 Task: Find connections with filter location Santo Antônio do Monte with filter topic #workwith filter profile language German with filter current company CarDekho Group with filter school R. C. Patel Institute of Technology, Shirpur with filter industry Metal Ore Mining with filter service category Personal Injury Law with filter keywords title Chemical Engineer
Action: Mouse moved to (652, 123)
Screenshot: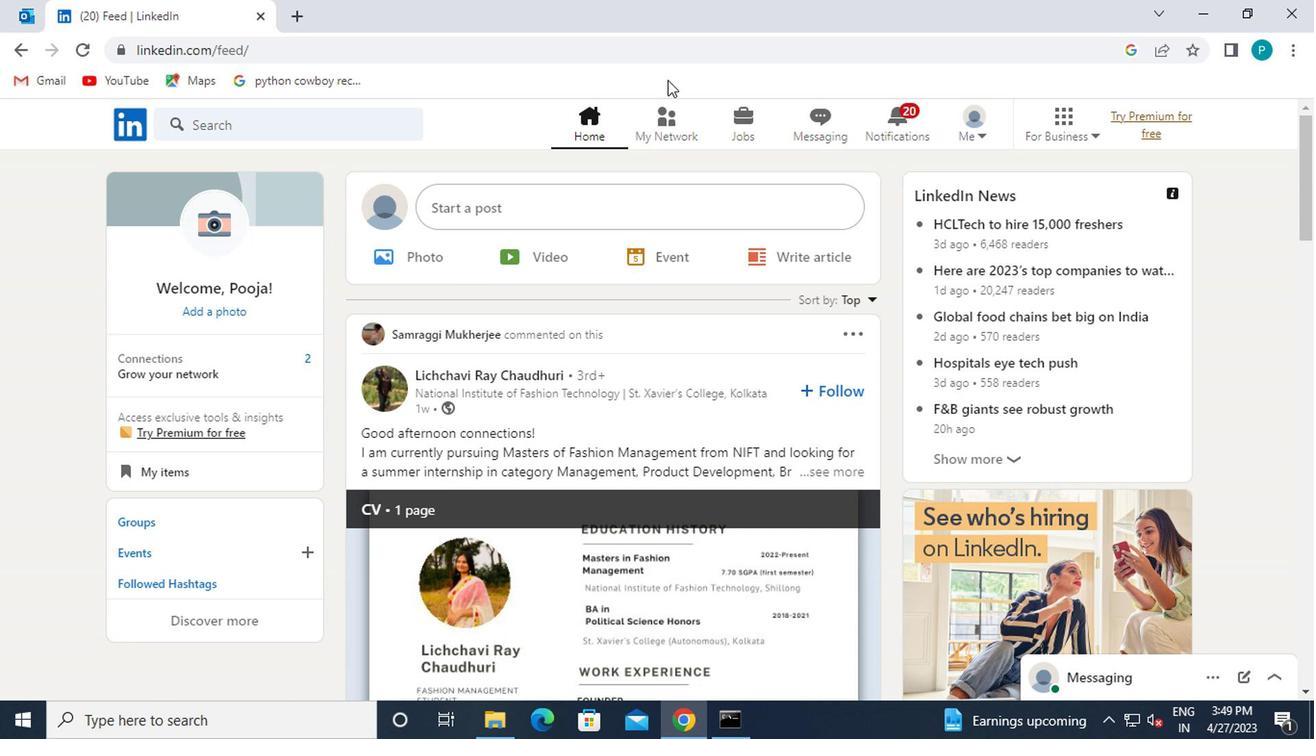 
Action: Mouse pressed left at (652, 123)
Screenshot: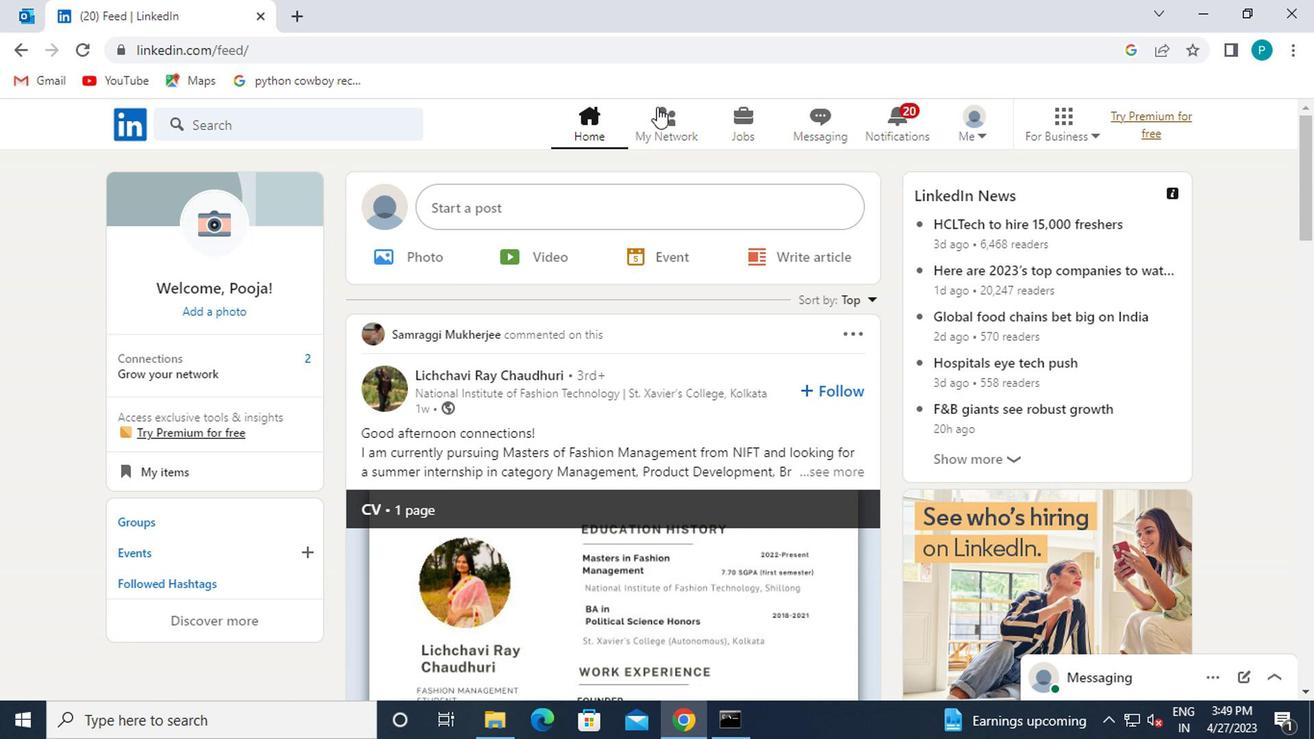 
Action: Mouse moved to (312, 222)
Screenshot: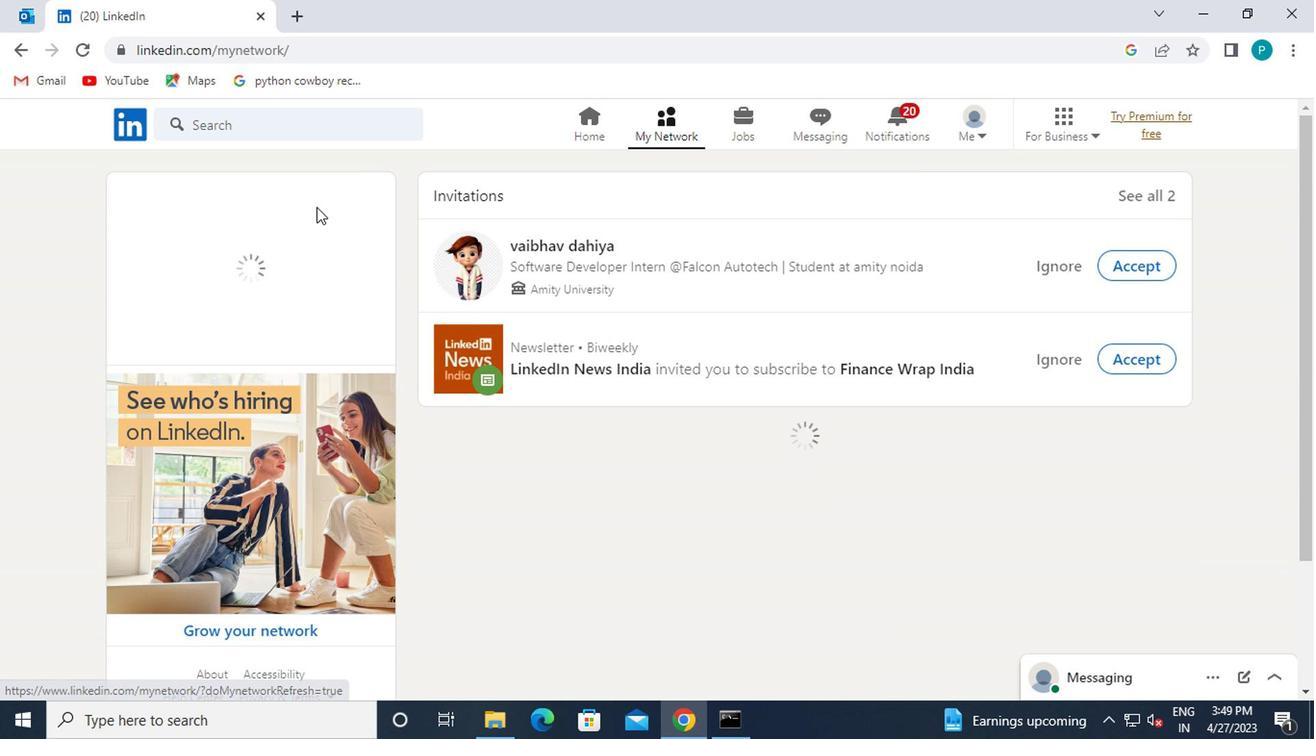 
Action: Mouse pressed left at (312, 222)
Screenshot: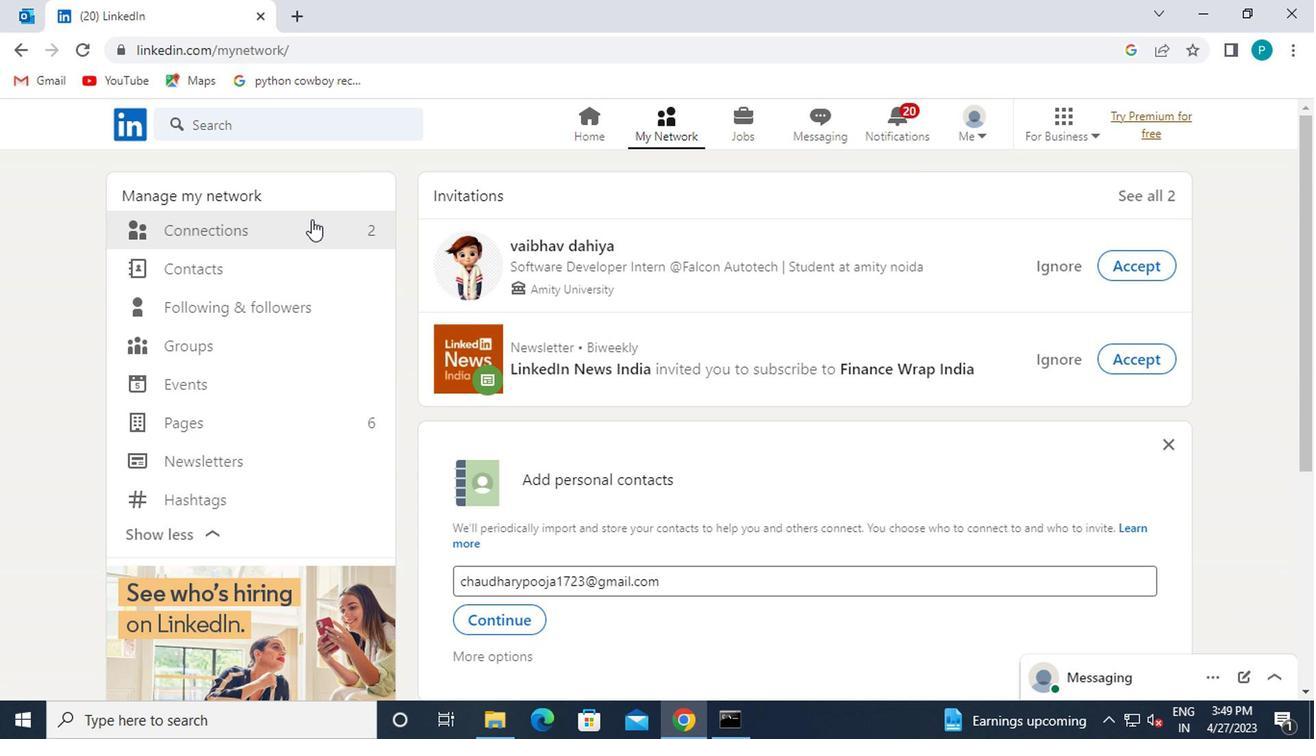 
Action: Mouse moved to (800, 232)
Screenshot: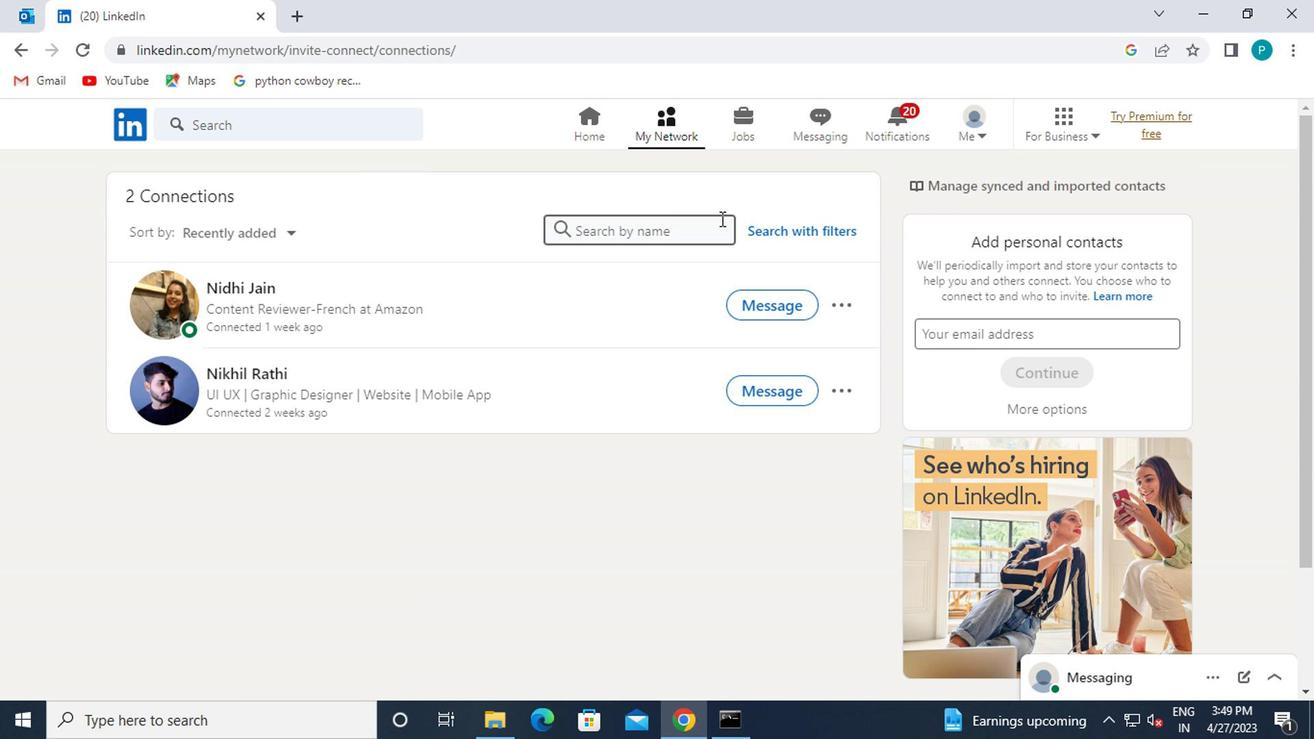 
Action: Mouse pressed left at (800, 232)
Screenshot: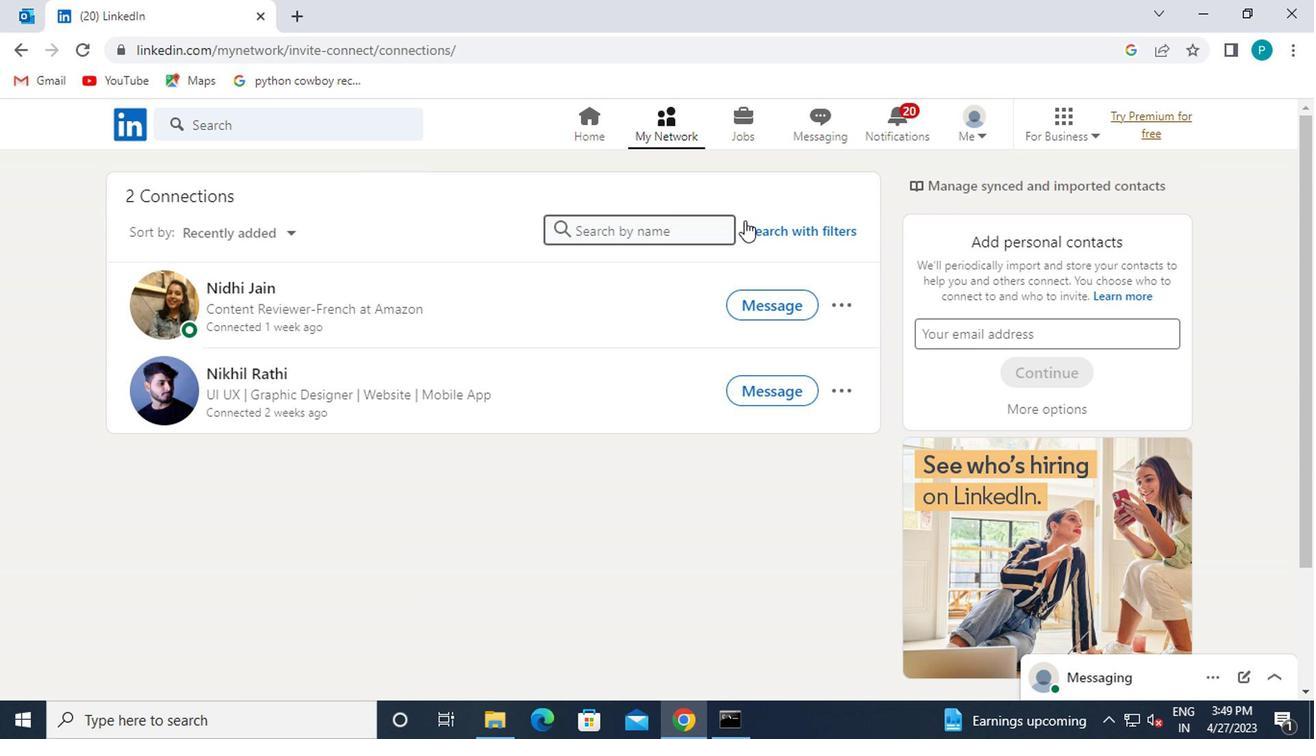 
Action: Mouse moved to (720, 167)
Screenshot: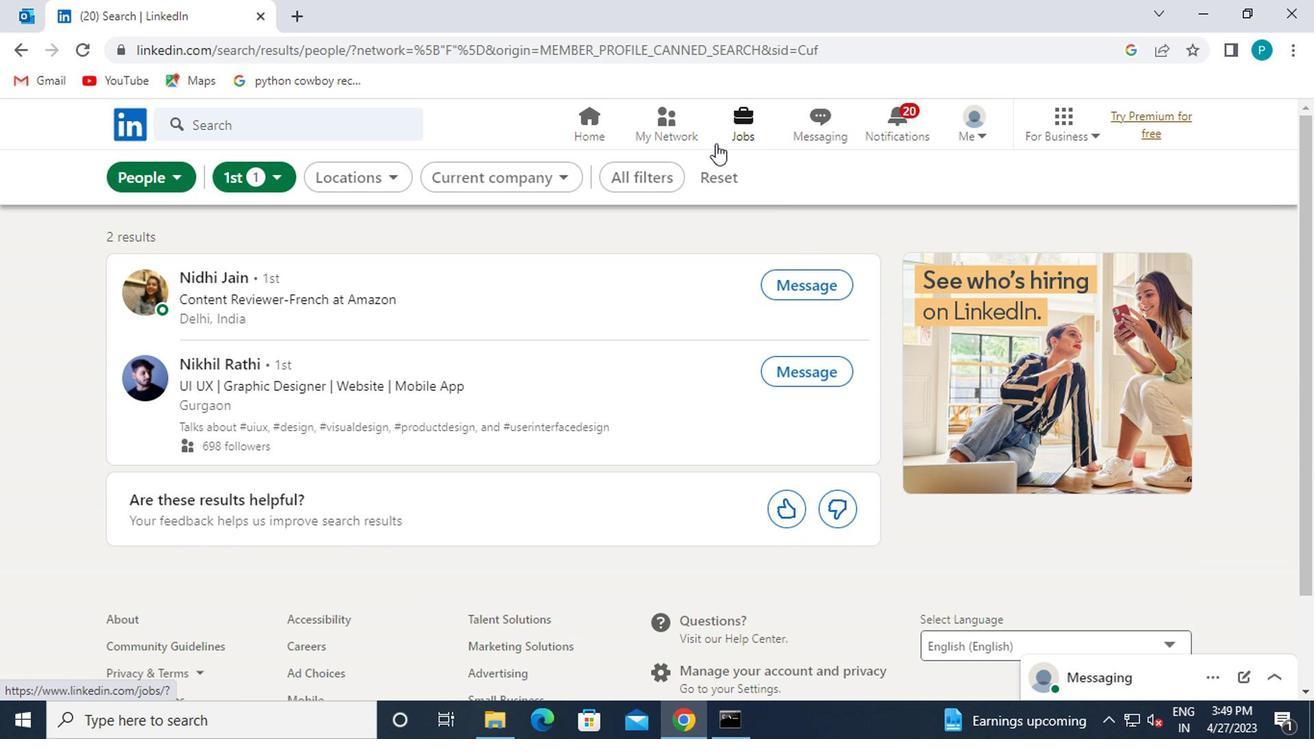 
Action: Mouse pressed left at (720, 167)
Screenshot: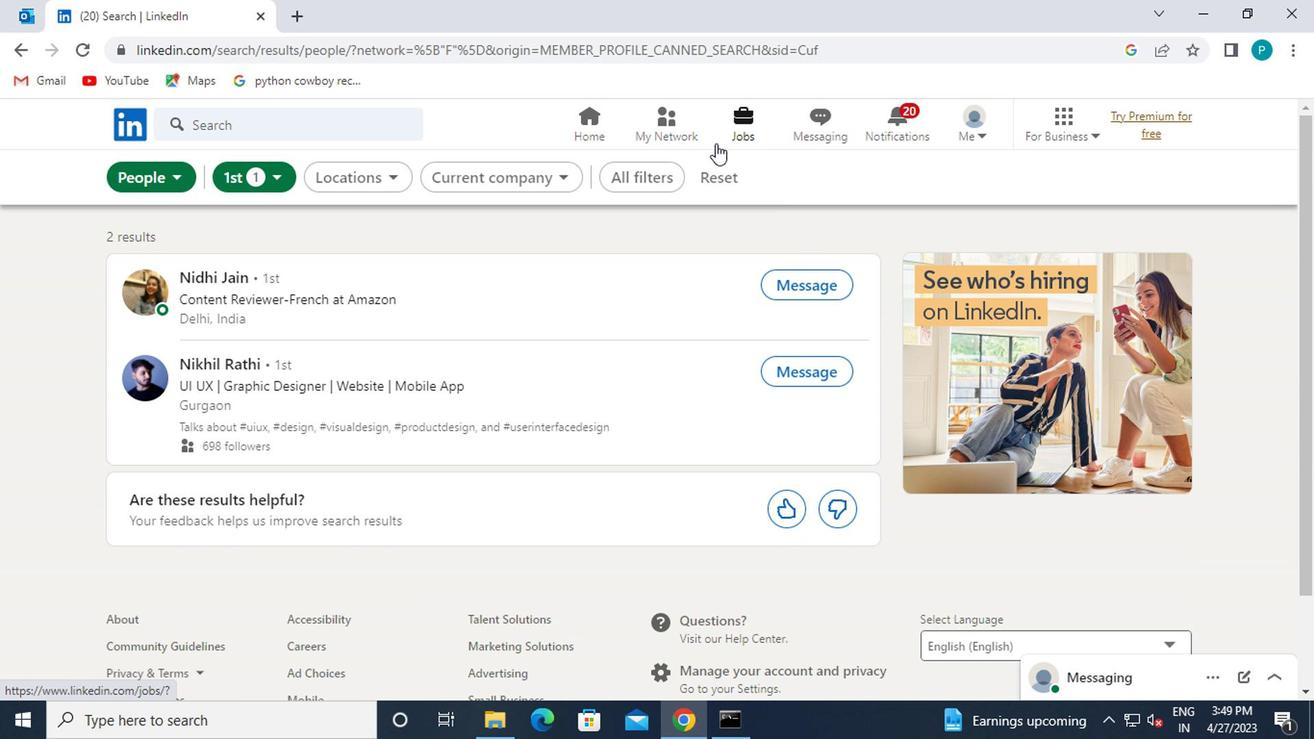 
Action: Mouse moved to (693, 184)
Screenshot: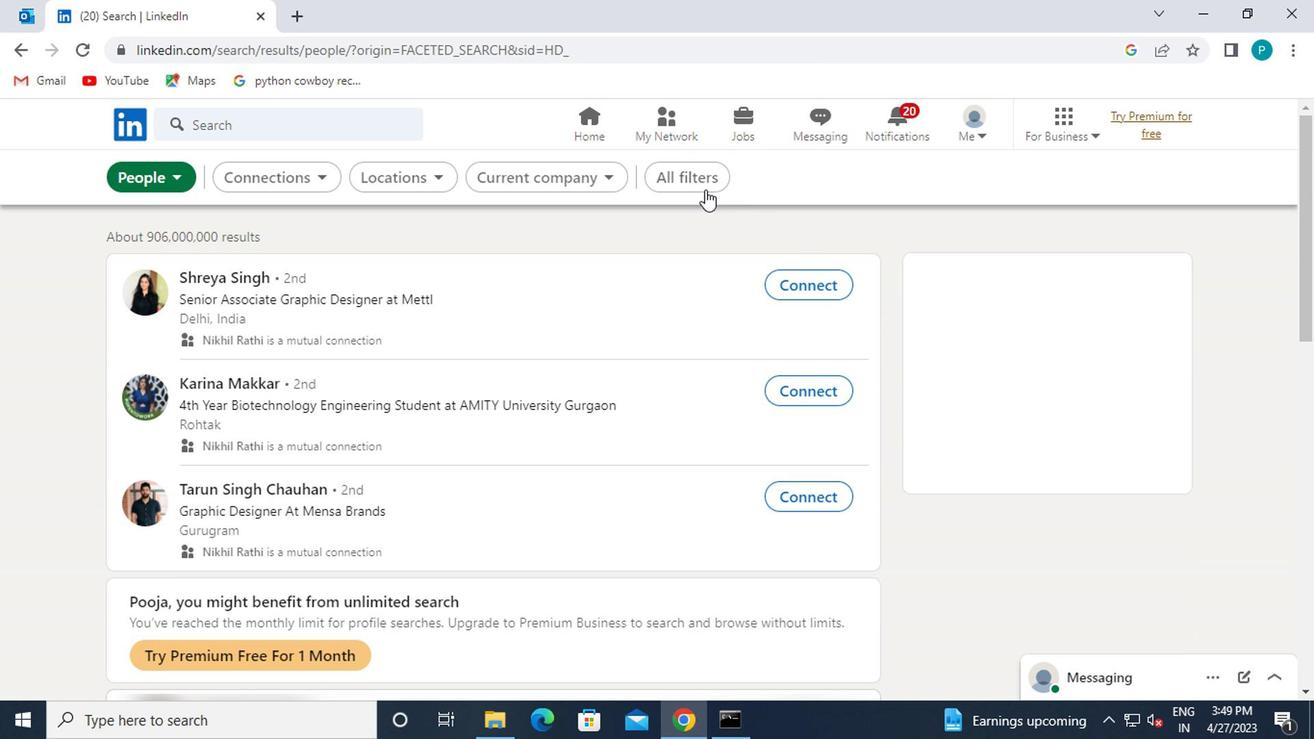 
Action: Mouse pressed left at (693, 184)
Screenshot: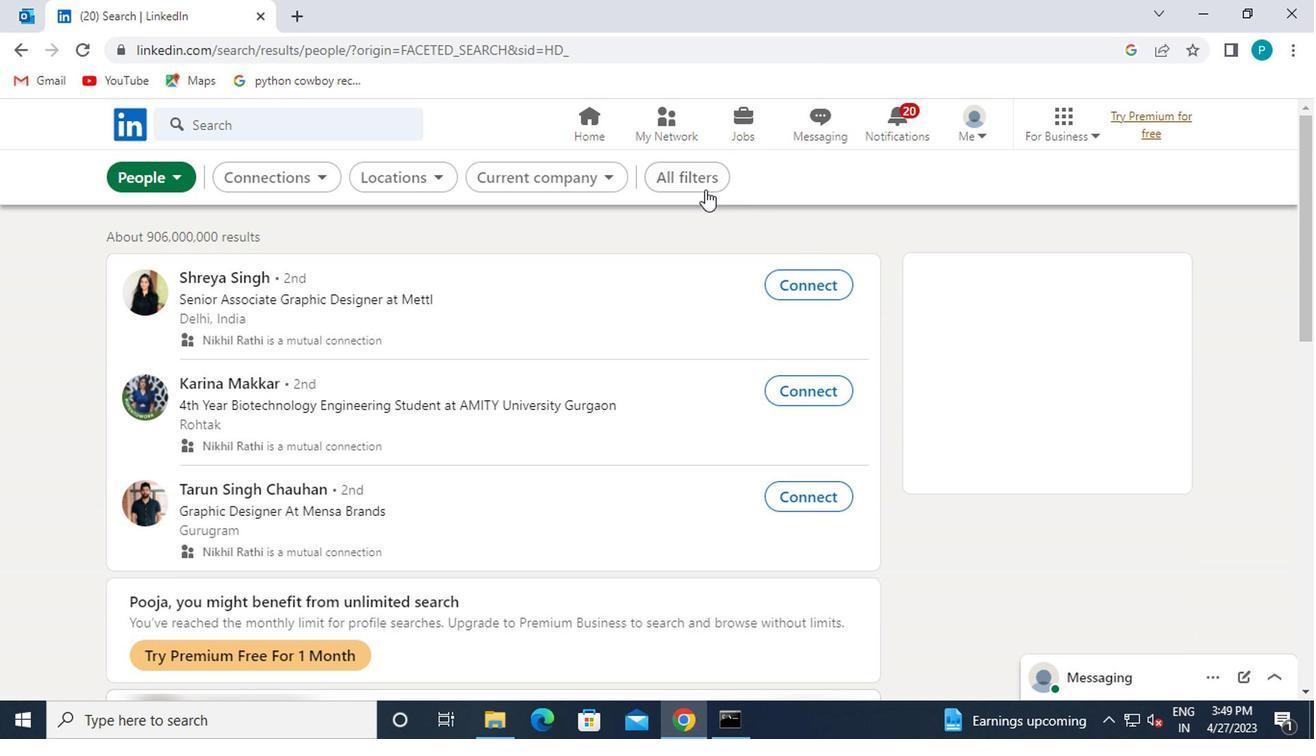 
Action: Mouse moved to (912, 384)
Screenshot: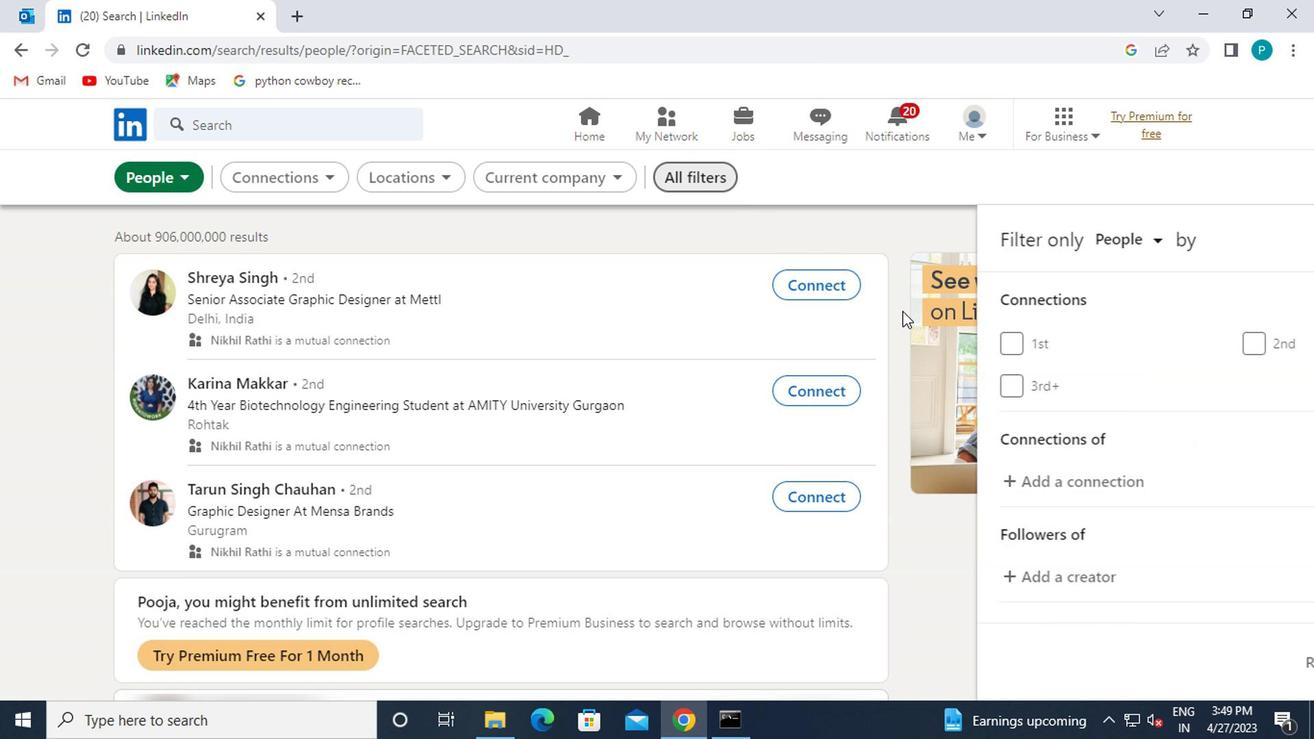 
Action: Mouse scrolled (912, 383) with delta (0, 0)
Screenshot: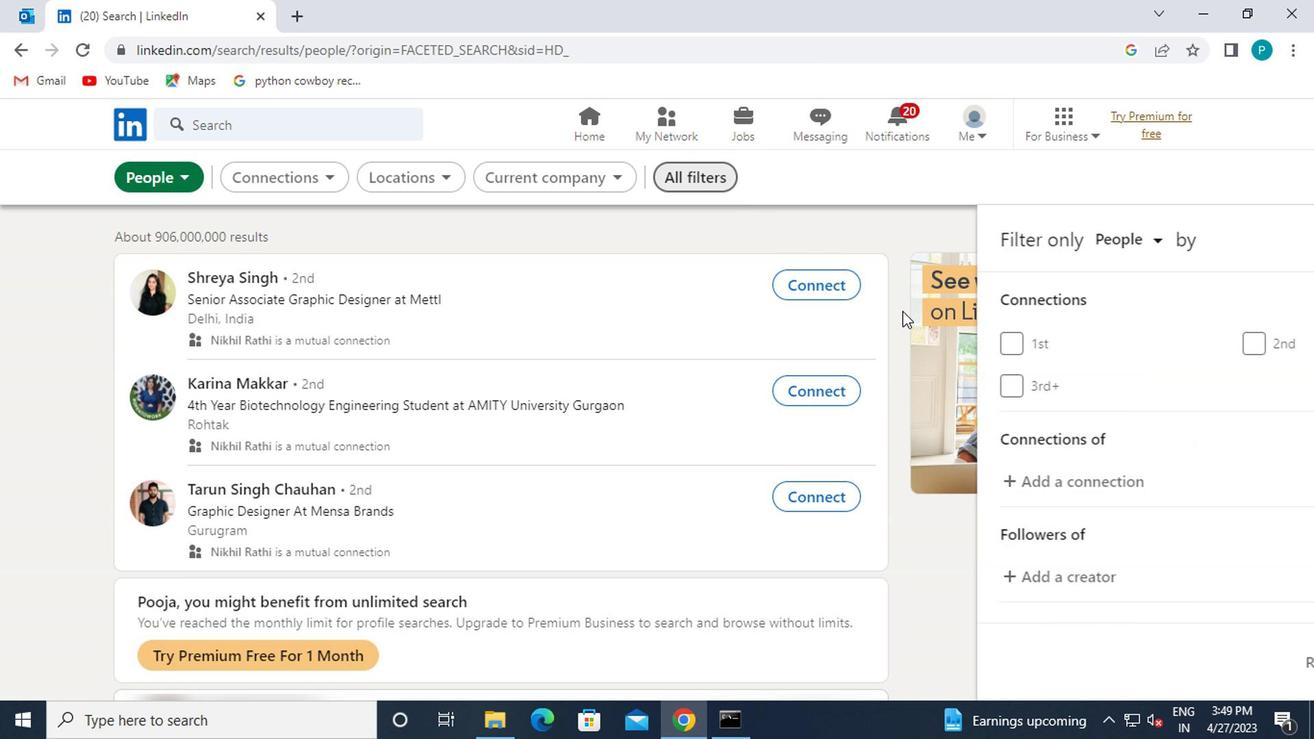 
Action: Mouse moved to (913, 391)
Screenshot: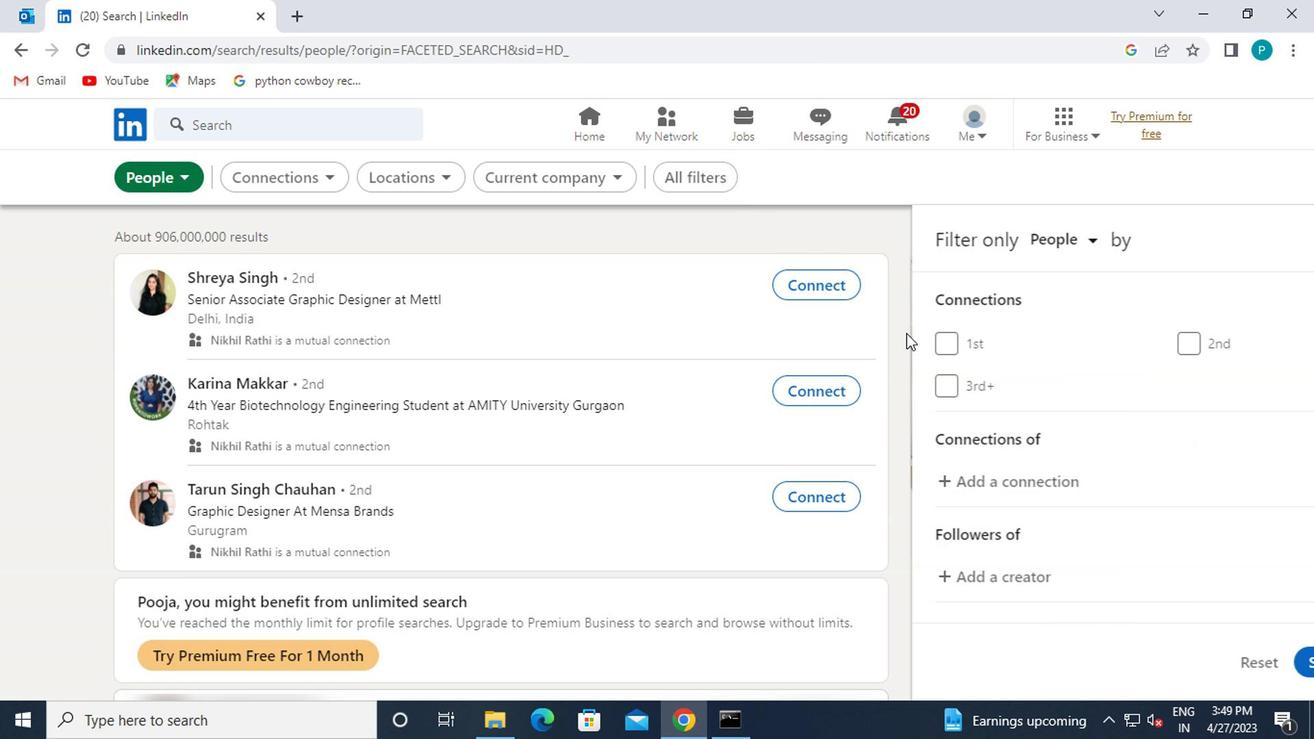 
Action: Mouse scrolled (913, 390) with delta (0, 0)
Screenshot: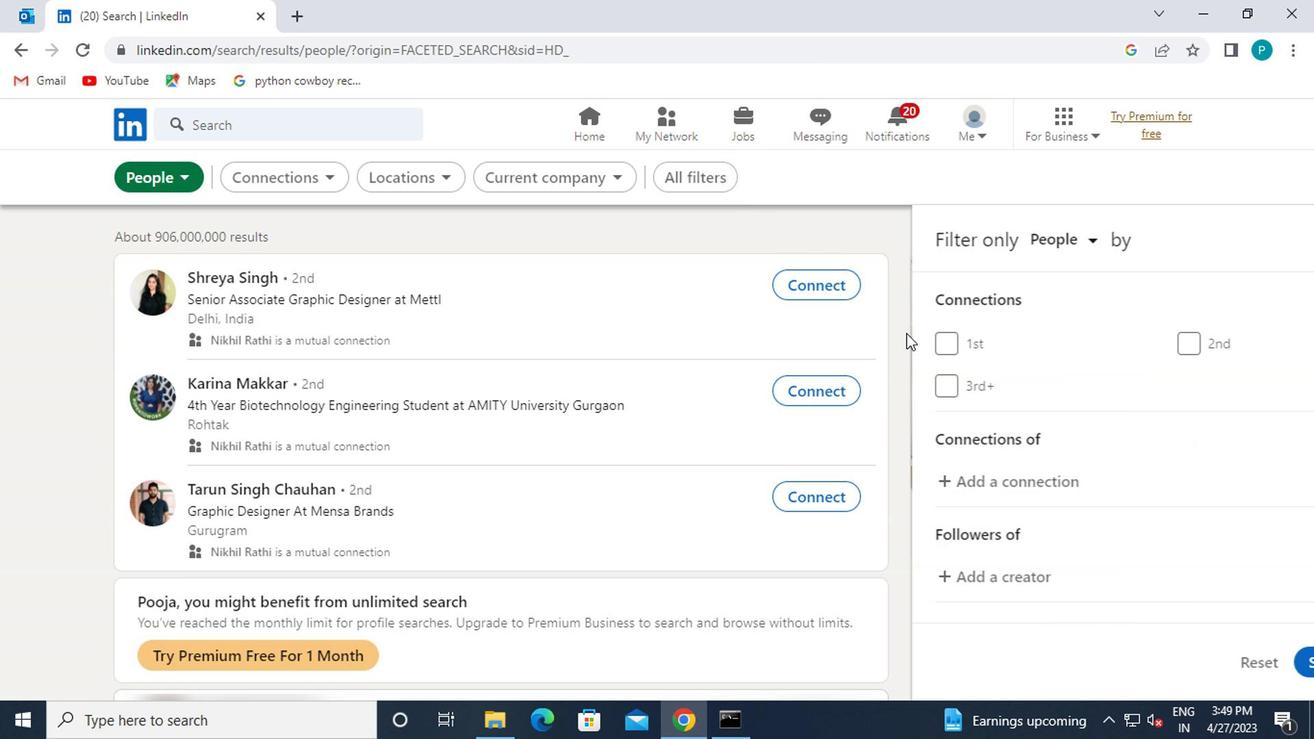 
Action: Mouse moved to (915, 398)
Screenshot: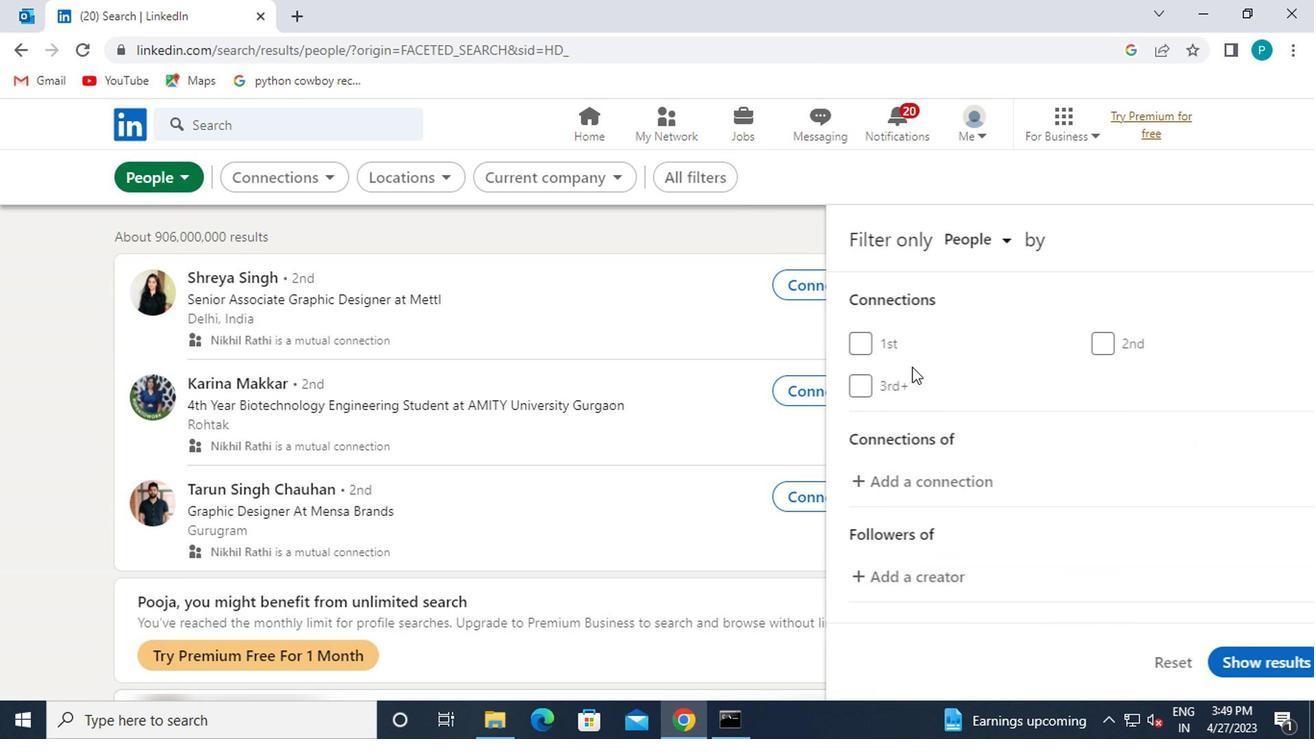 
Action: Mouse scrolled (915, 397) with delta (0, 0)
Screenshot: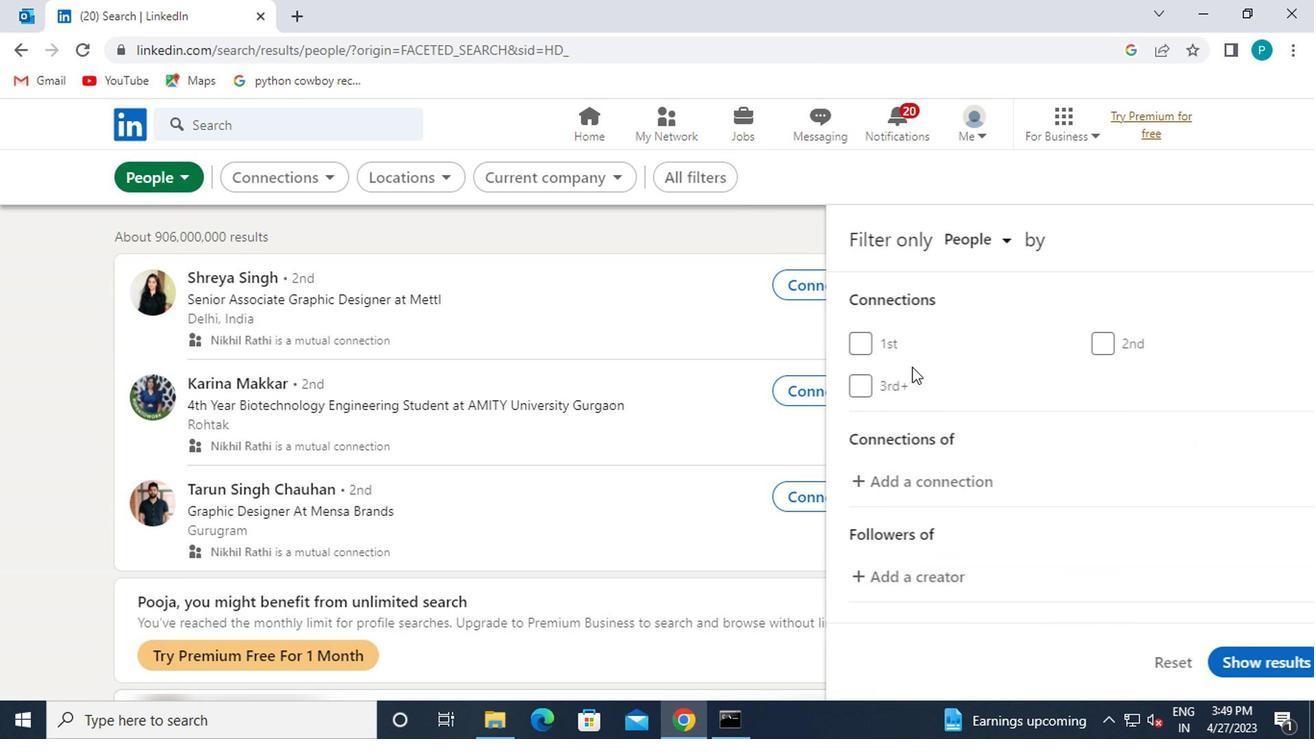
Action: Mouse moved to (1049, 470)
Screenshot: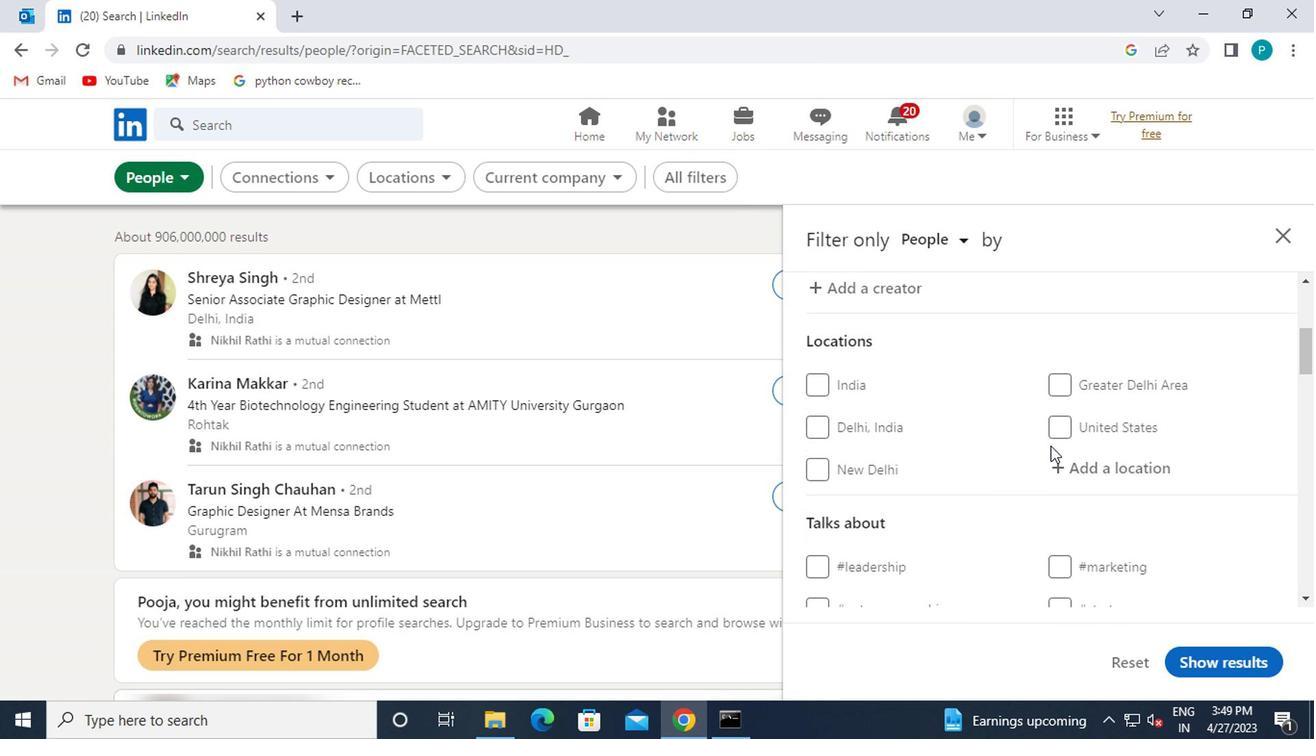 
Action: Mouse pressed left at (1049, 470)
Screenshot: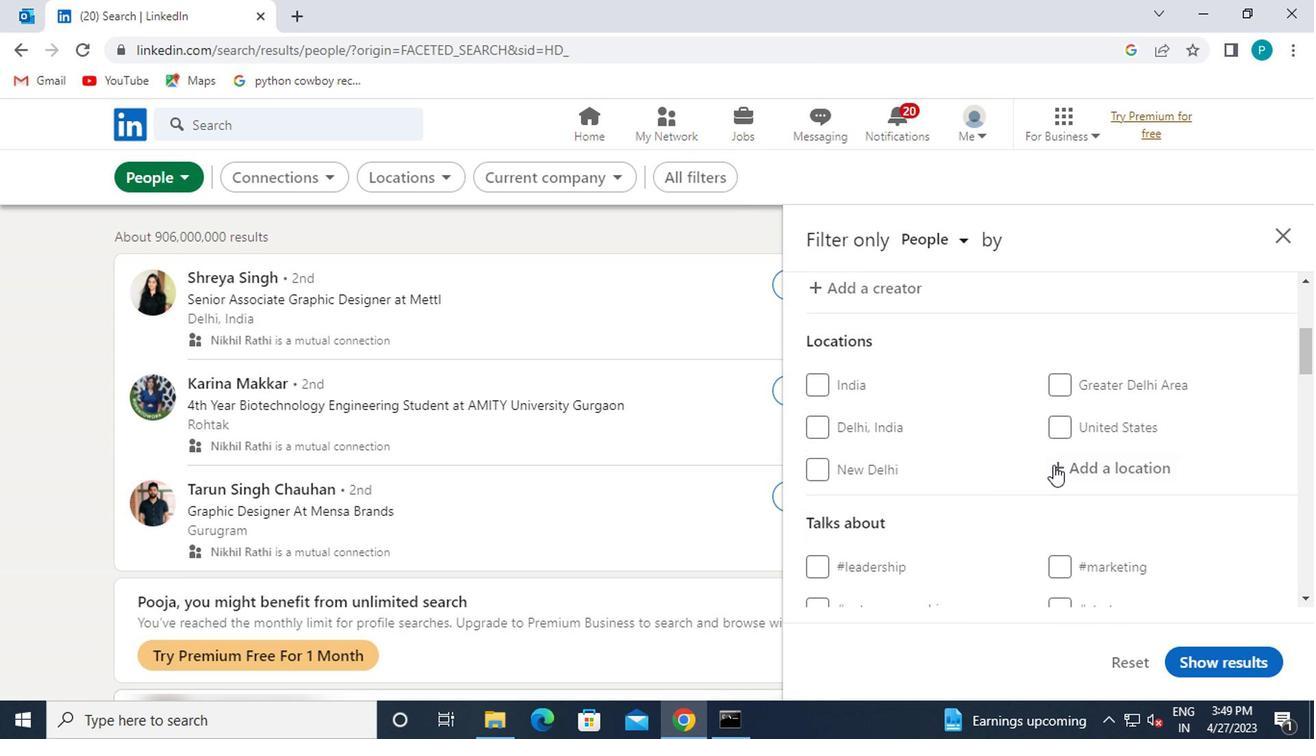
Action: Mouse moved to (1000, 456)
Screenshot: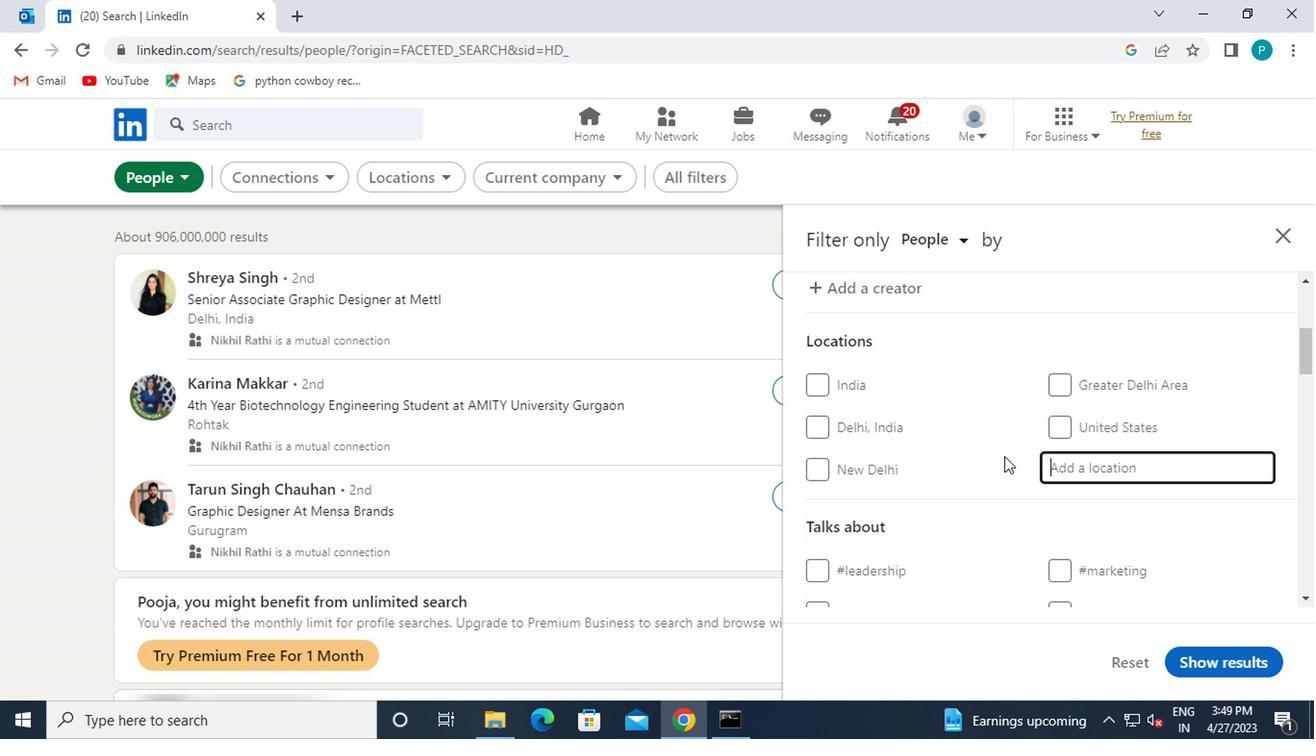 
Action: Key pressed <Key.caps_lock>s<Key.caps_lock>anto<Key.space>
Screenshot: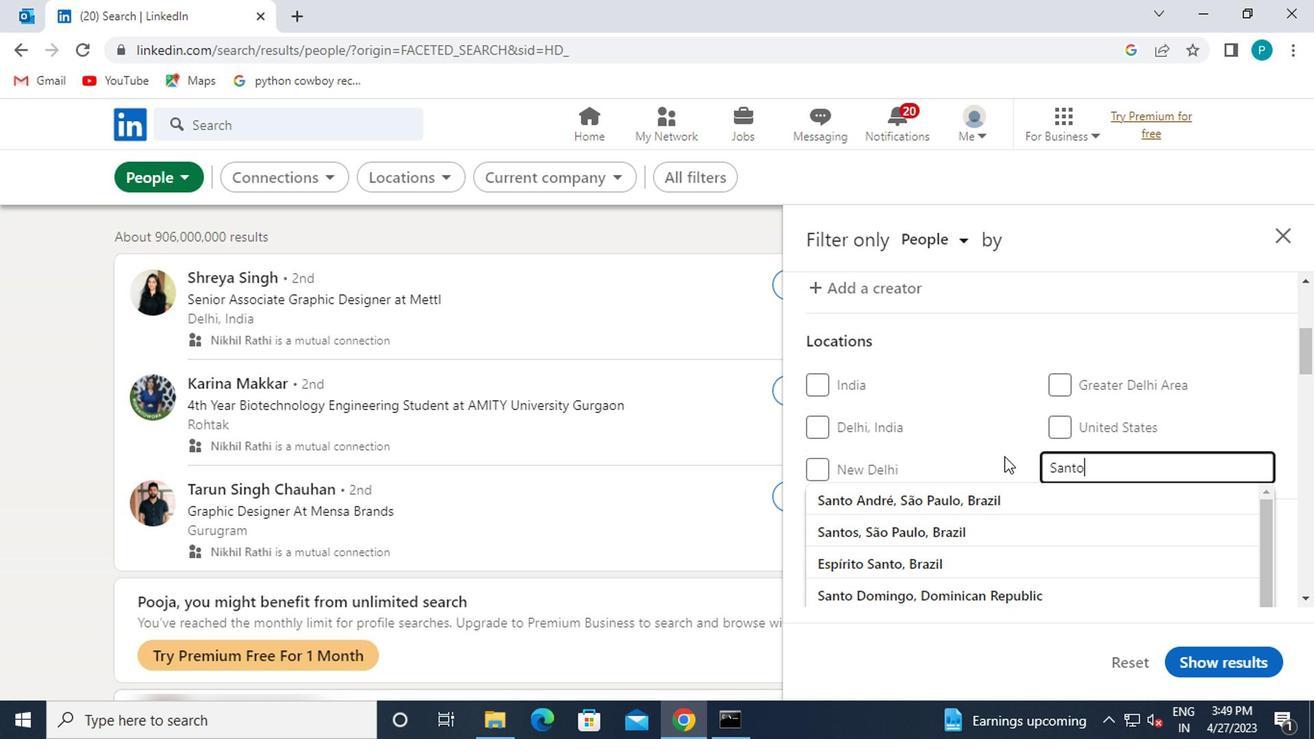 
Action: Mouse moved to (869, 488)
Screenshot: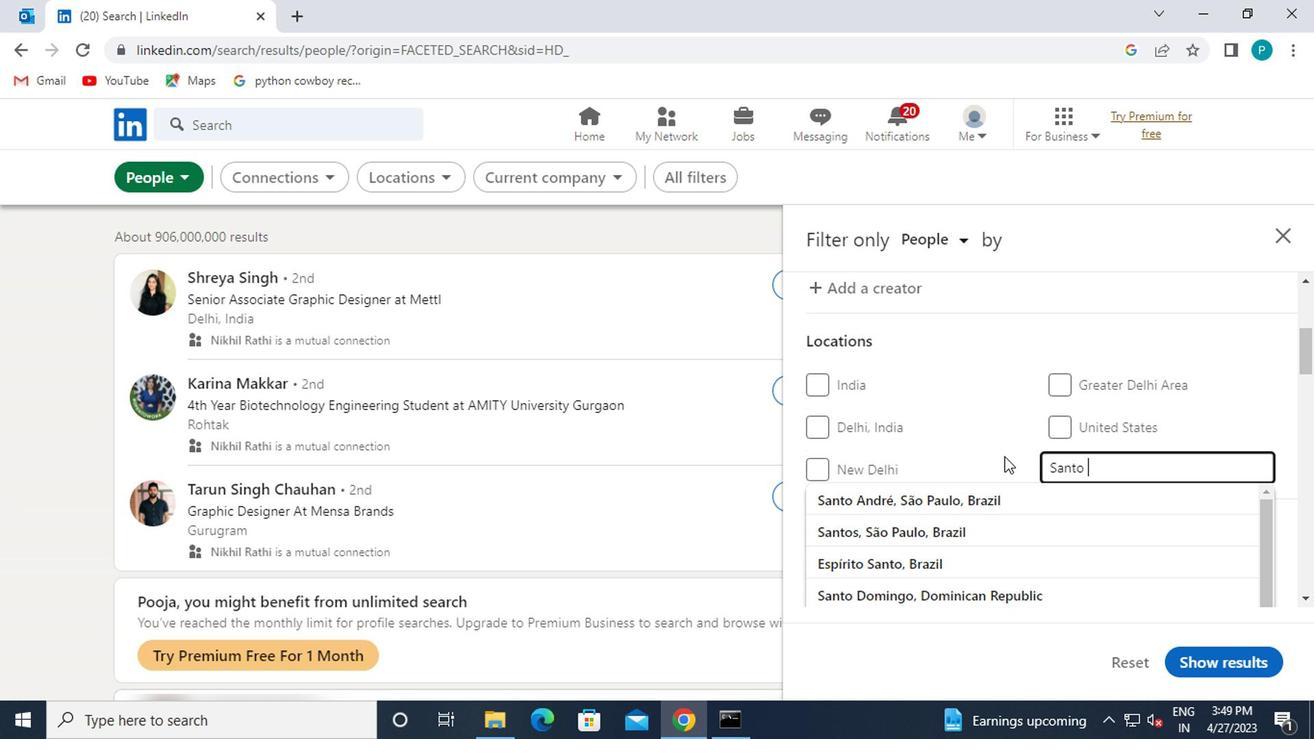 
Action: Key pressed <Key.caps_lock>a<Key.caps_lock>ntonio
Screenshot: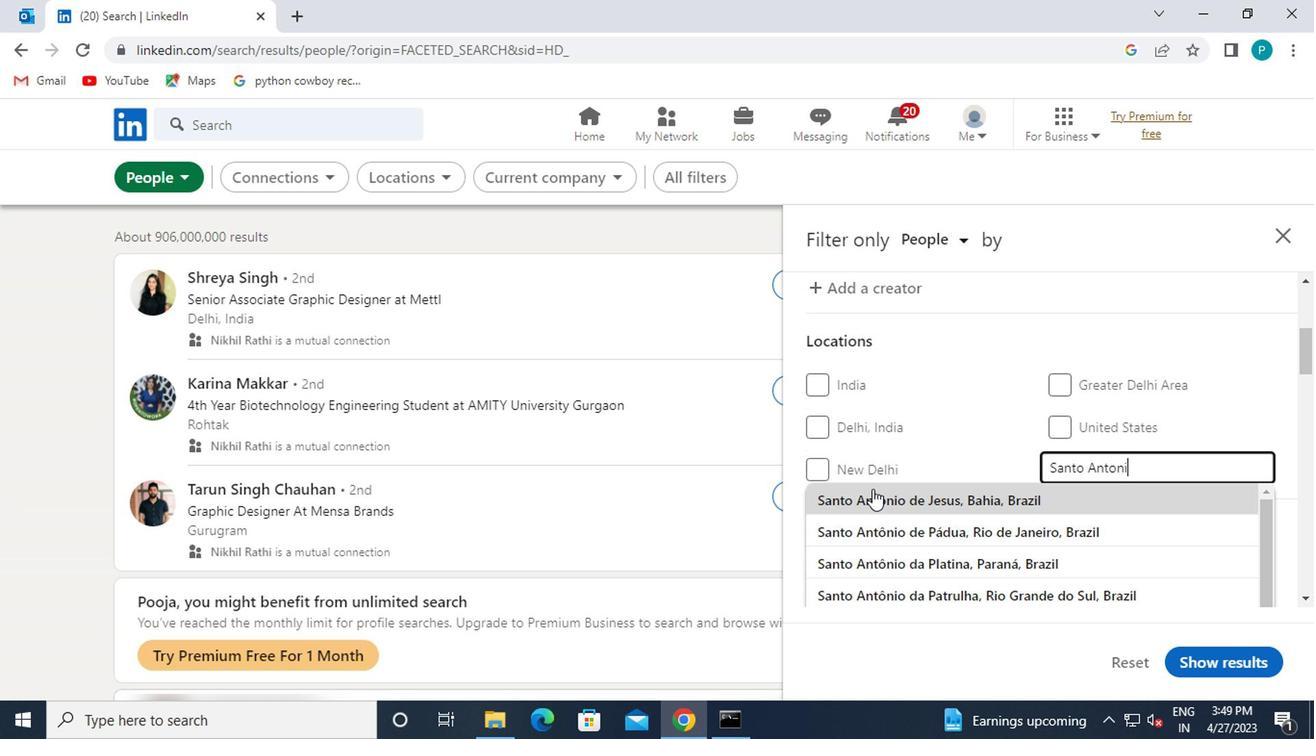 
Action: Mouse moved to (857, 502)
Screenshot: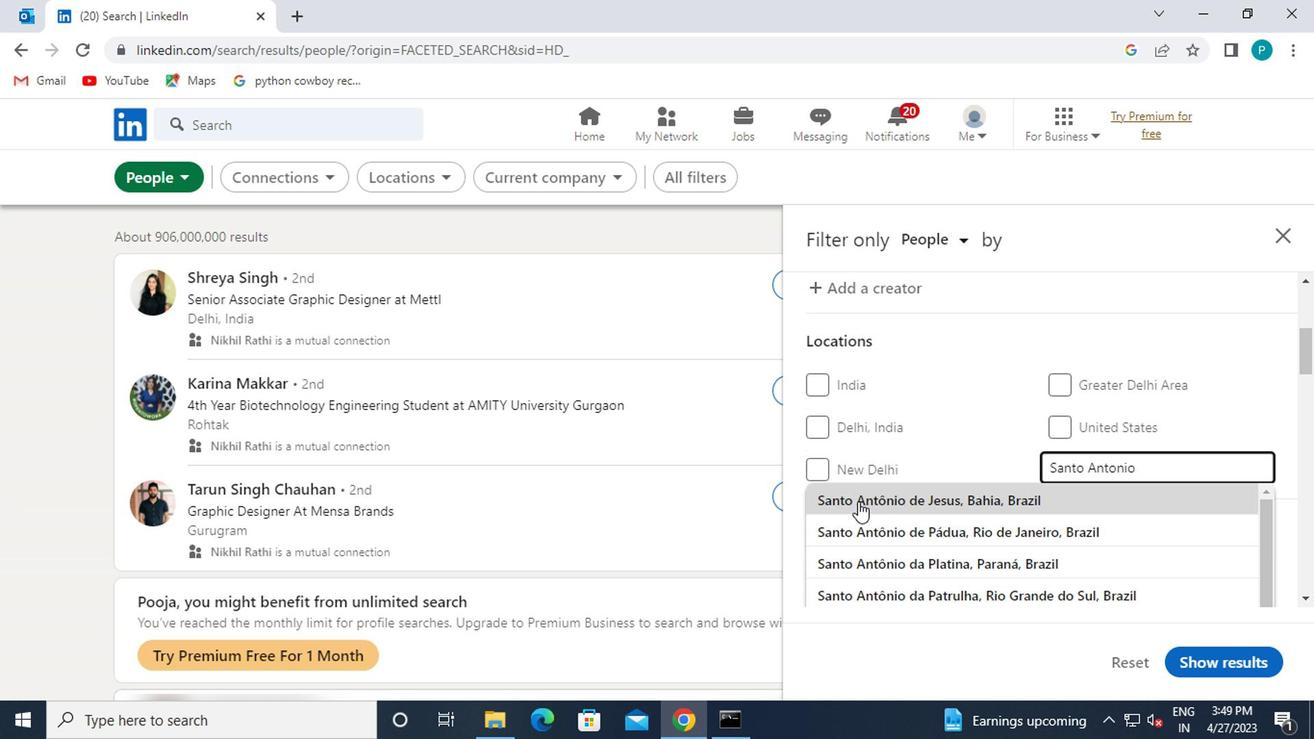 
Action: Mouse pressed left at (857, 502)
Screenshot: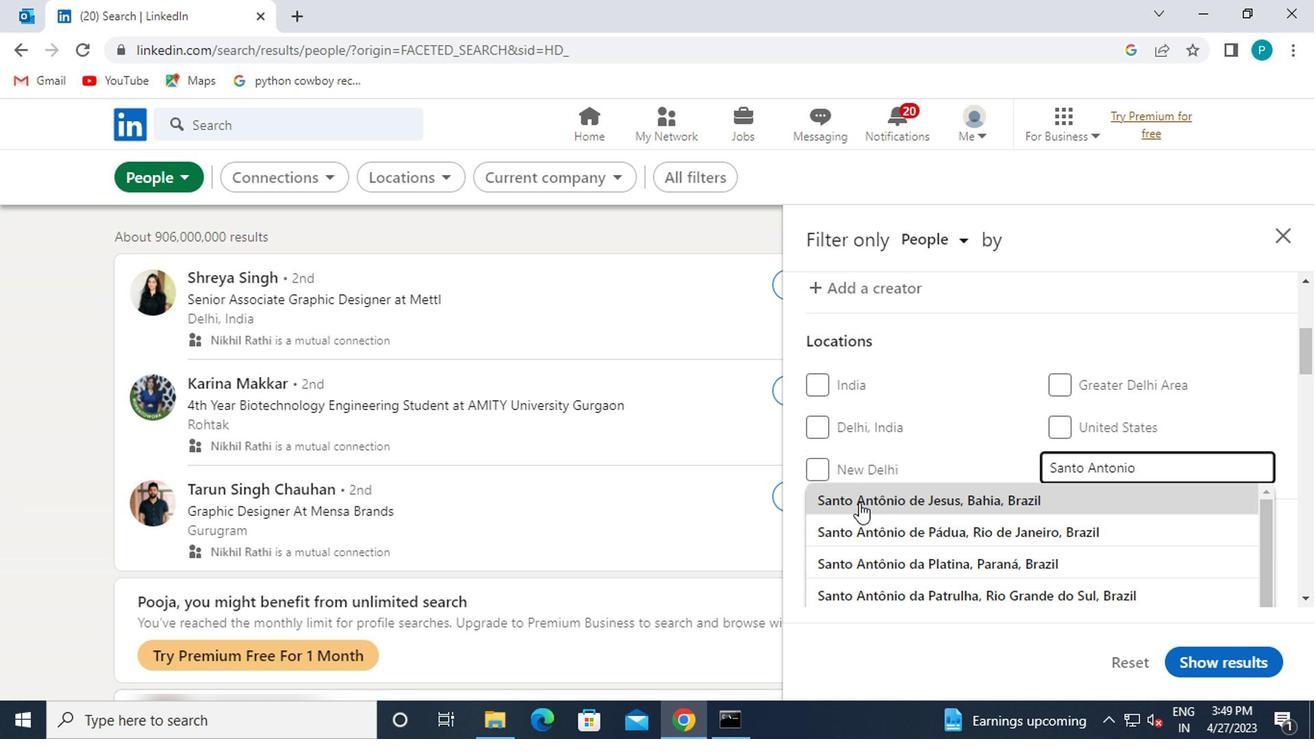 
Action: Mouse moved to (927, 525)
Screenshot: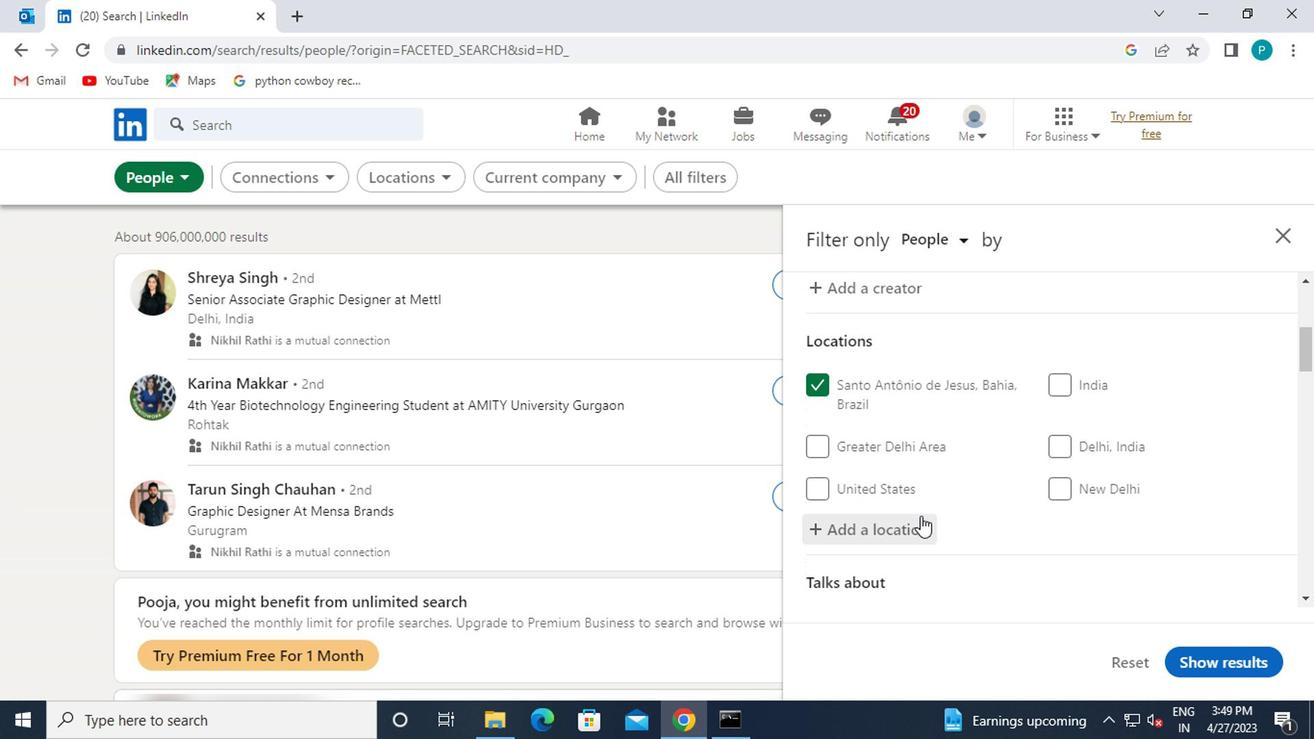 
Action: Mouse scrolled (927, 524) with delta (0, 0)
Screenshot: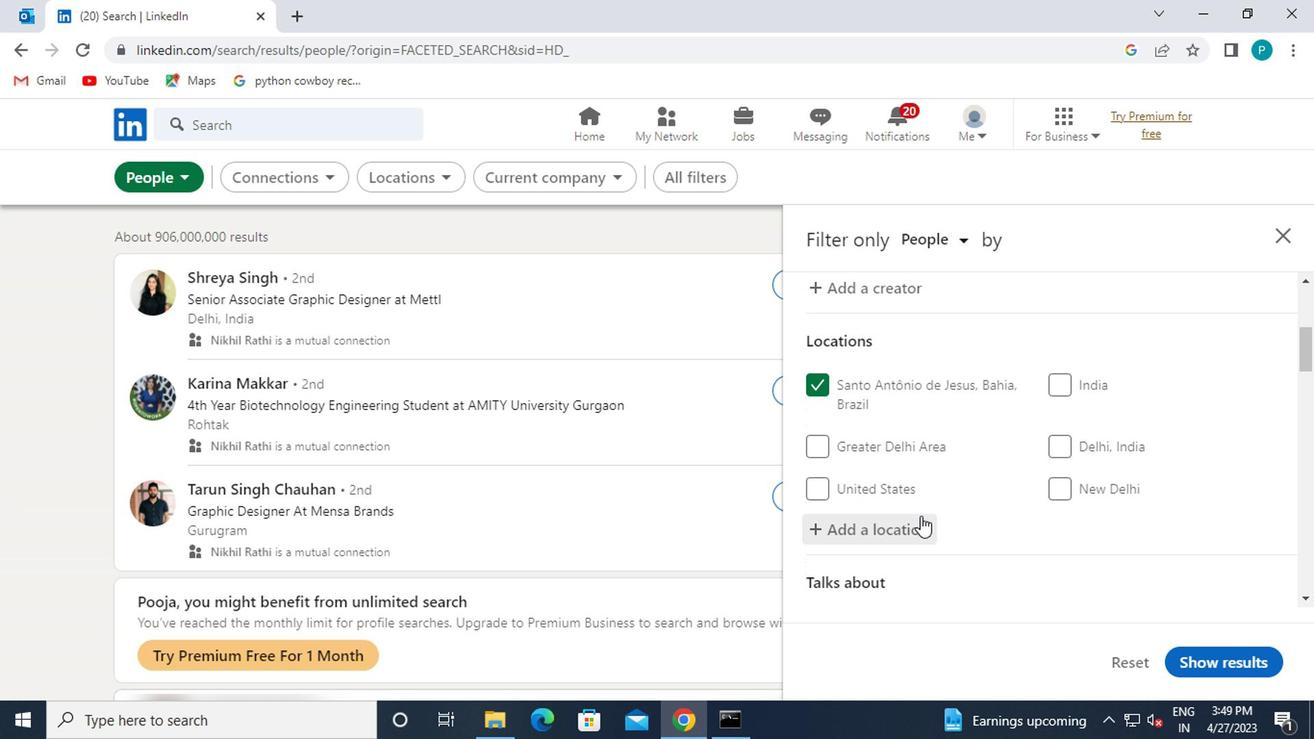 
Action: Mouse scrolled (927, 524) with delta (0, 0)
Screenshot: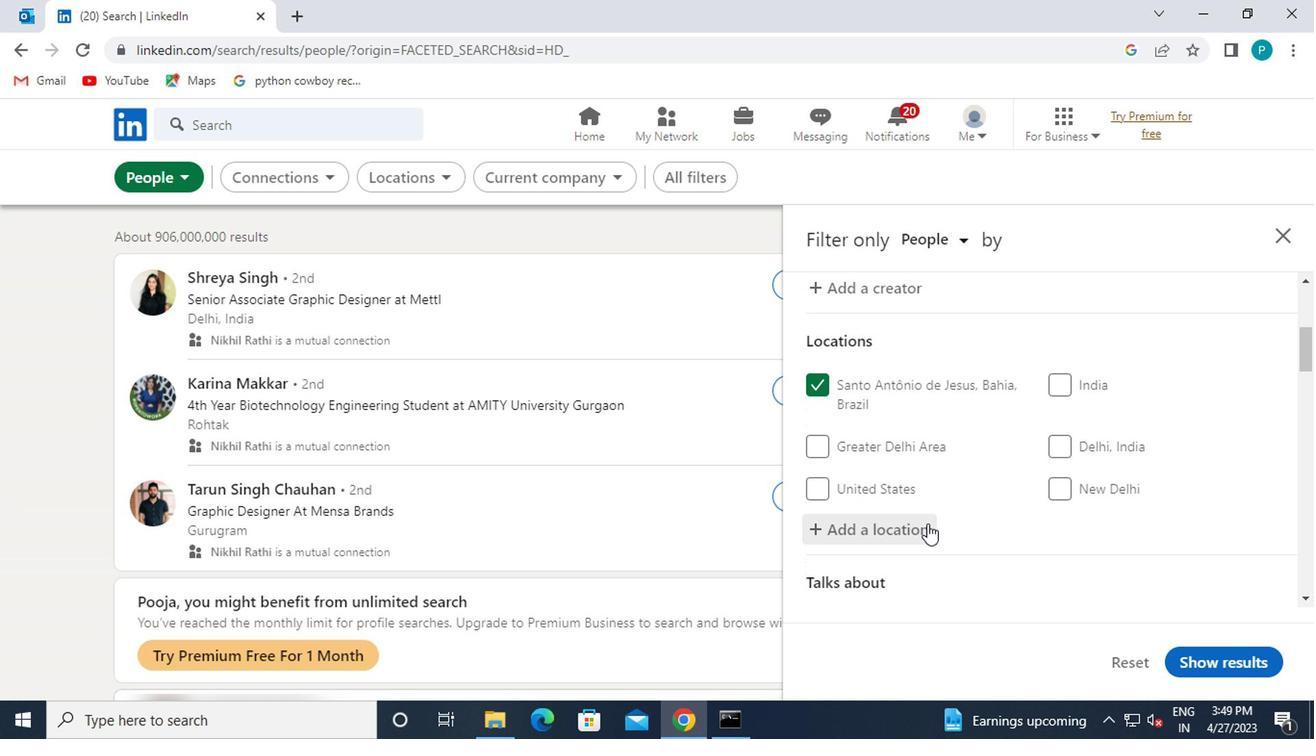 
Action: Mouse scrolled (927, 524) with delta (0, 0)
Screenshot: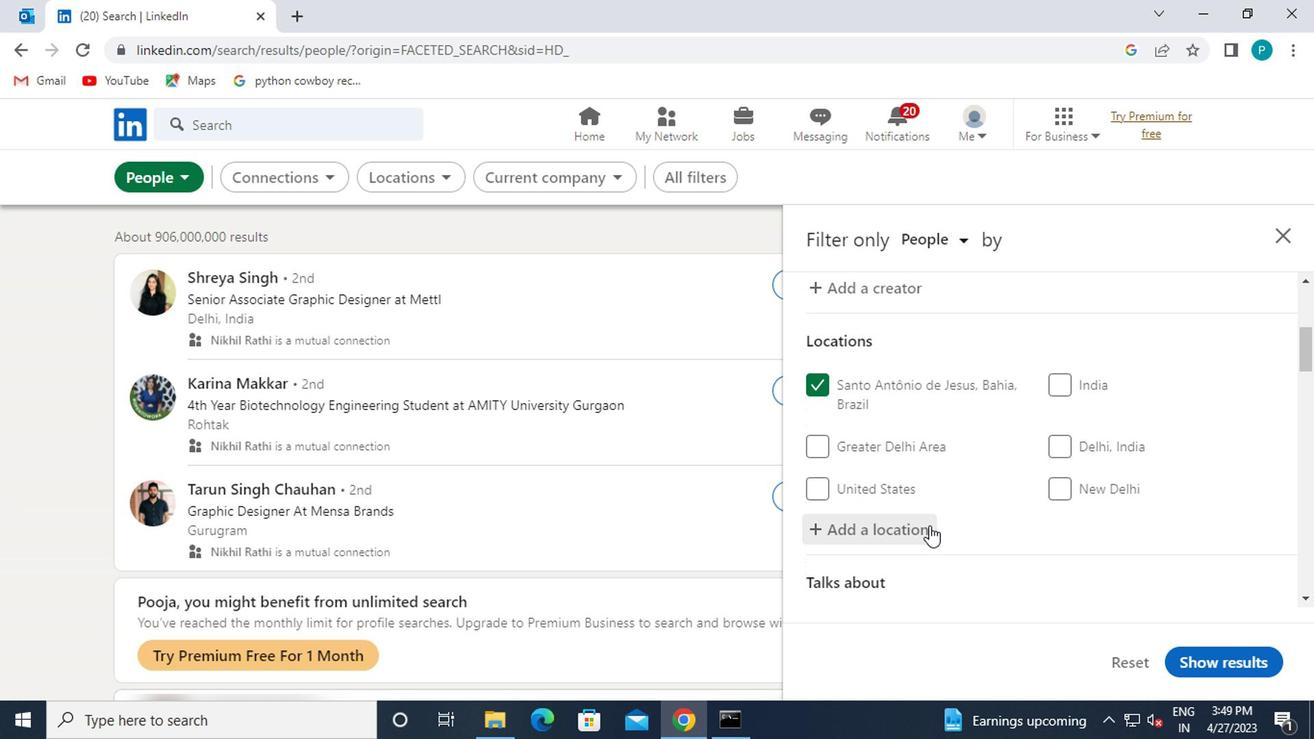 
Action: Mouse moved to (1135, 419)
Screenshot: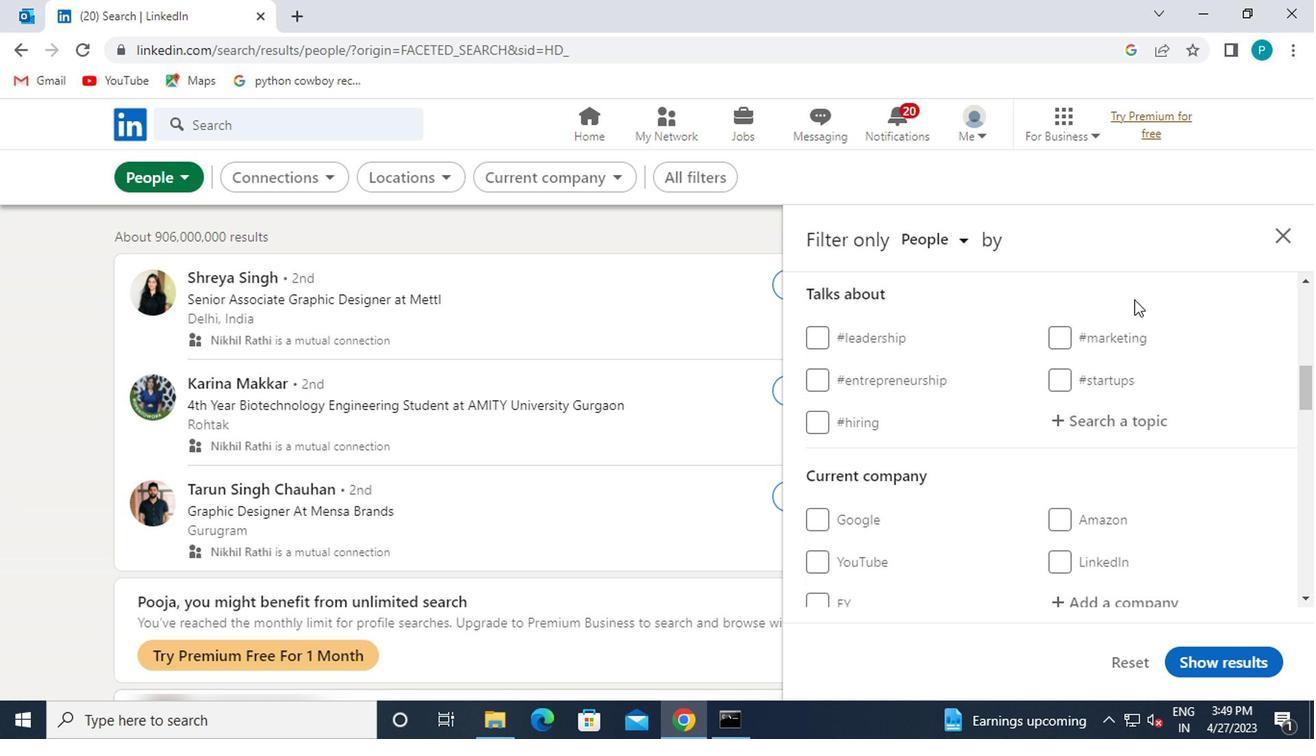 
Action: Mouse pressed left at (1135, 419)
Screenshot: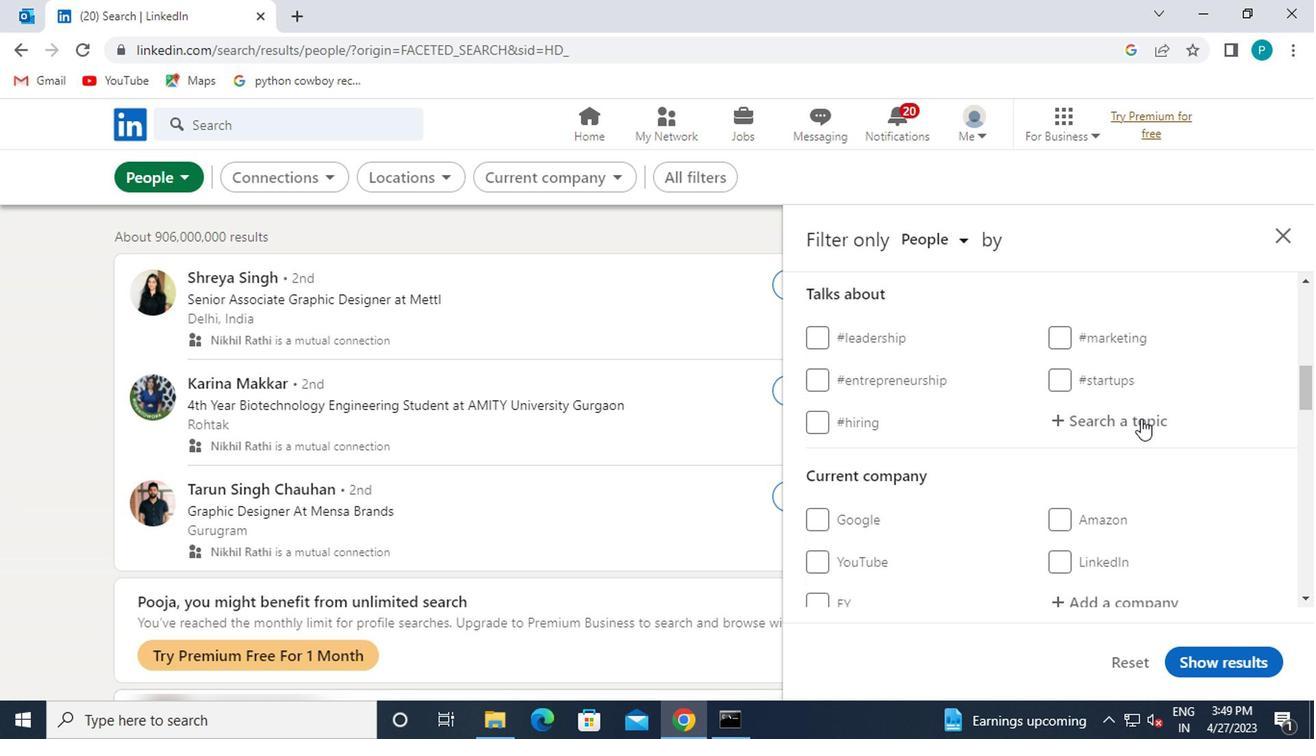 
Action: Mouse moved to (1155, 498)
Screenshot: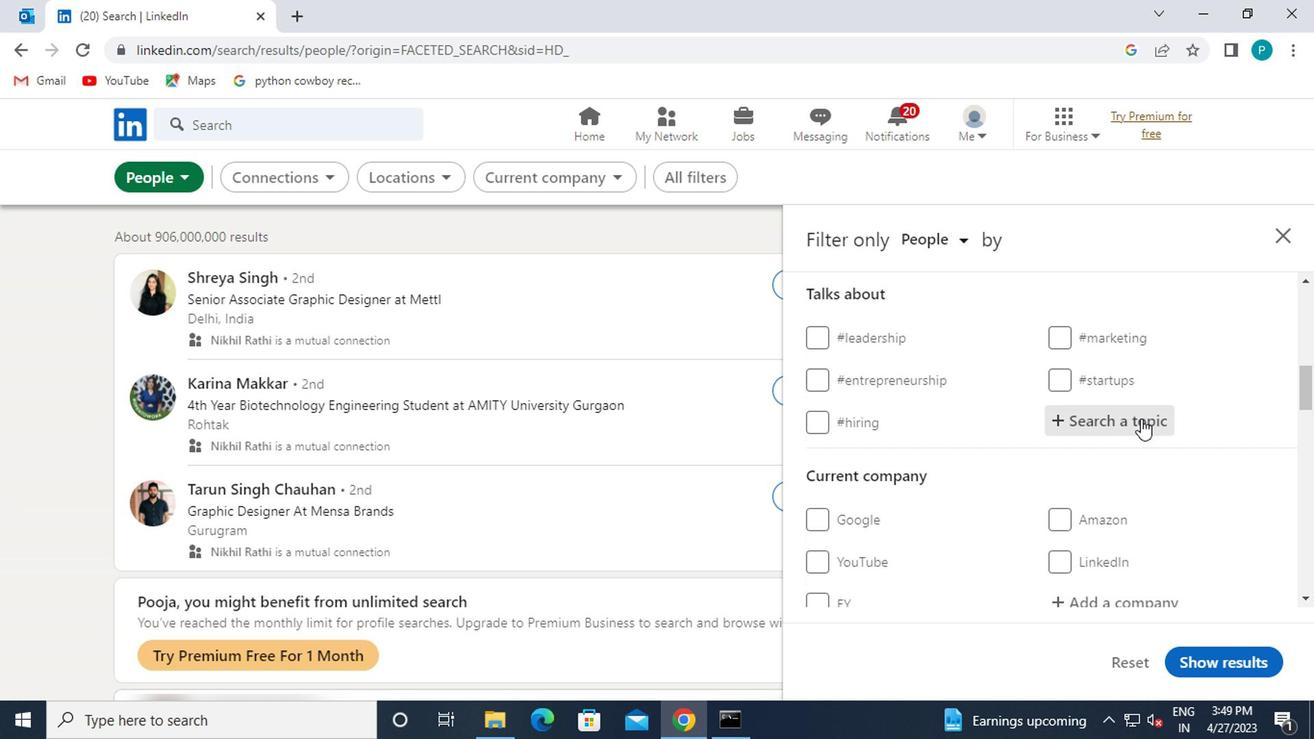 
Action: Key pressed <Key.shift>#WORK
Screenshot: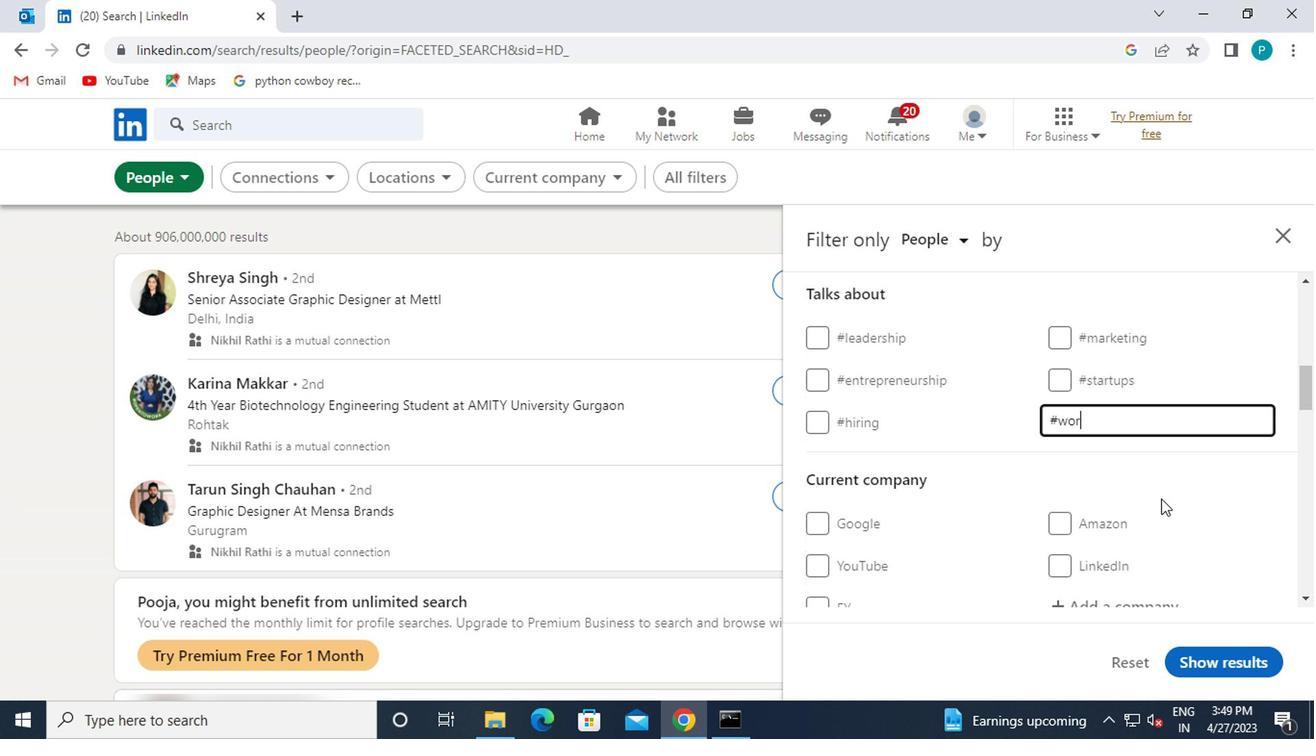 
Action: Mouse moved to (1145, 495)
Screenshot: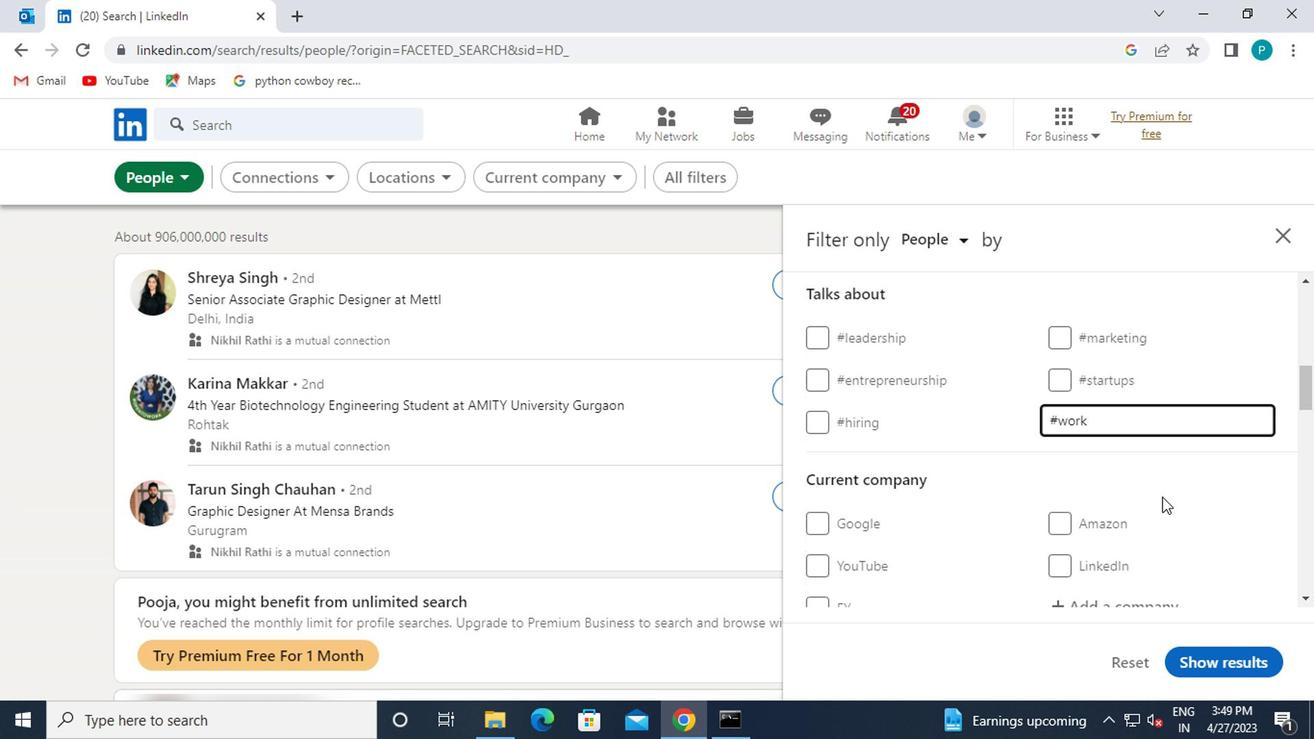 
Action: Mouse scrolled (1145, 494) with delta (0, -1)
Screenshot: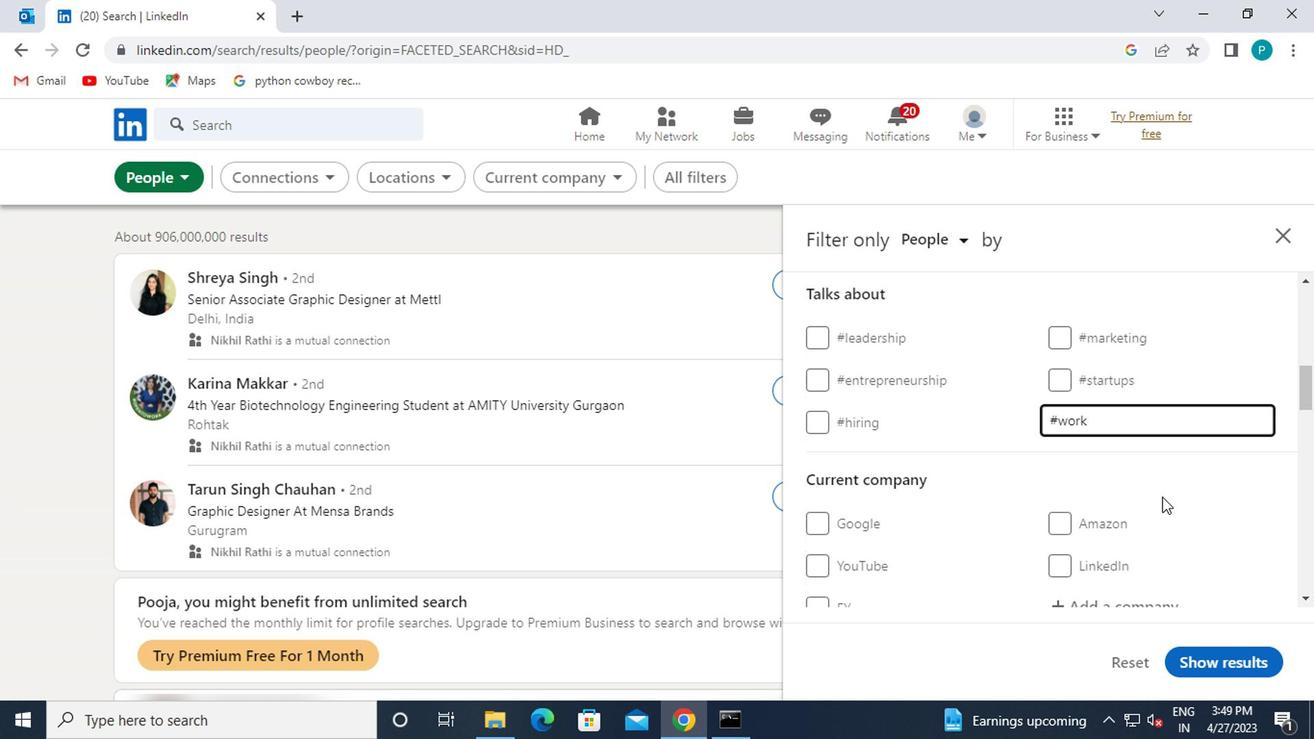 
Action: Mouse scrolled (1145, 494) with delta (0, -1)
Screenshot: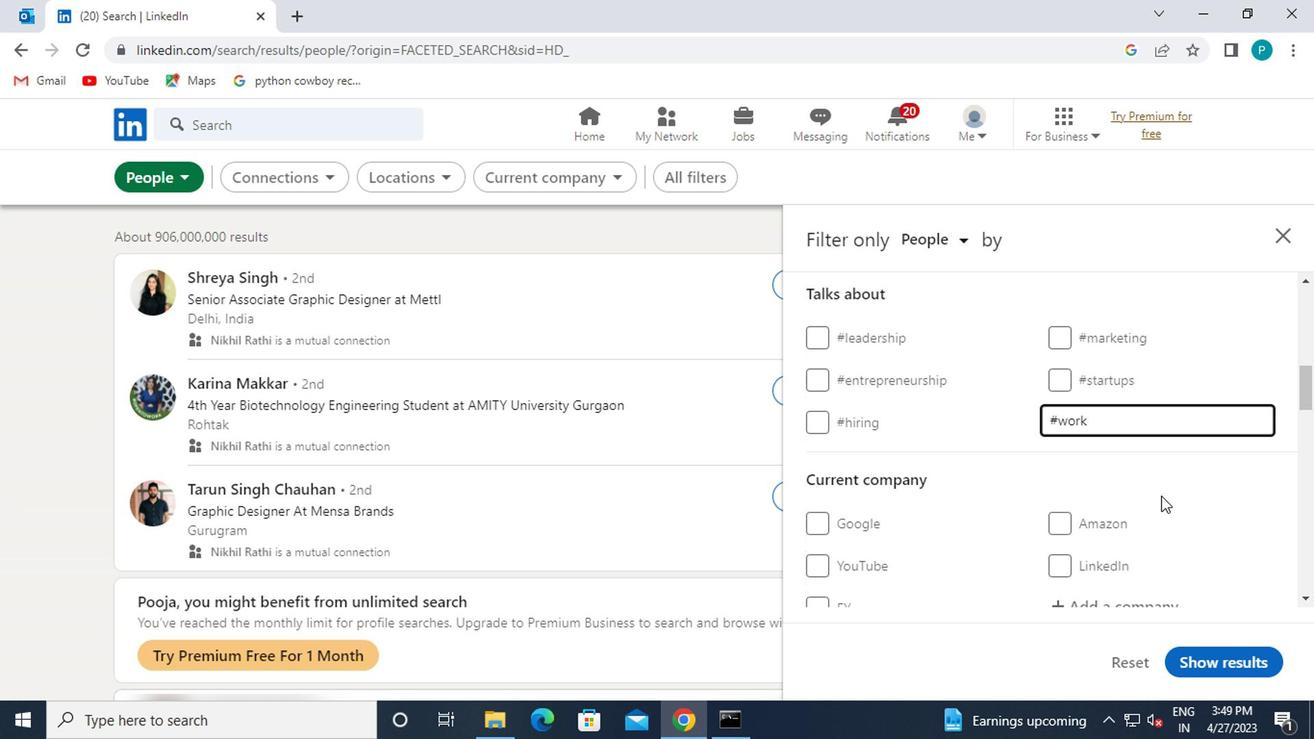 
Action: Mouse scrolled (1145, 494) with delta (0, -1)
Screenshot: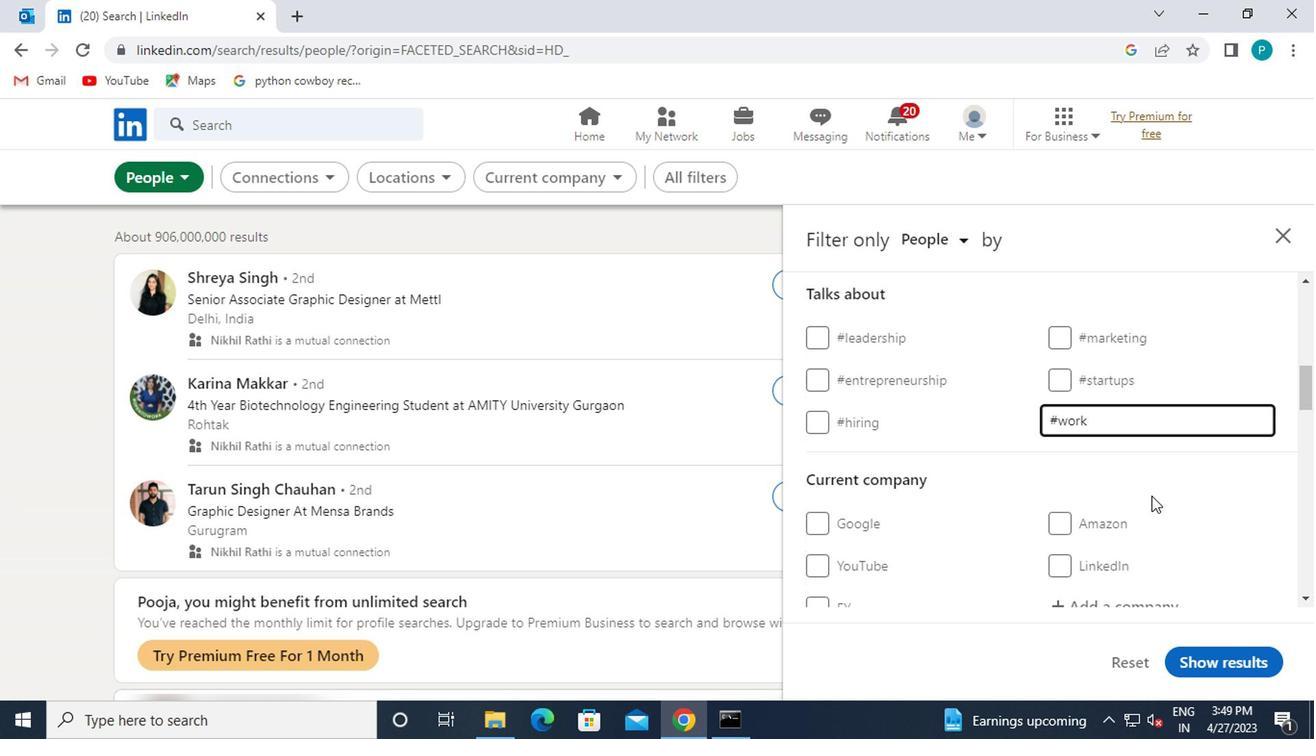 
Action: Mouse scrolled (1145, 494) with delta (0, -1)
Screenshot: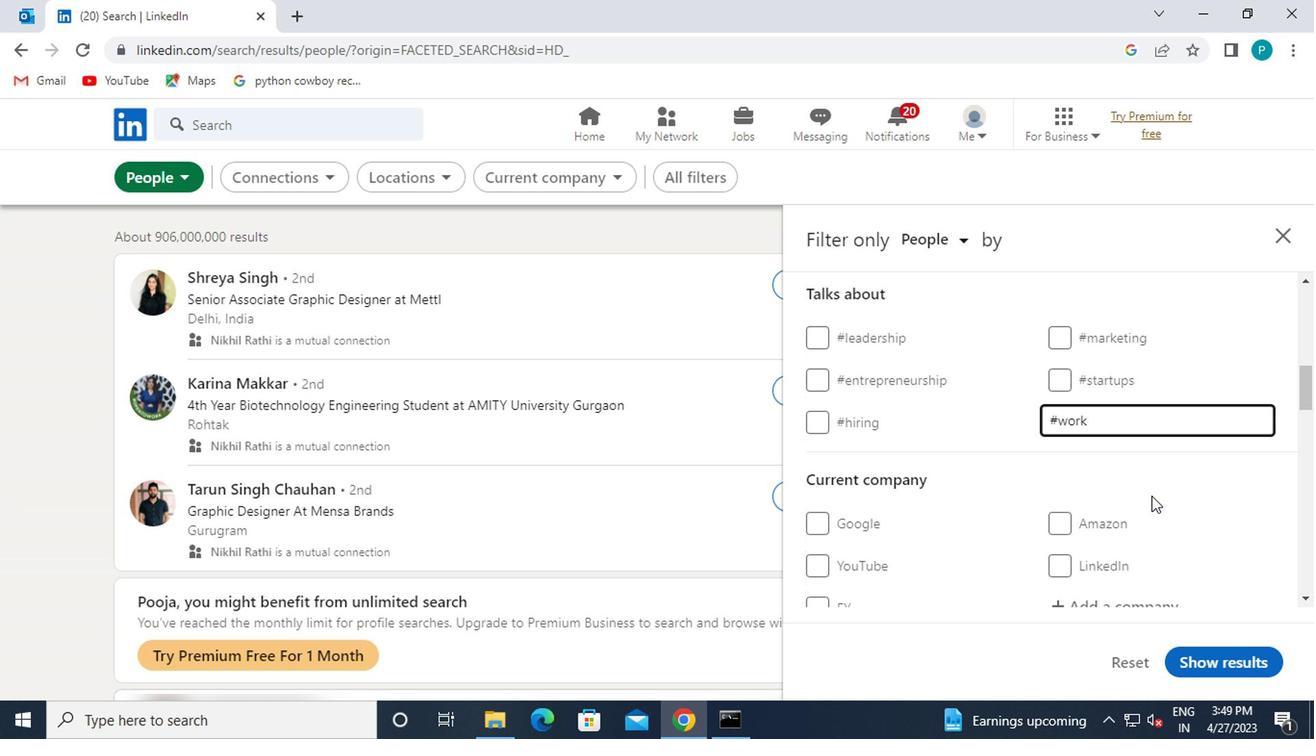 
Action: Mouse moved to (958, 502)
Screenshot: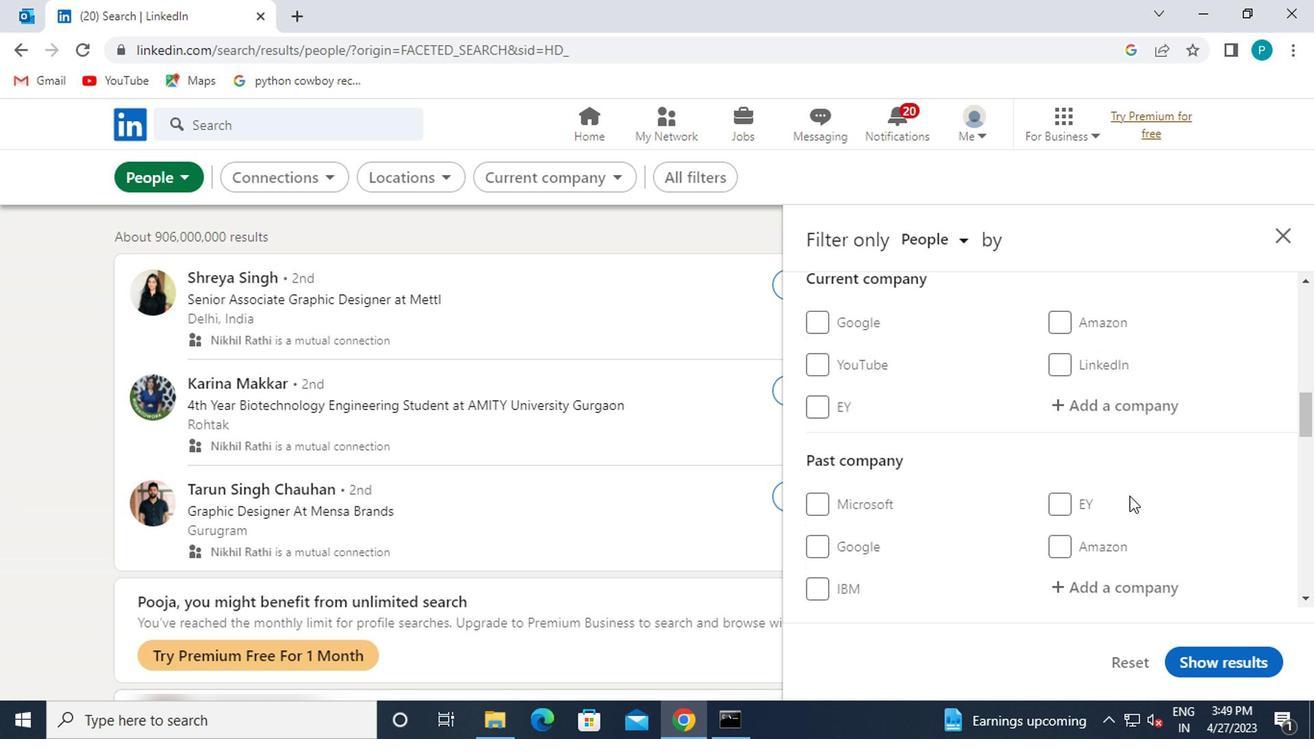 
Action: Mouse scrolled (958, 501) with delta (0, -1)
Screenshot: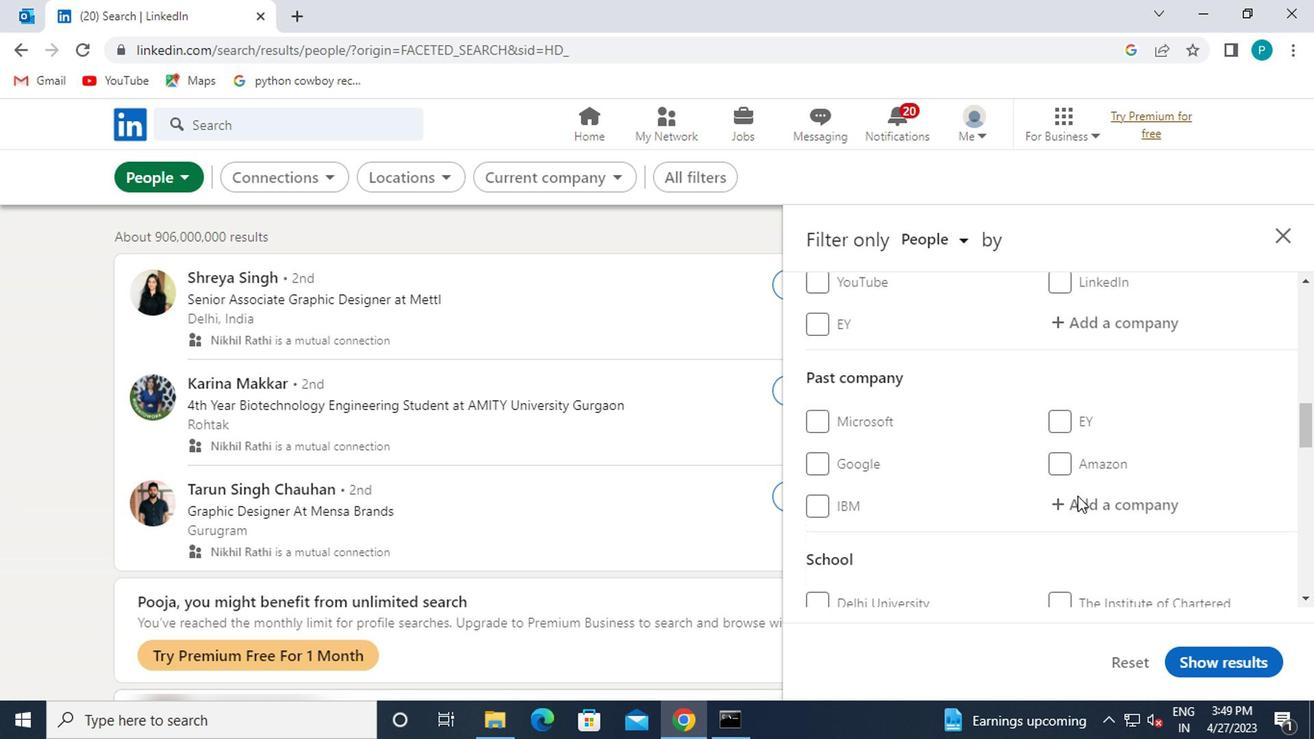
Action: Mouse scrolled (958, 501) with delta (0, -1)
Screenshot: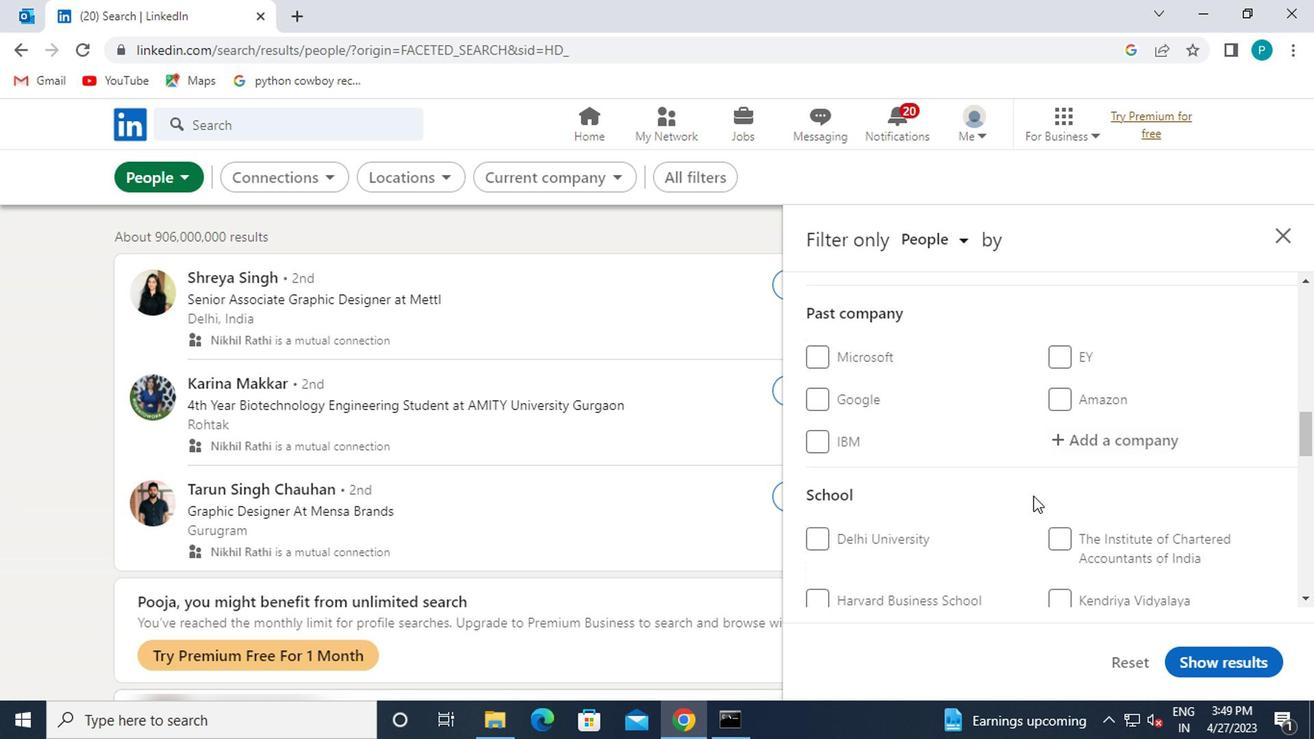 
Action: Mouse scrolled (958, 501) with delta (0, -1)
Screenshot: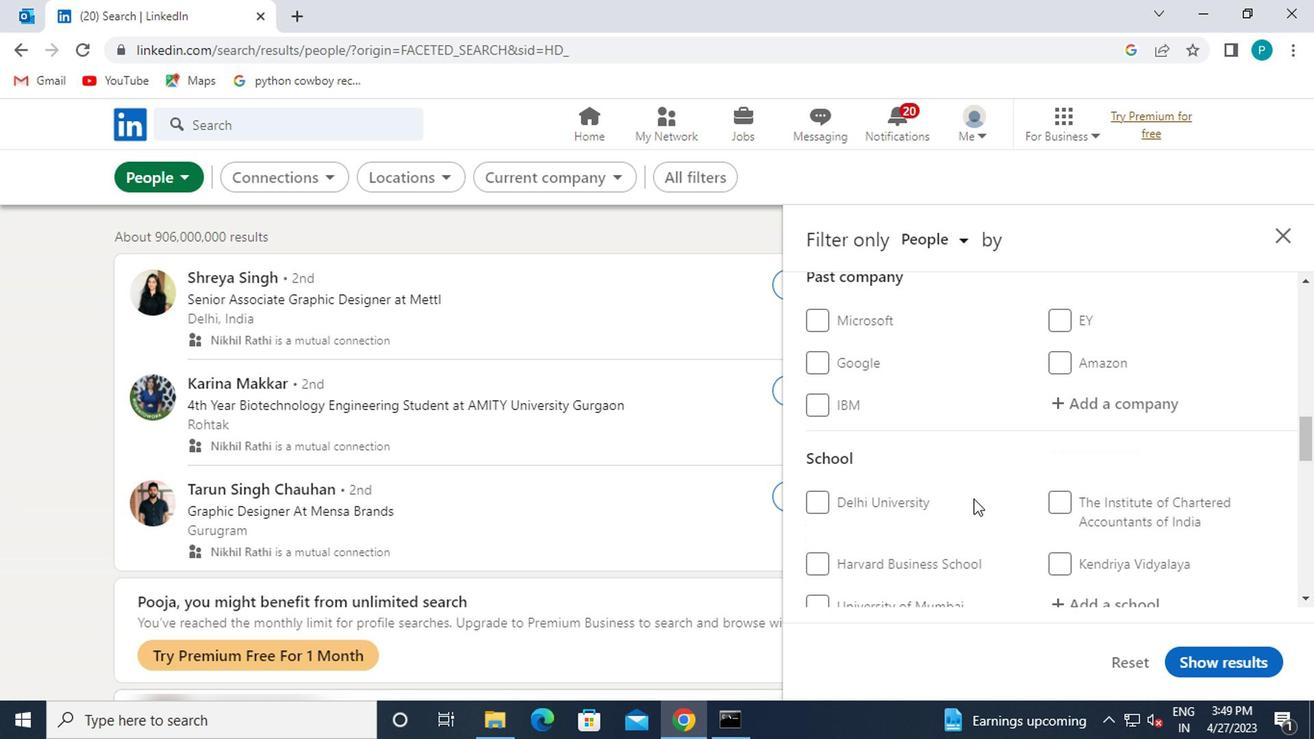 
Action: Mouse moved to (913, 522)
Screenshot: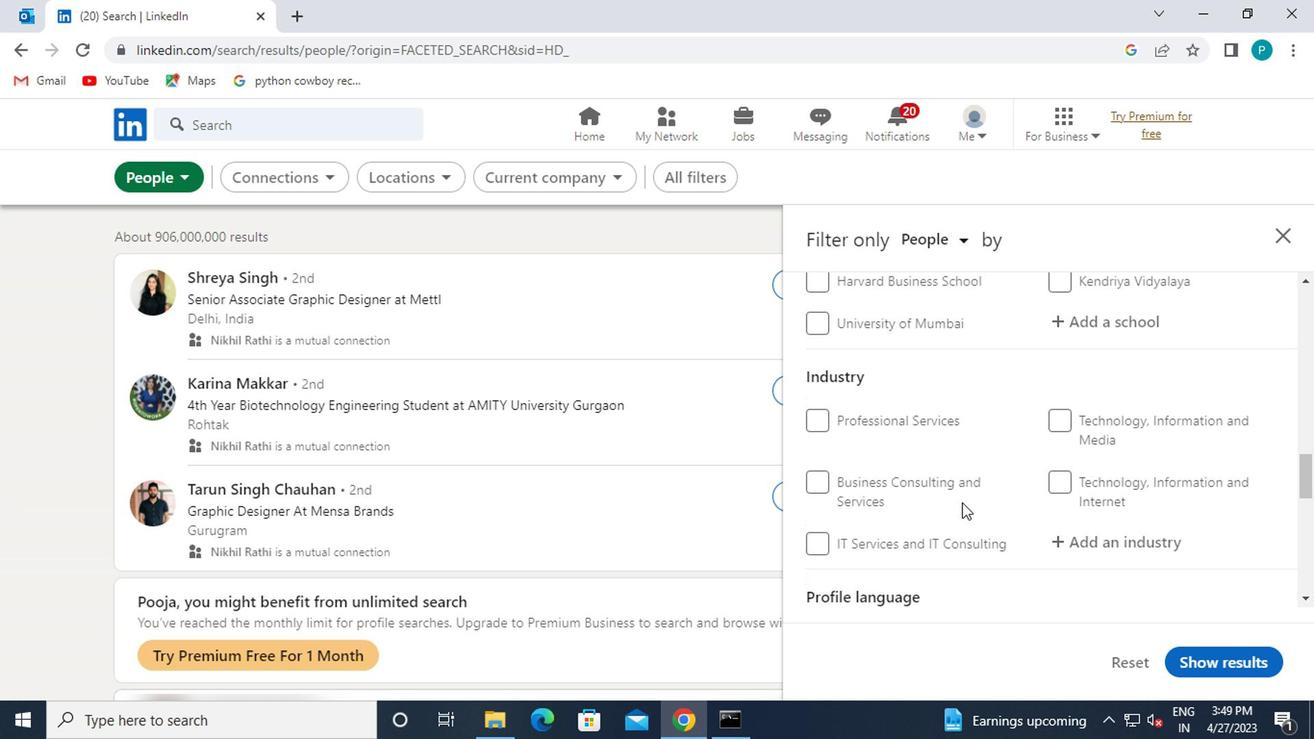 
Action: Mouse scrolled (913, 522) with delta (0, 0)
Screenshot: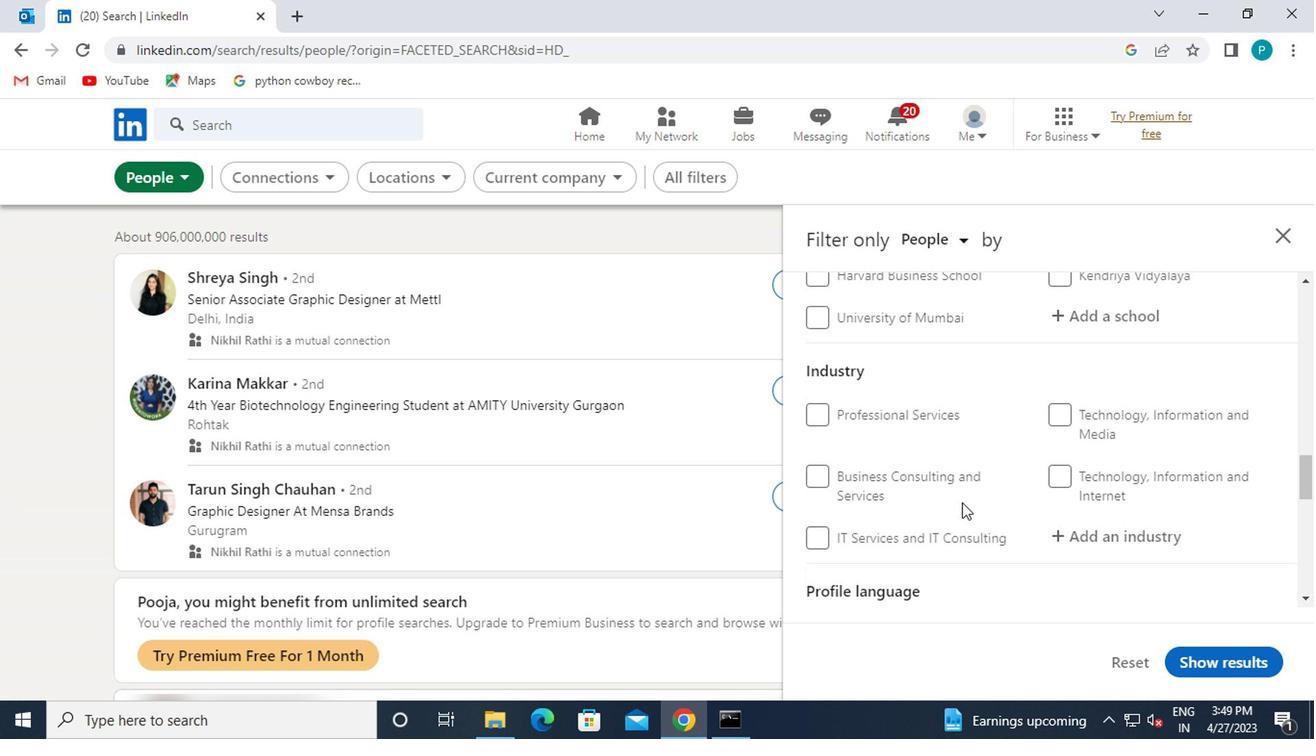 
Action: Mouse scrolled (913, 522) with delta (0, 0)
Screenshot: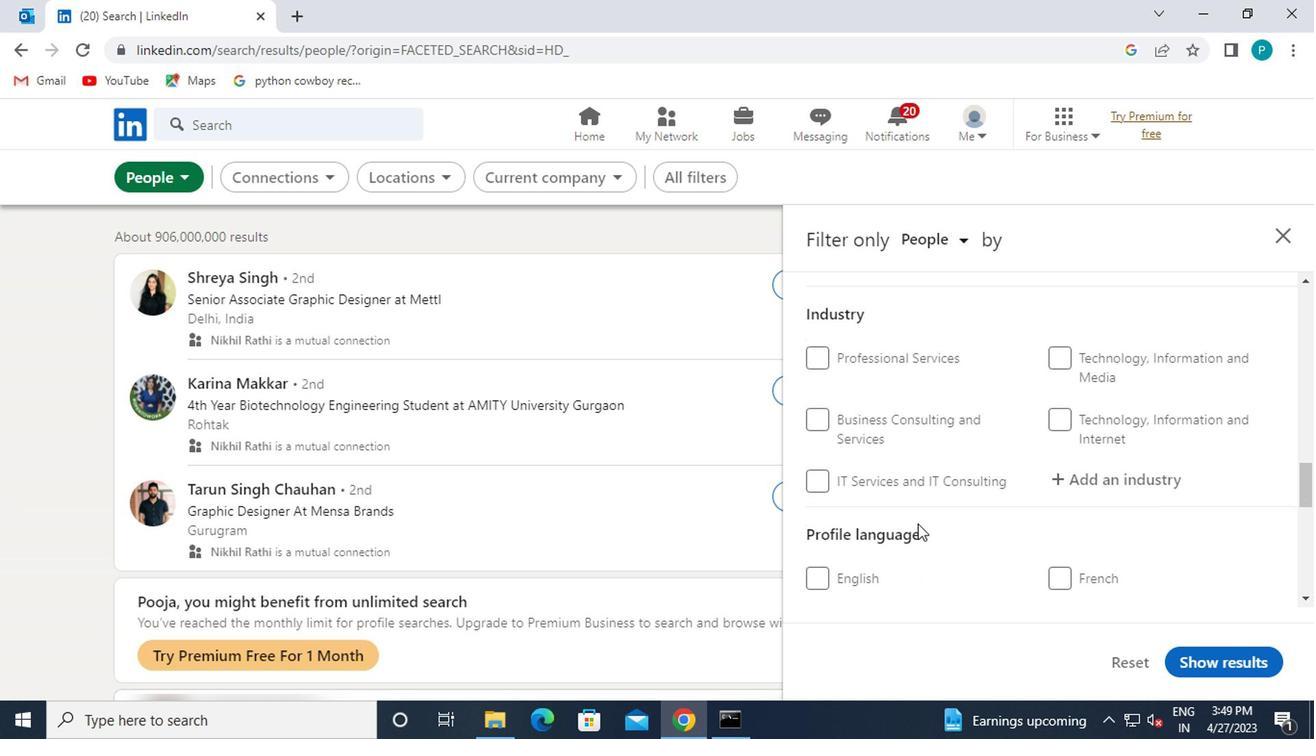 
Action: Mouse scrolled (913, 522) with delta (0, 0)
Screenshot: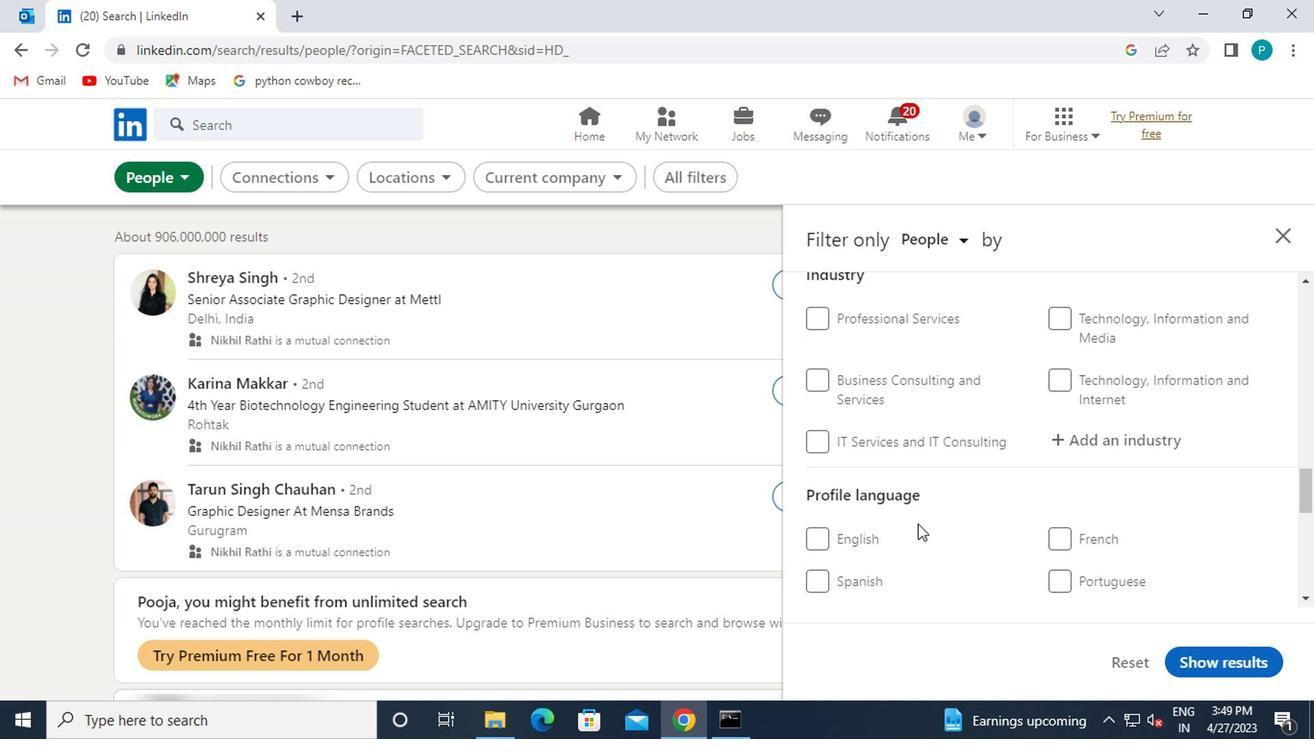 
Action: Mouse moved to (843, 423)
Screenshot: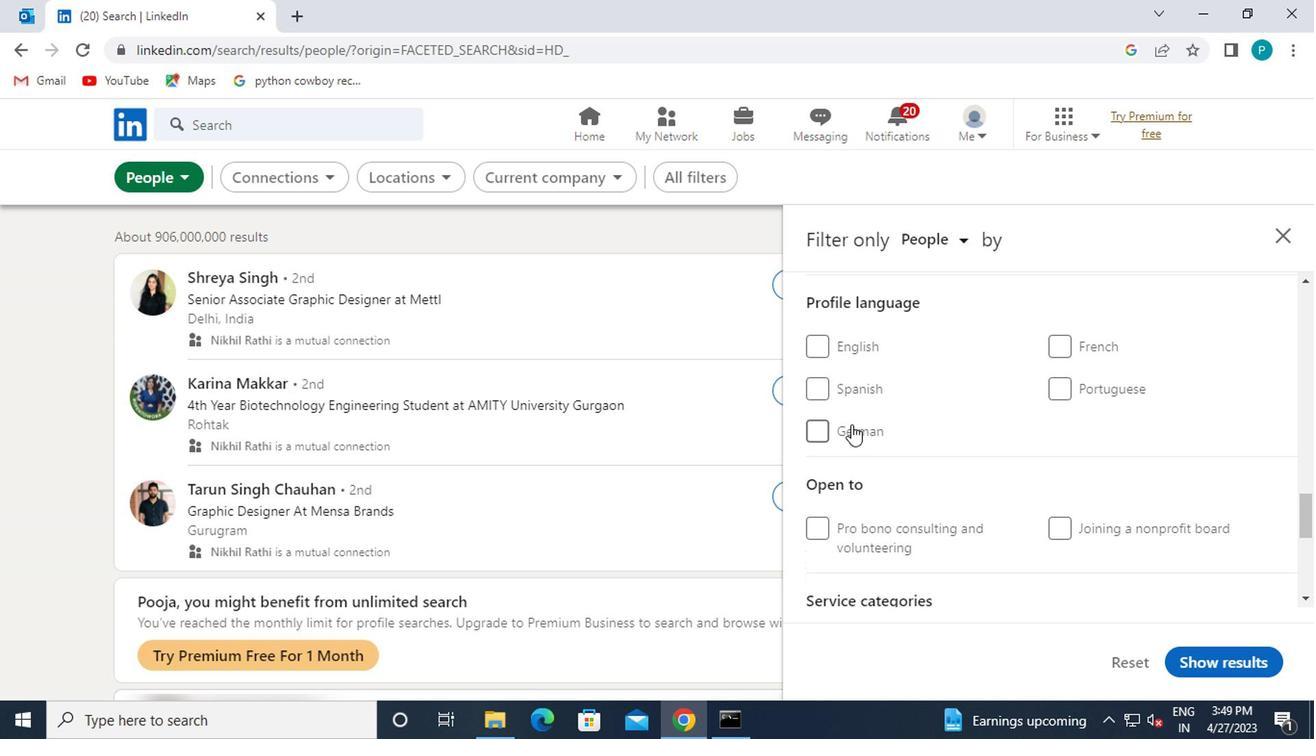 
Action: Mouse pressed left at (843, 423)
Screenshot: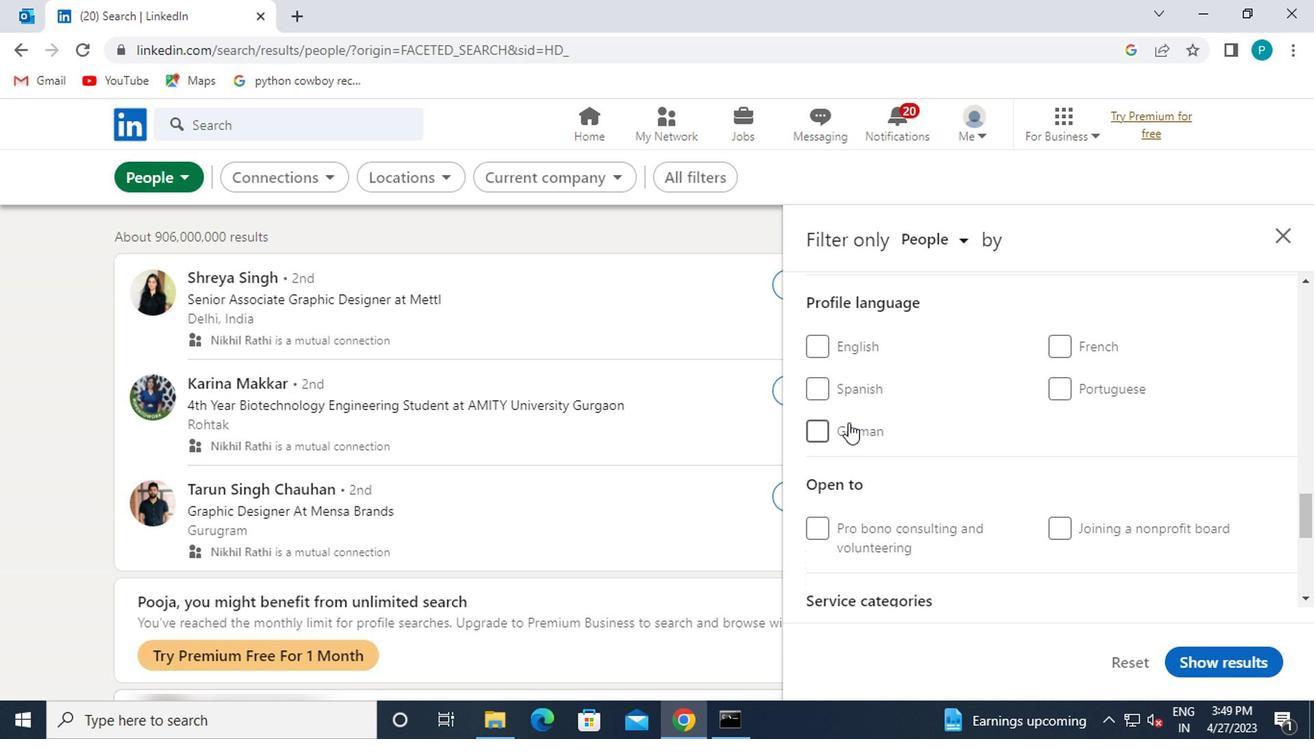 
Action: Mouse moved to (1030, 400)
Screenshot: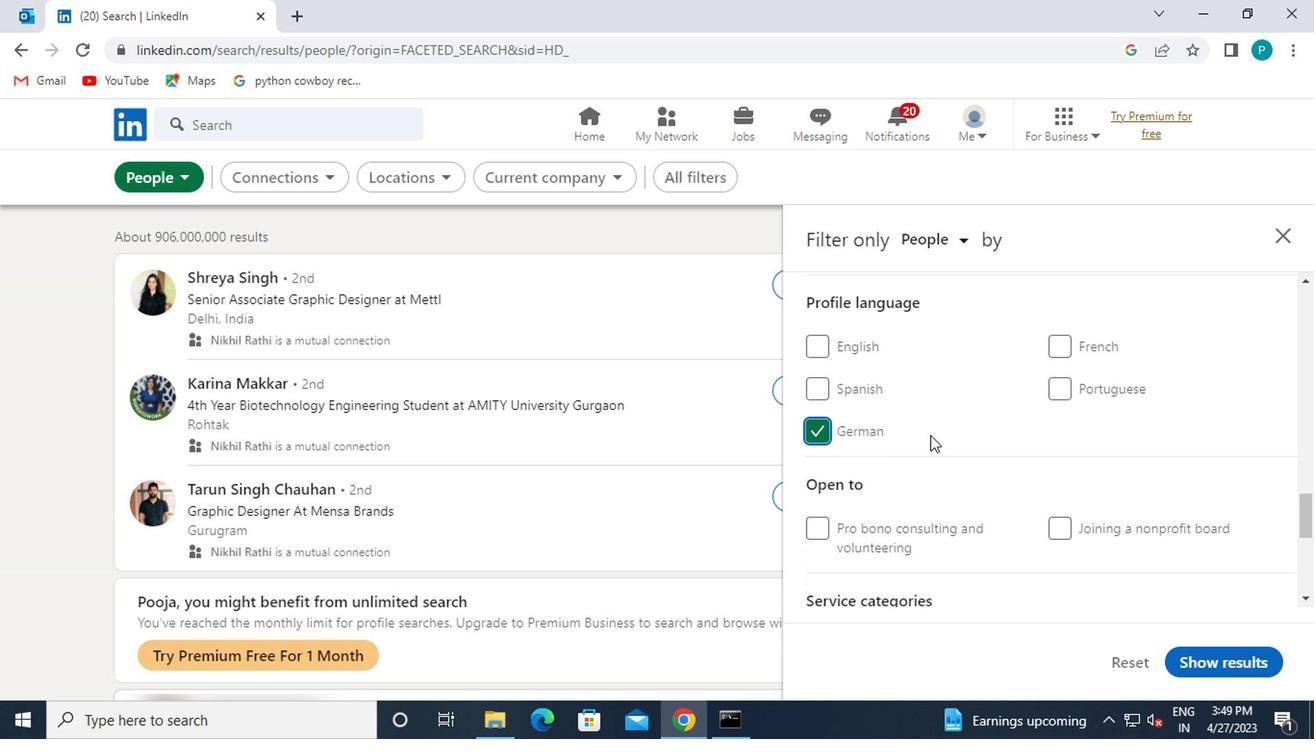 
Action: Mouse scrolled (1030, 401) with delta (0, 0)
Screenshot: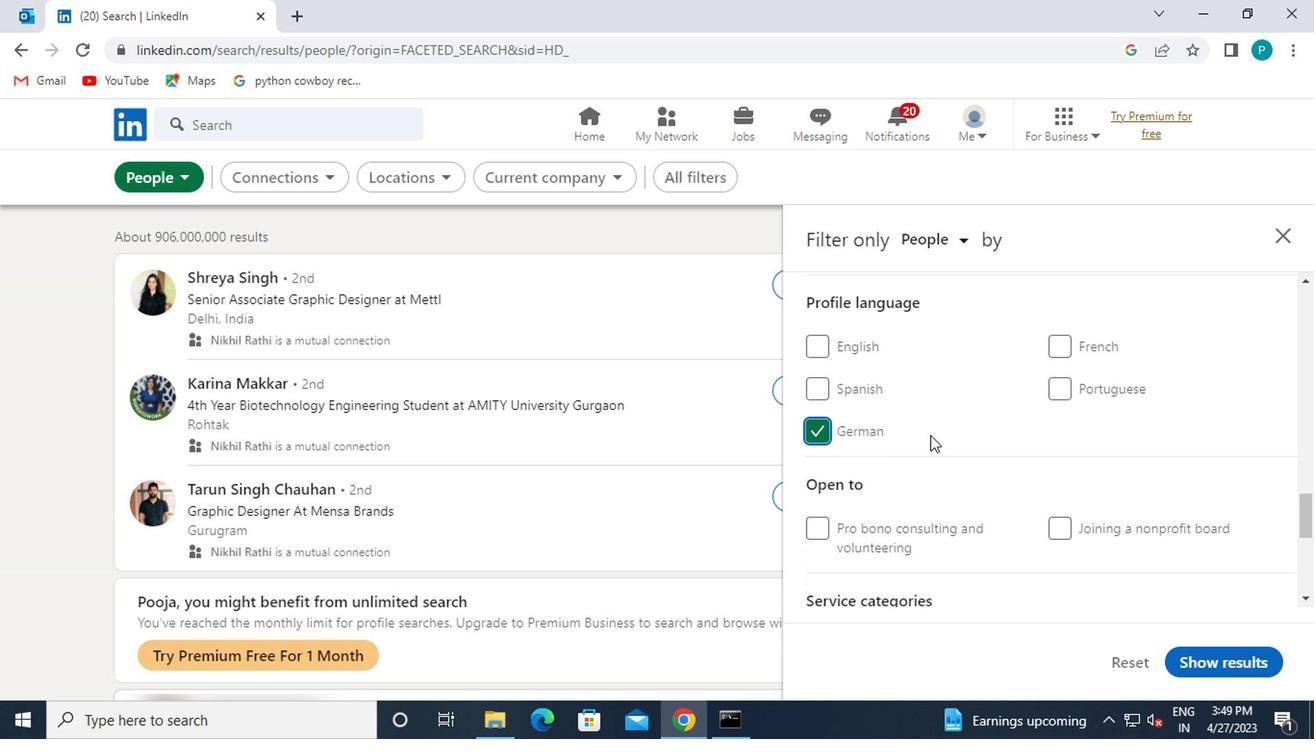 
Action: Mouse moved to (1031, 399)
Screenshot: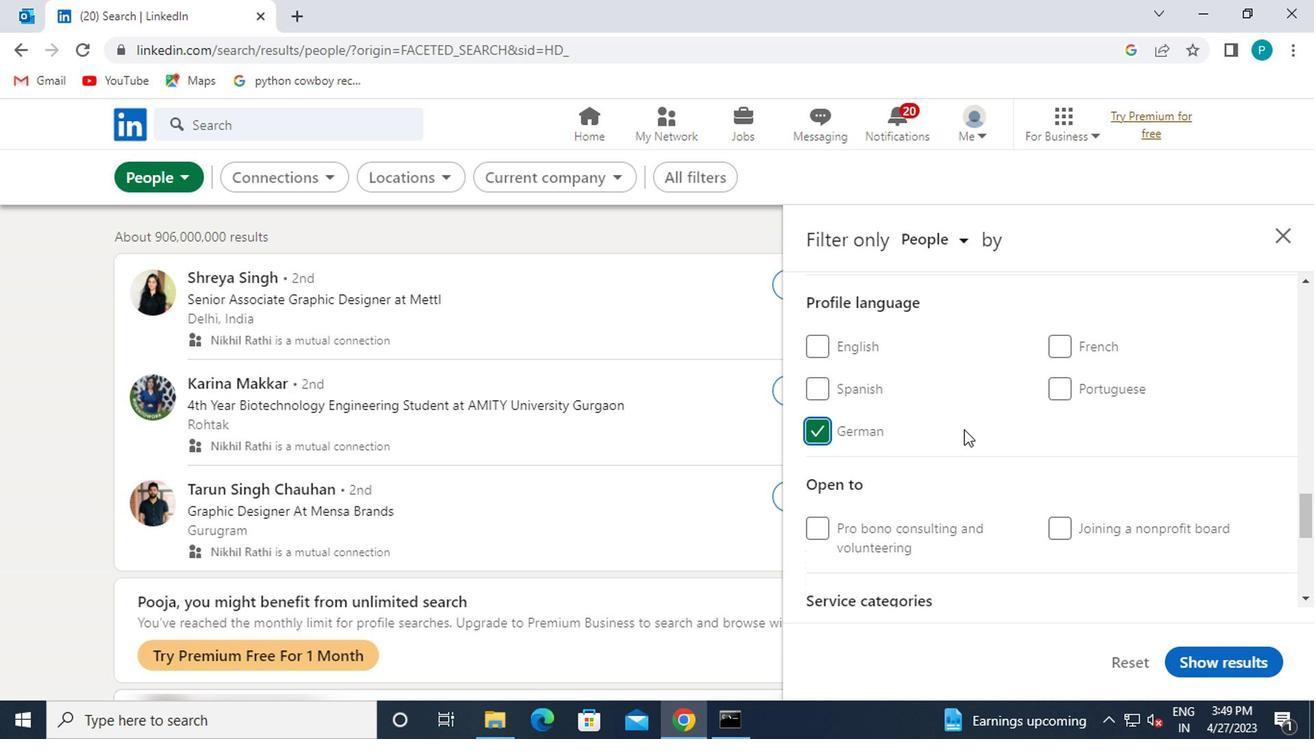 
Action: Mouse scrolled (1031, 400) with delta (0, 1)
Screenshot: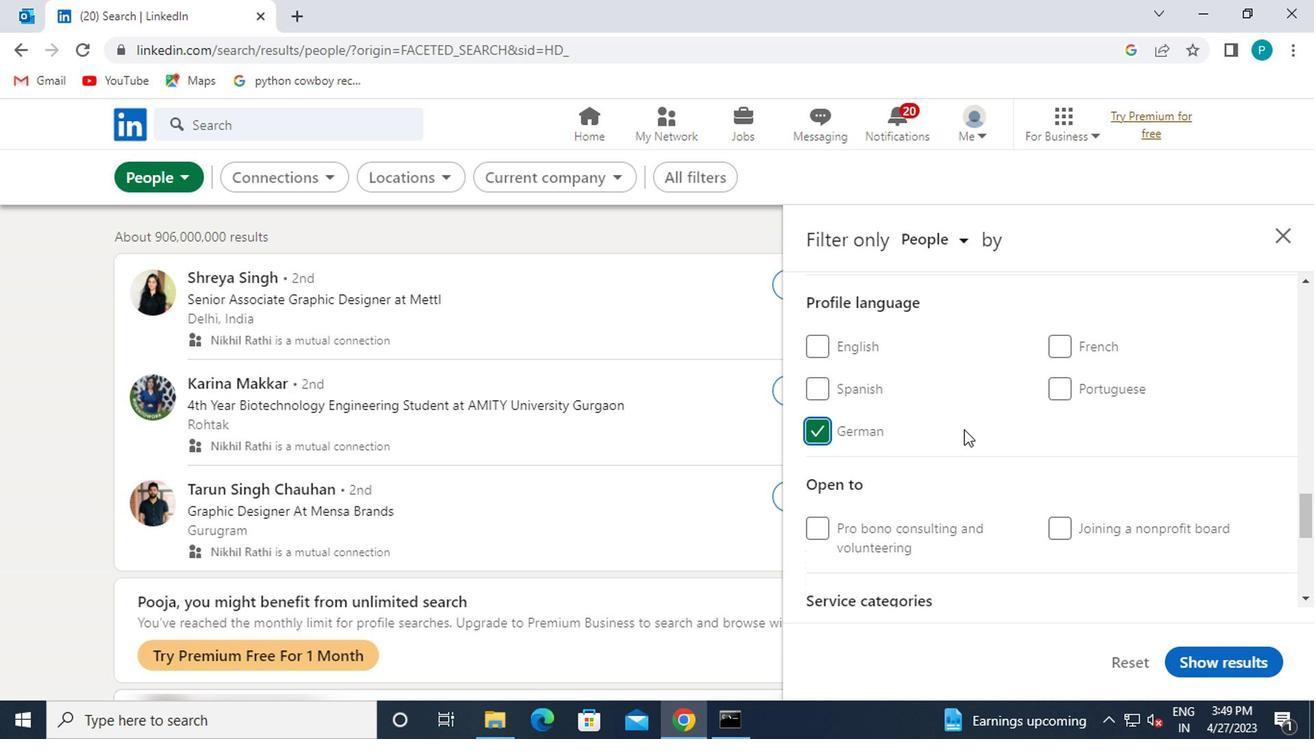 
Action: Mouse moved to (1033, 398)
Screenshot: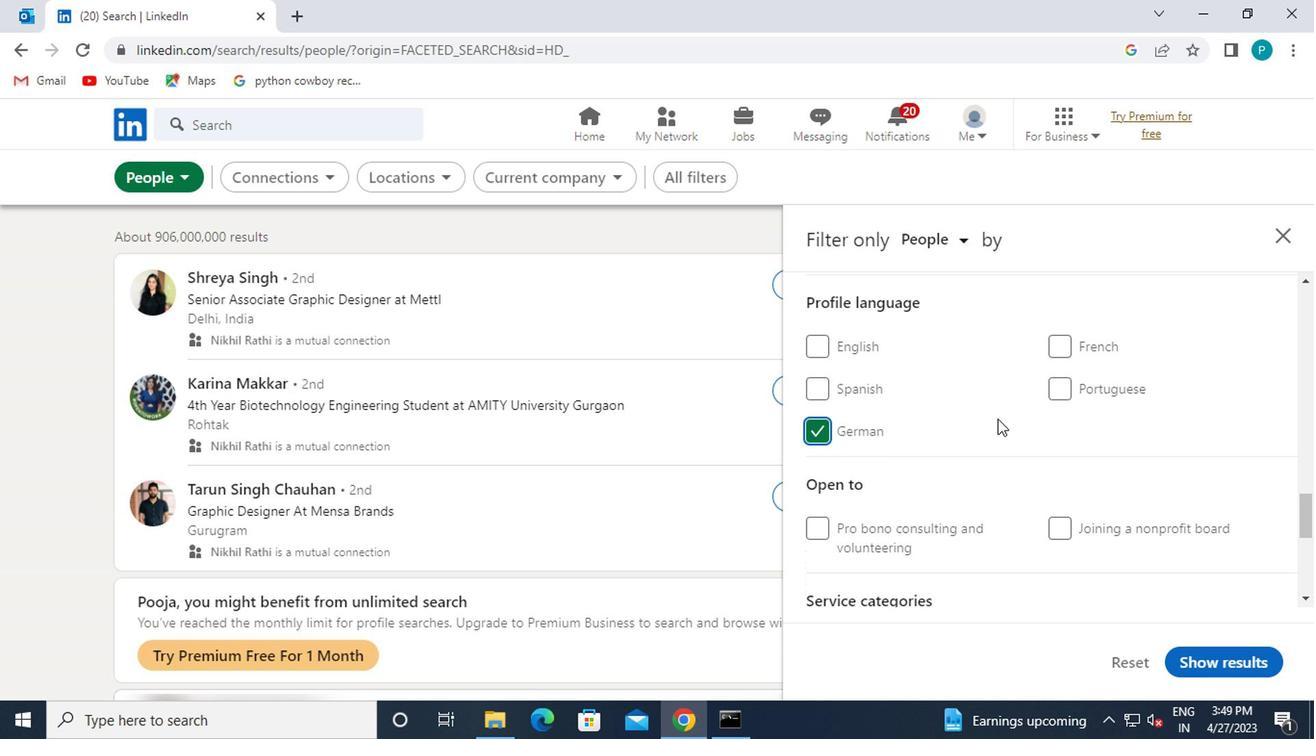
Action: Mouse scrolled (1033, 399) with delta (0, 0)
Screenshot: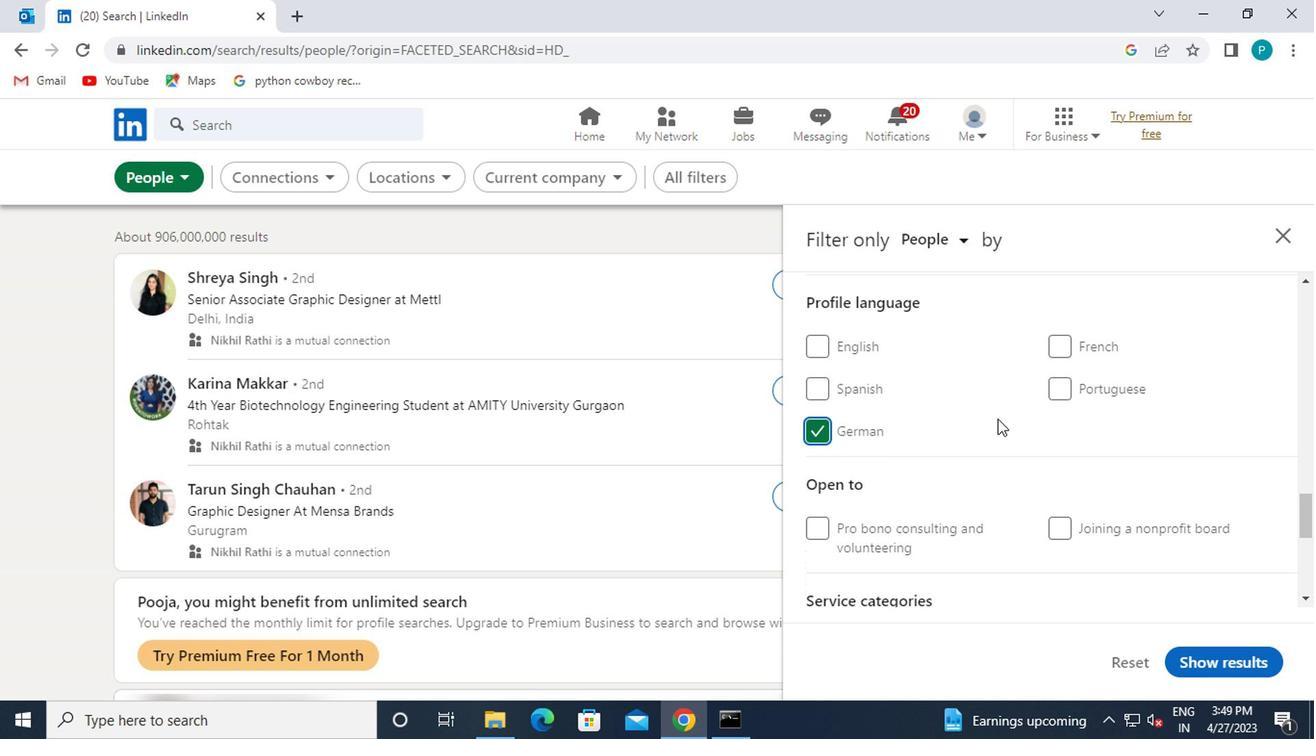 
Action: Mouse moved to (1036, 396)
Screenshot: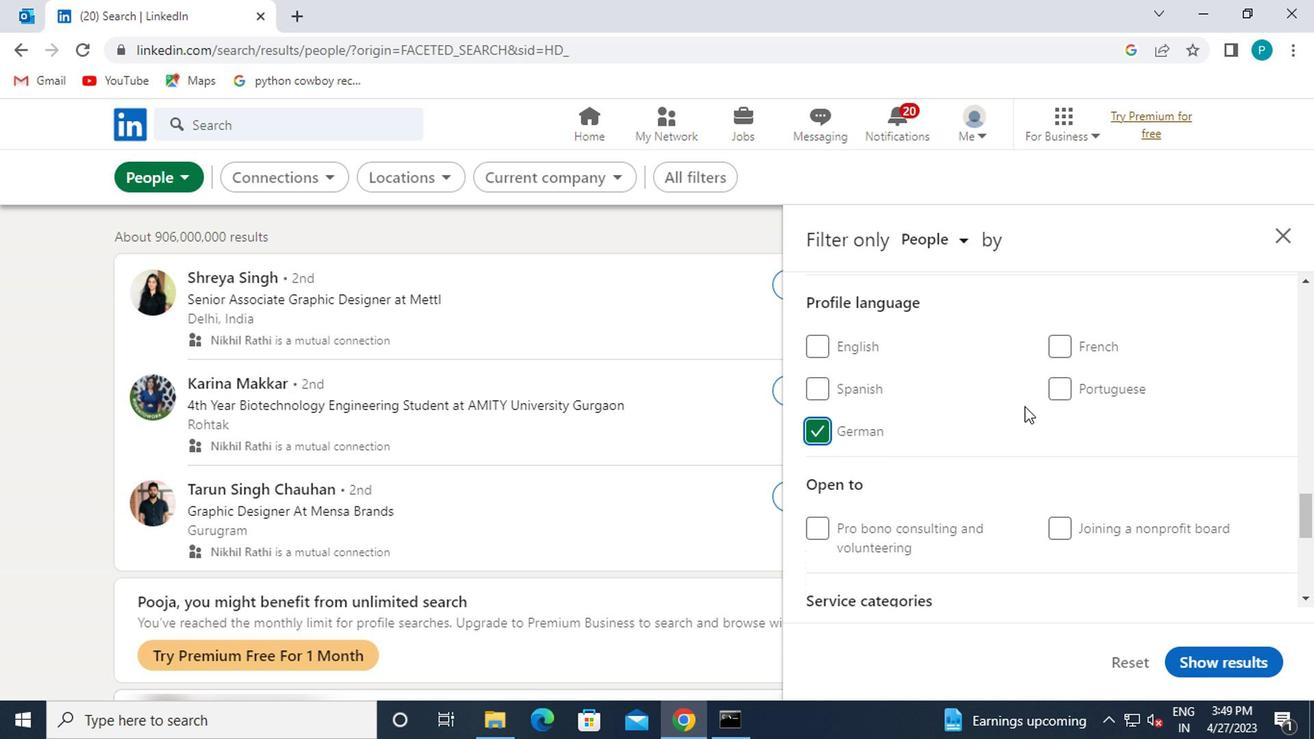 
Action: Mouse scrolled (1036, 397) with delta (0, 1)
Screenshot: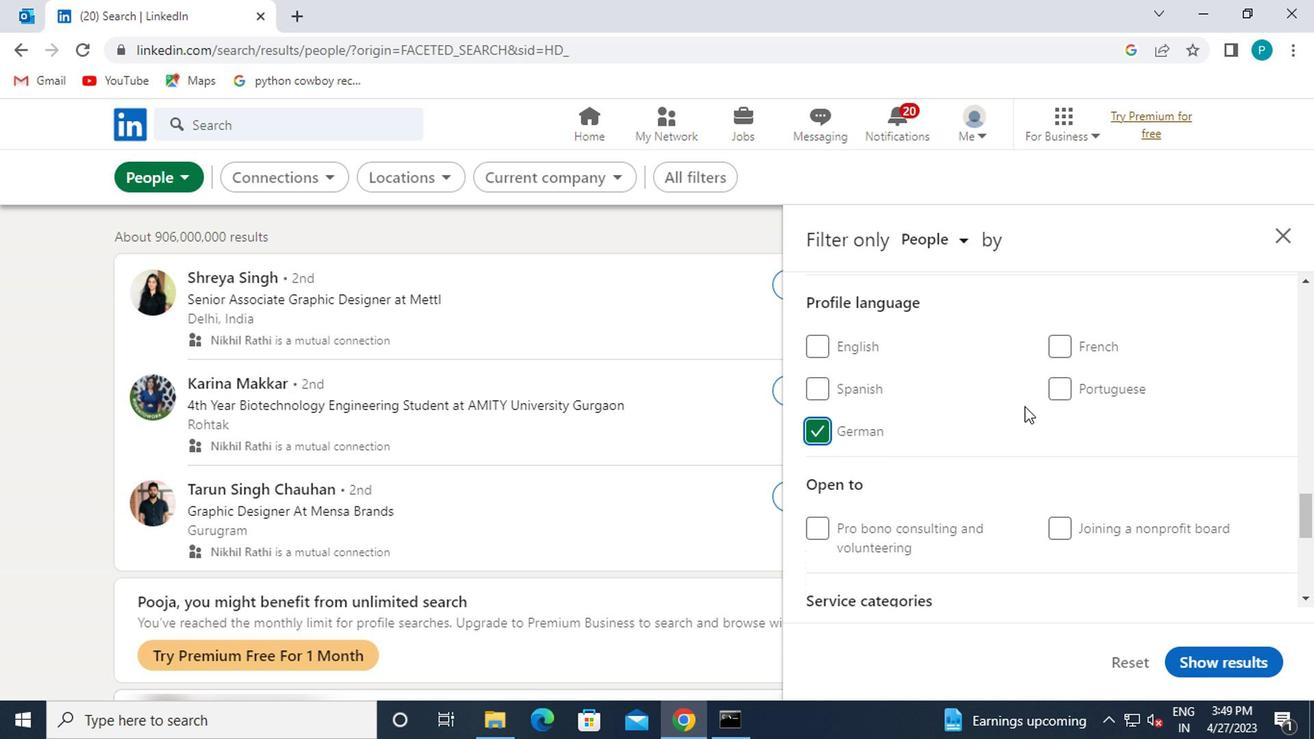 
Action: Mouse moved to (1038, 396)
Screenshot: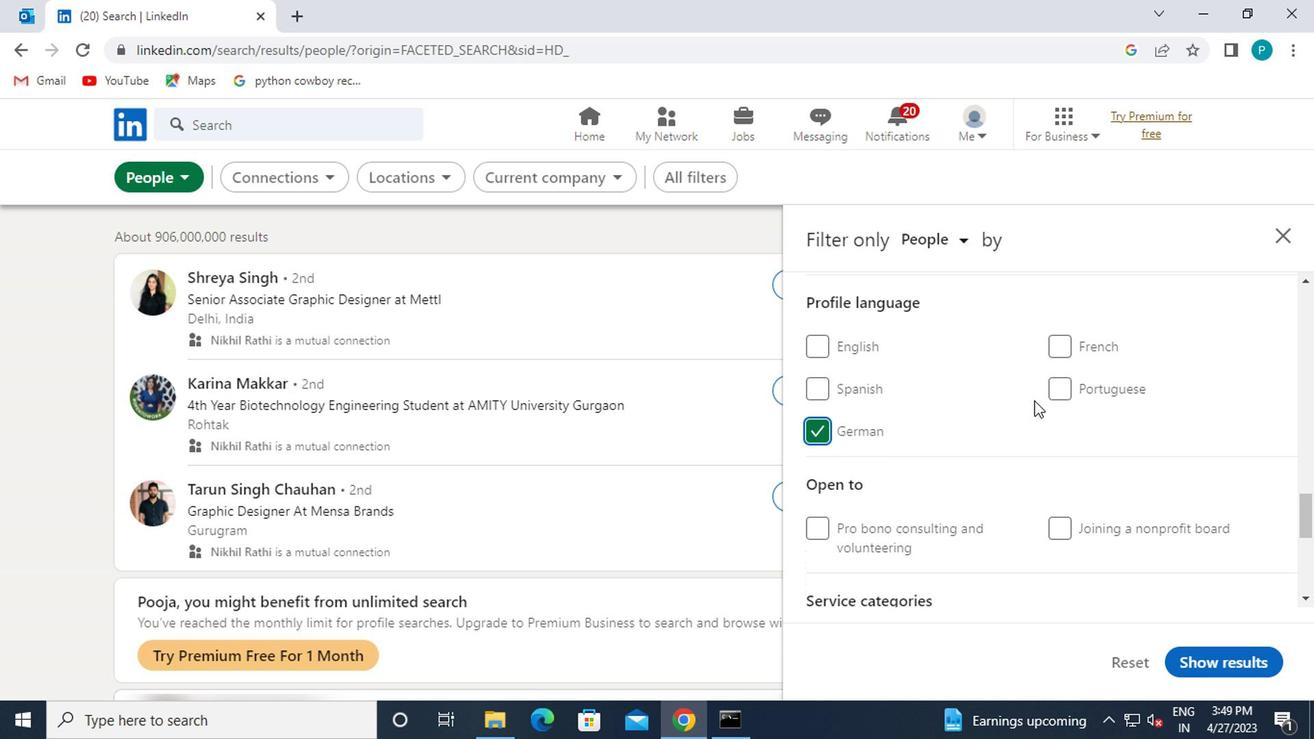 
Action: Mouse scrolled (1038, 397) with delta (0, 1)
Screenshot: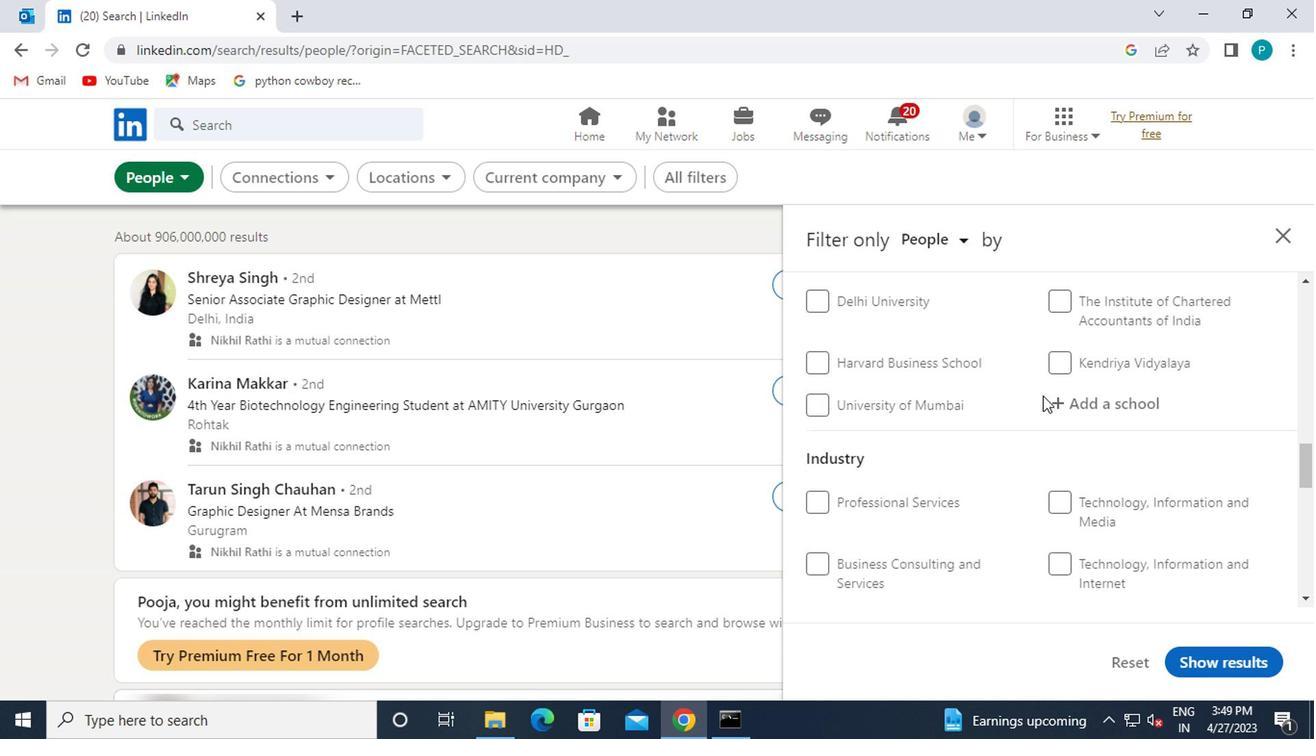 
Action: Mouse scrolled (1038, 397) with delta (0, 1)
Screenshot: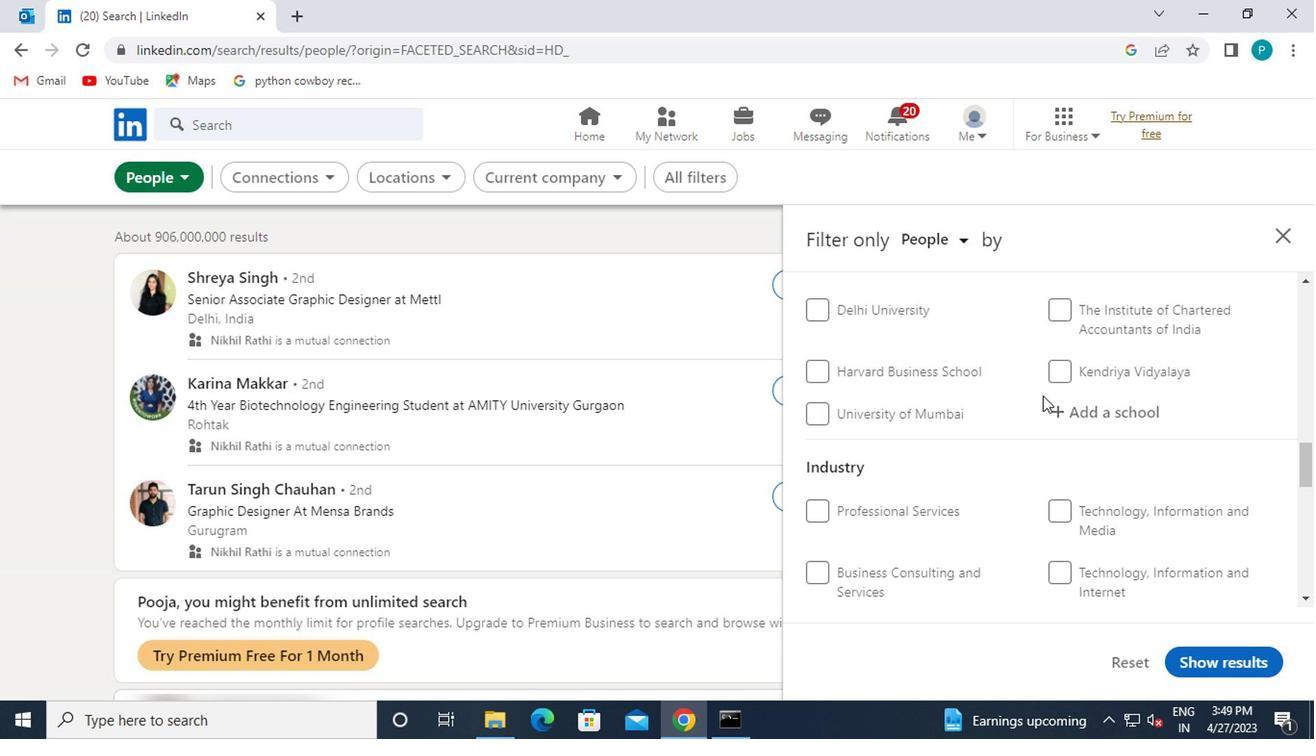 
Action: Mouse scrolled (1038, 397) with delta (0, 1)
Screenshot: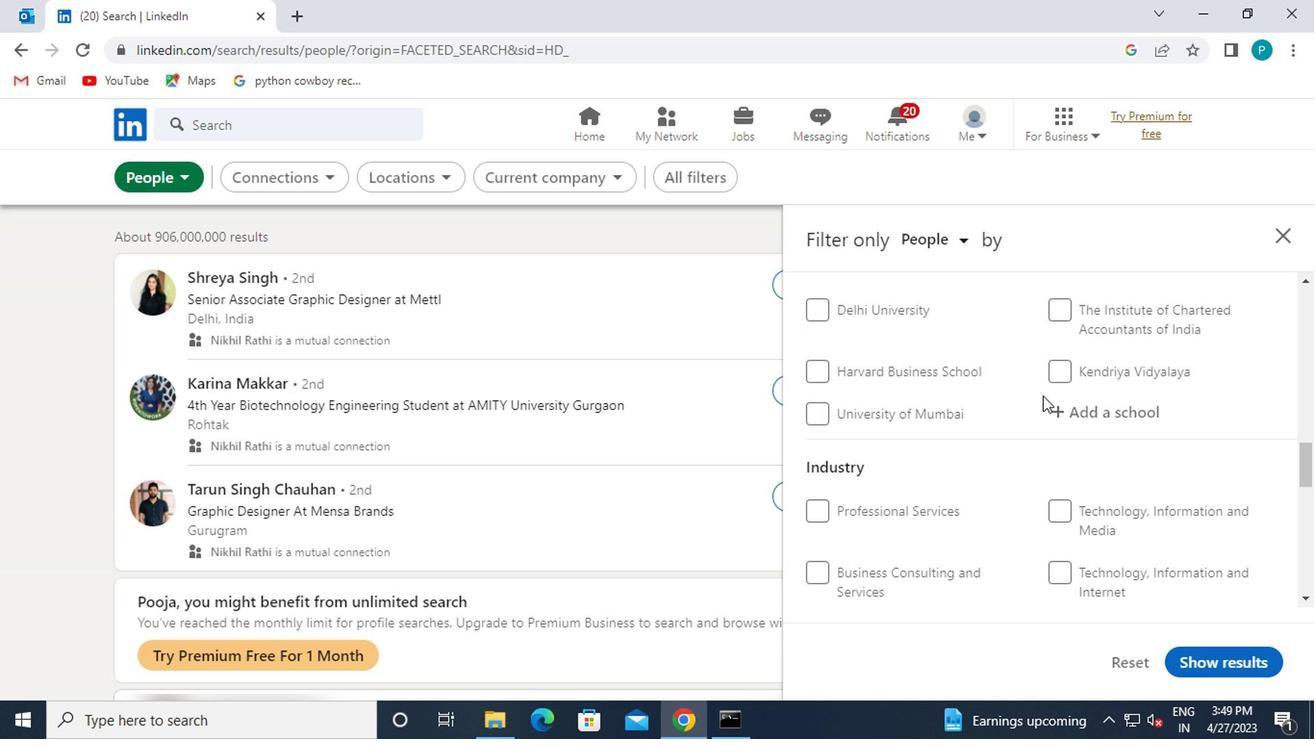 
Action: Mouse moved to (1039, 396)
Screenshot: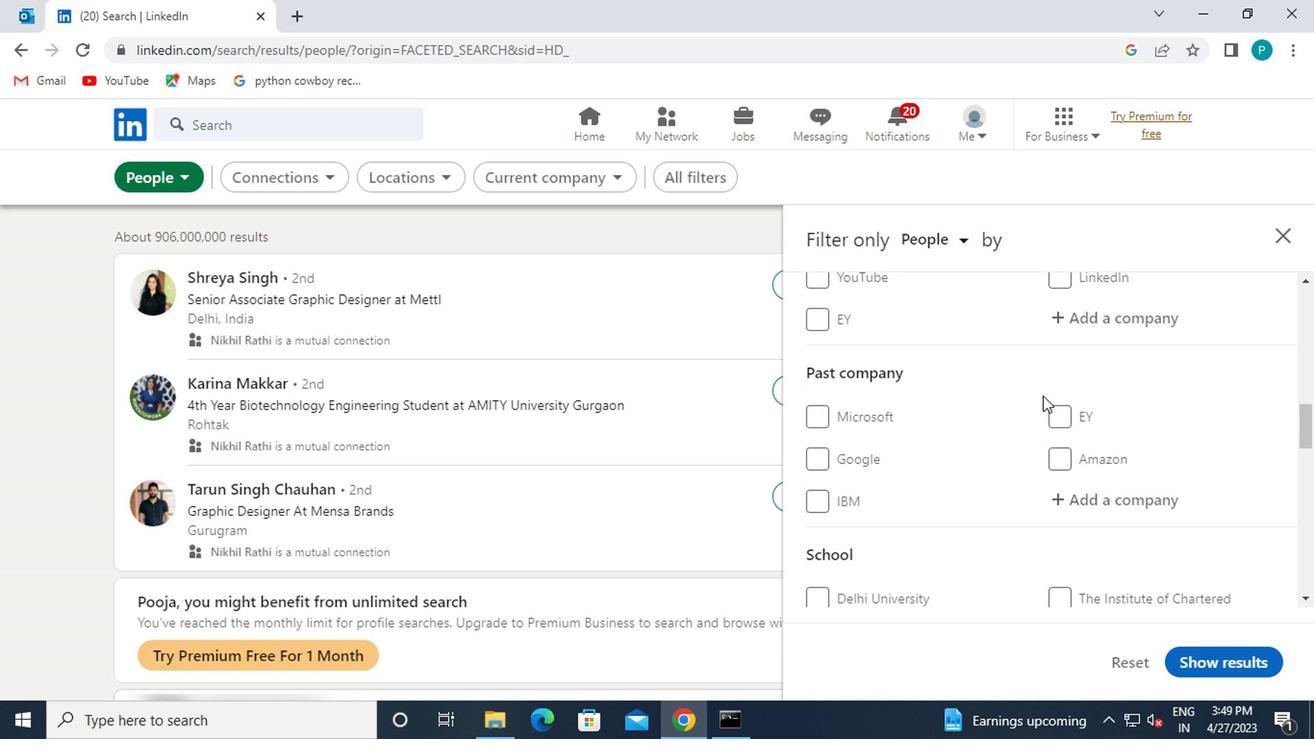 
Action: Mouse scrolled (1039, 397) with delta (0, 1)
Screenshot: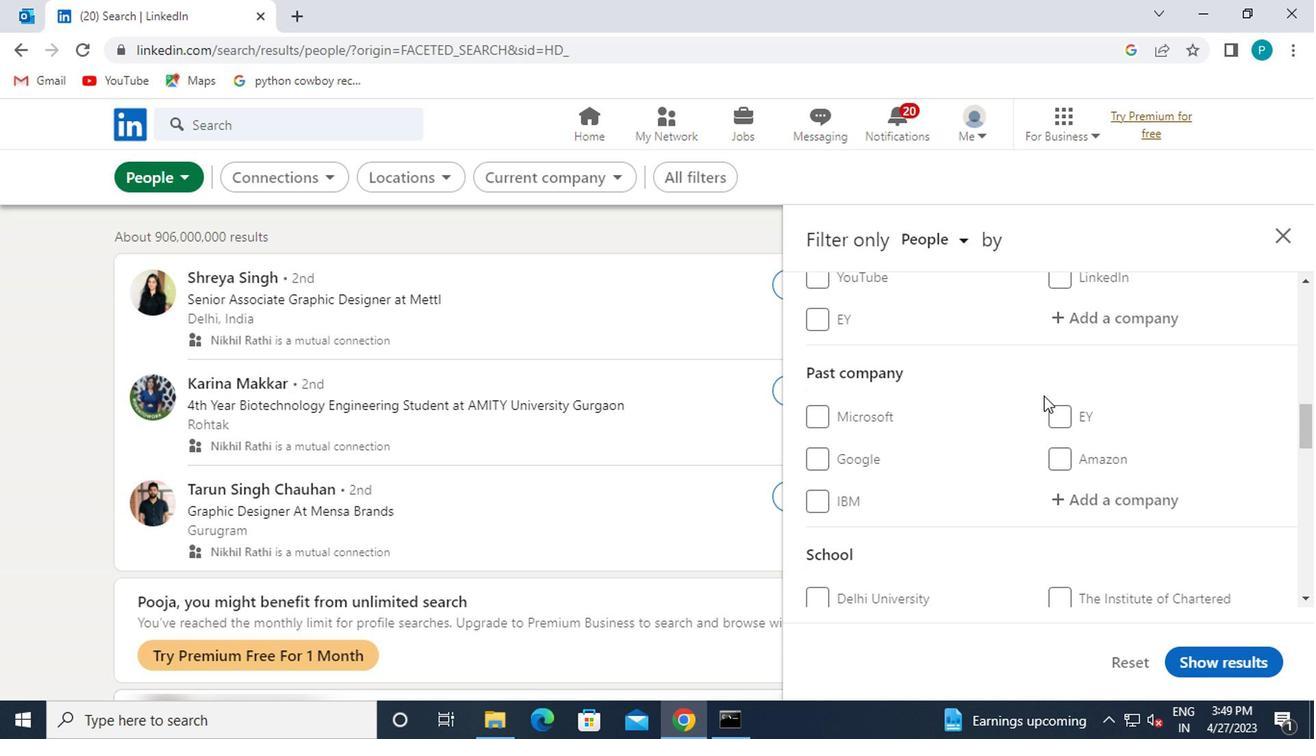 
Action: Mouse moved to (1062, 409)
Screenshot: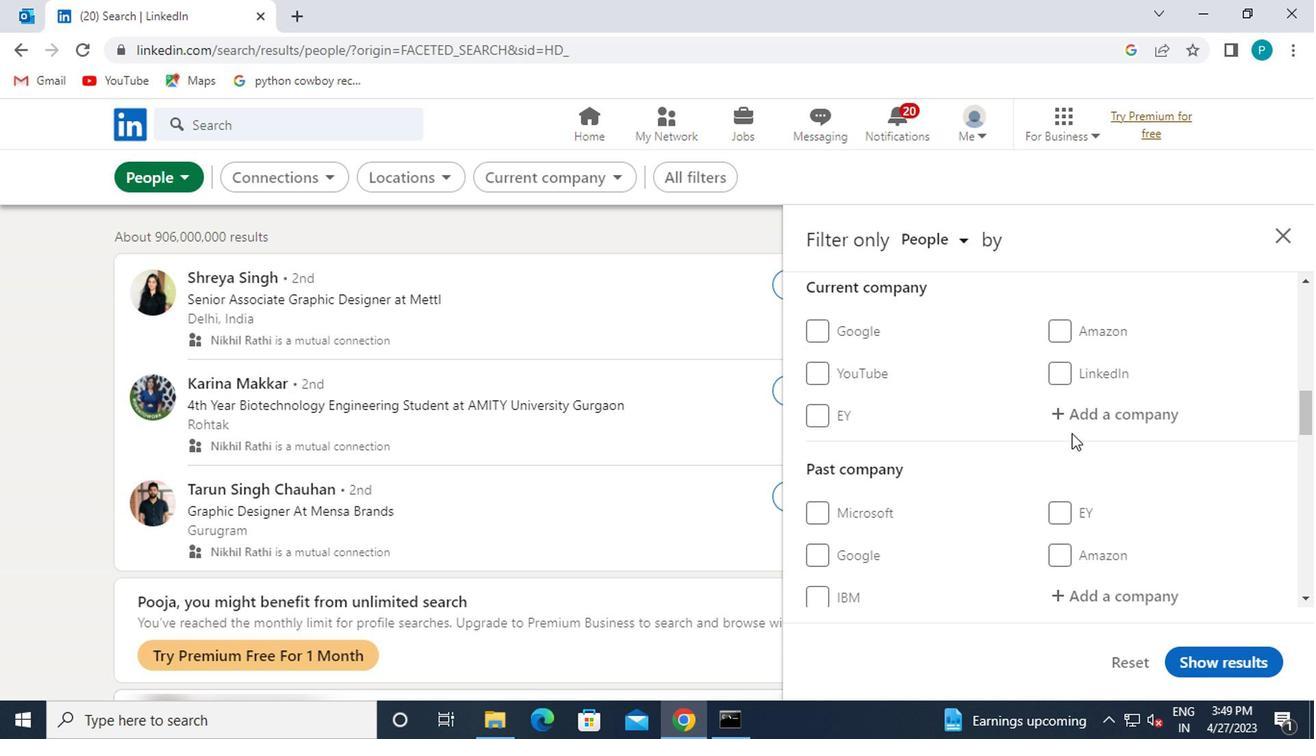 
Action: Mouse pressed left at (1062, 409)
Screenshot: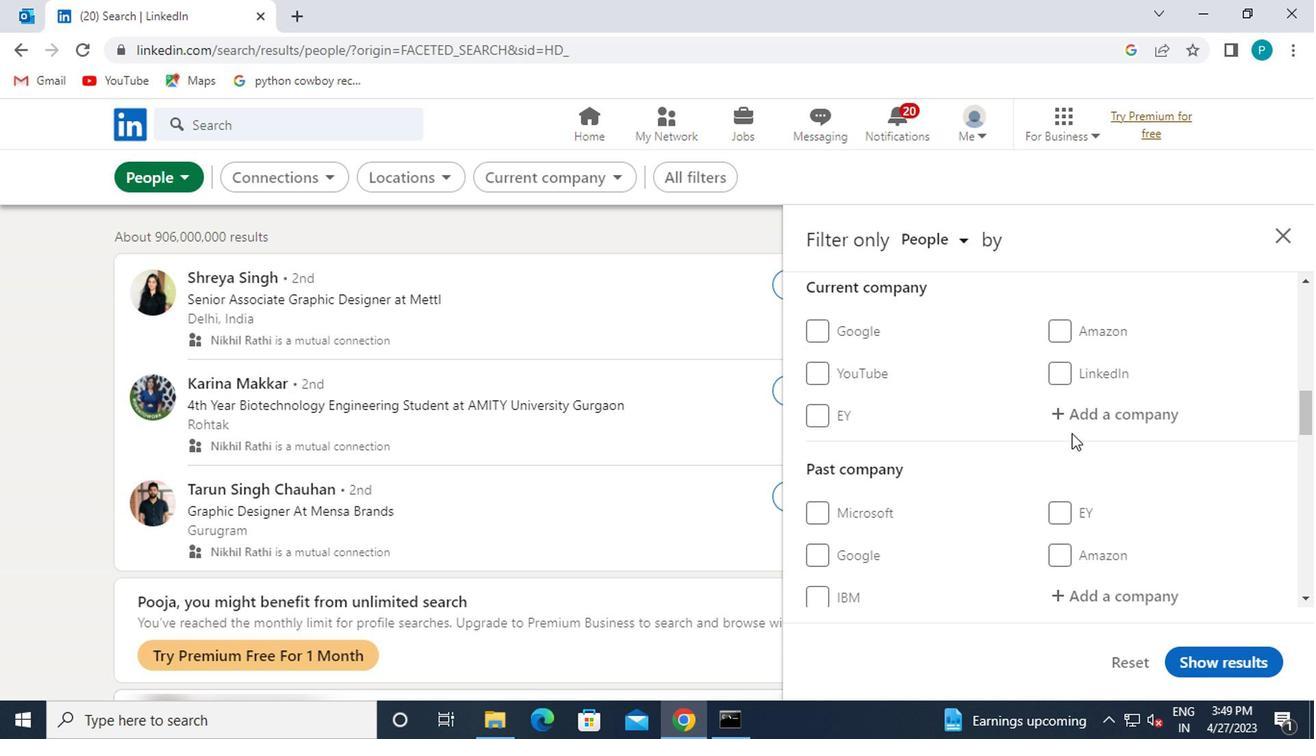 
Action: Mouse moved to (414, 108)
Screenshot: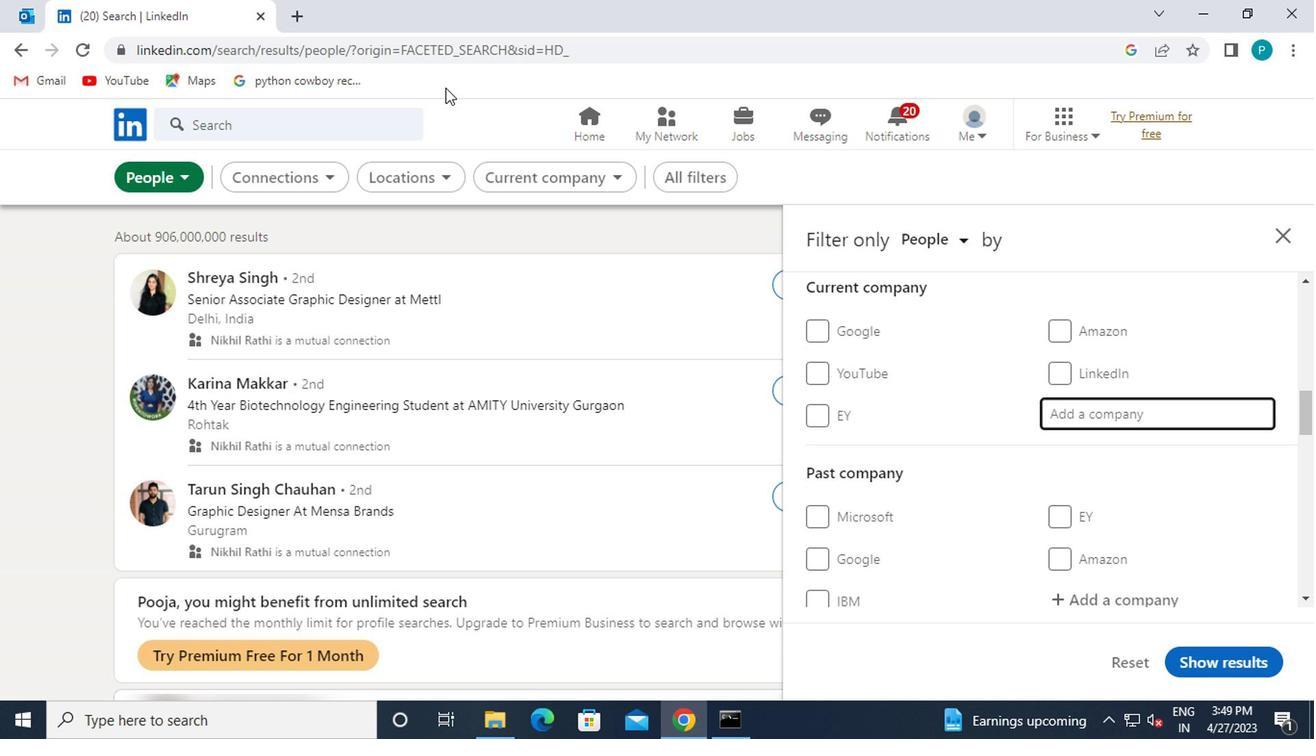 
Action: Key pressed <Key.caps_lock>CA<Key.backspace><Key.caps_lock>AR<Key.caps_lock>D<Key.caps_lock>EKHO
Screenshot: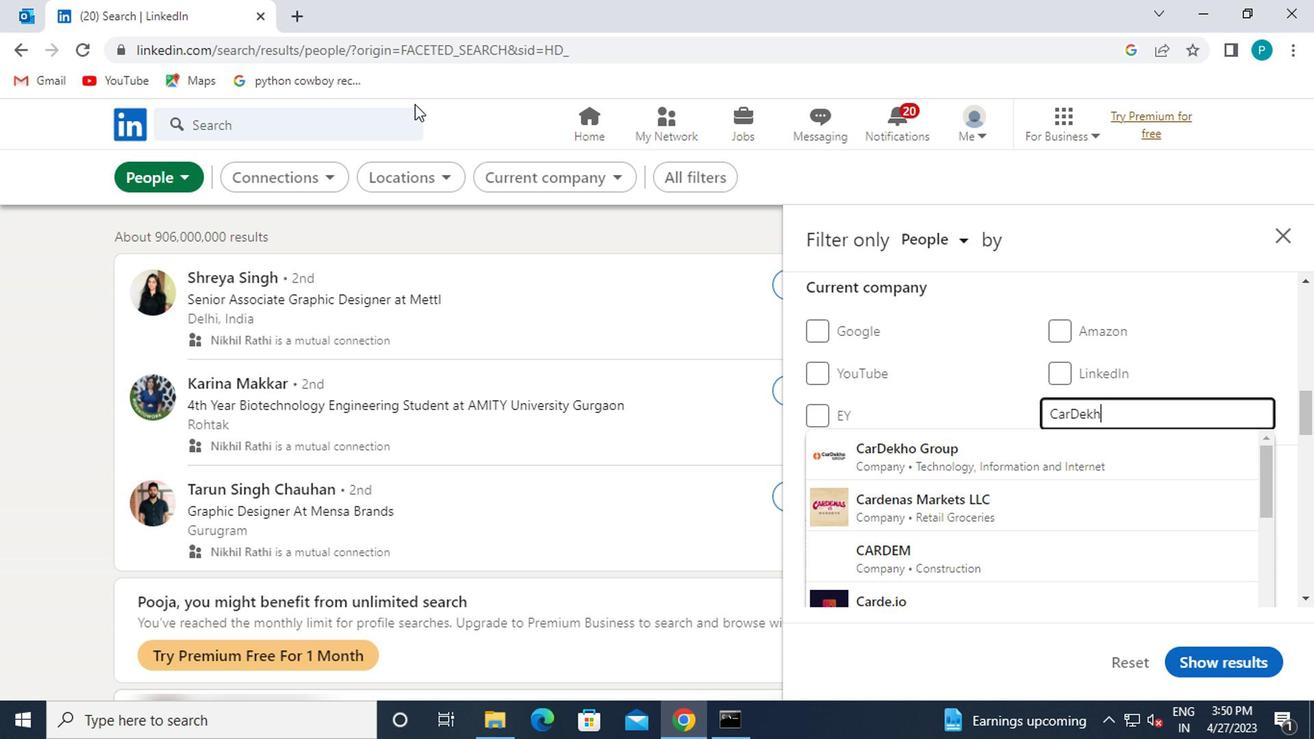 
Action: Mouse moved to (871, 449)
Screenshot: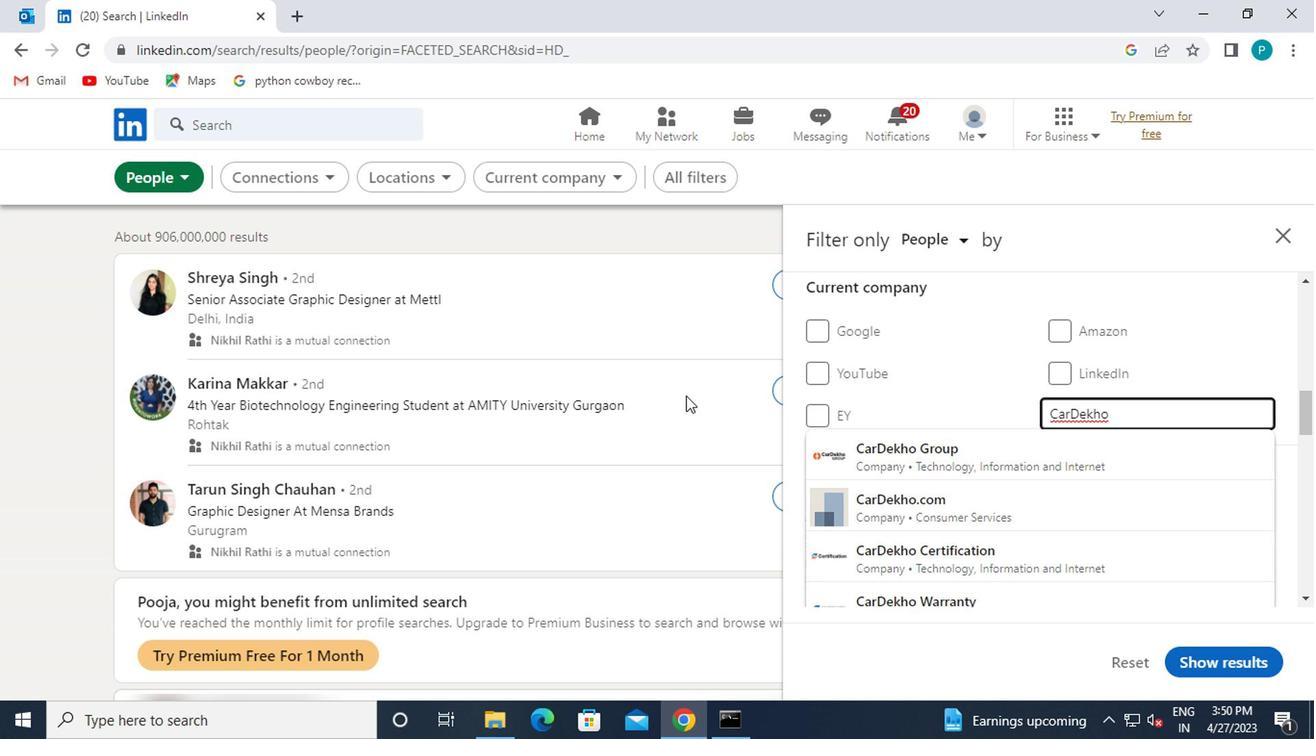 
Action: Mouse pressed left at (871, 449)
Screenshot: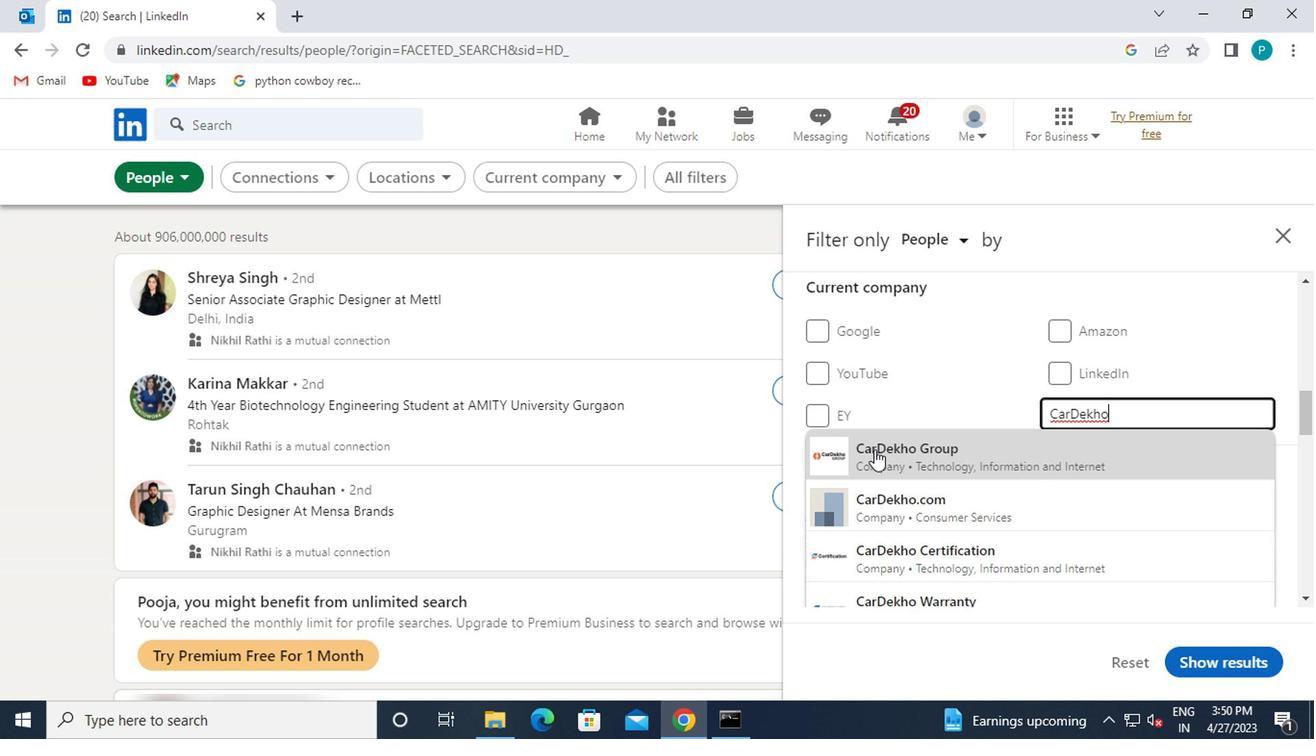 
Action: Mouse moved to (872, 432)
Screenshot: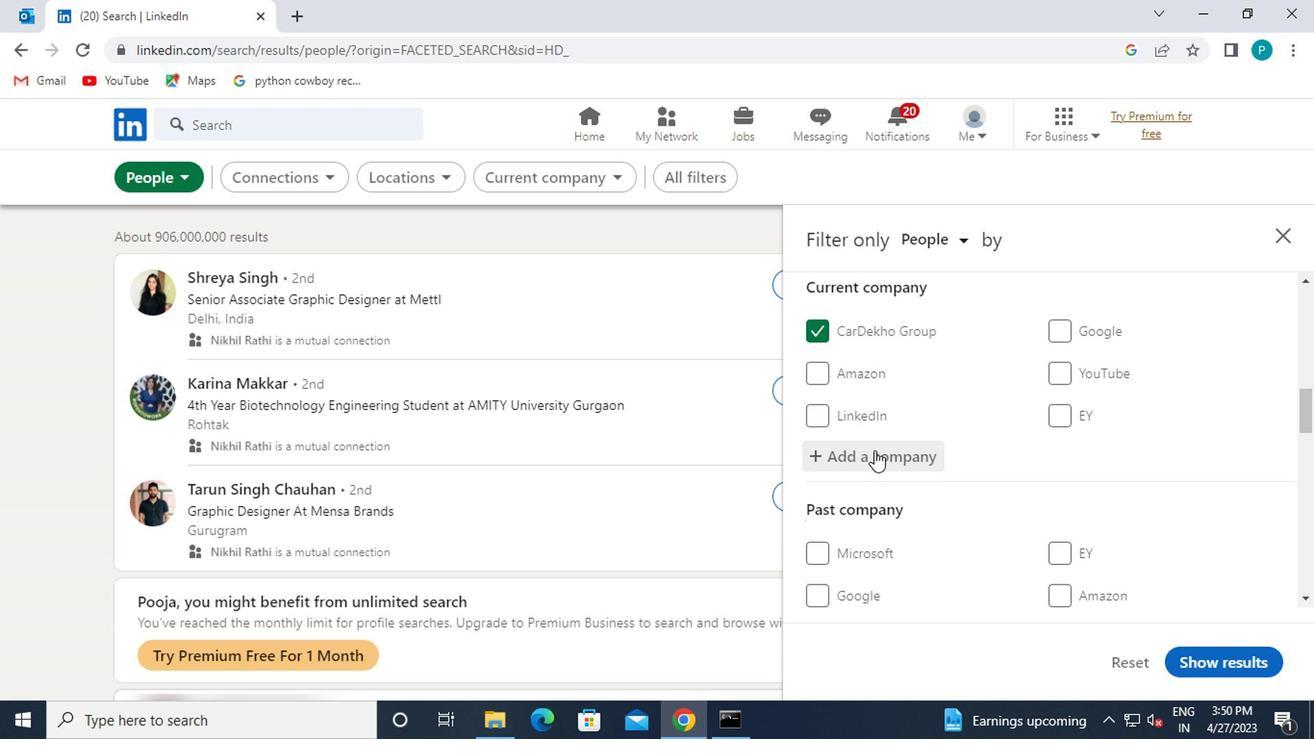 
Action: Mouse scrolled (872, 431) with delta (0, 0)
Screenshot: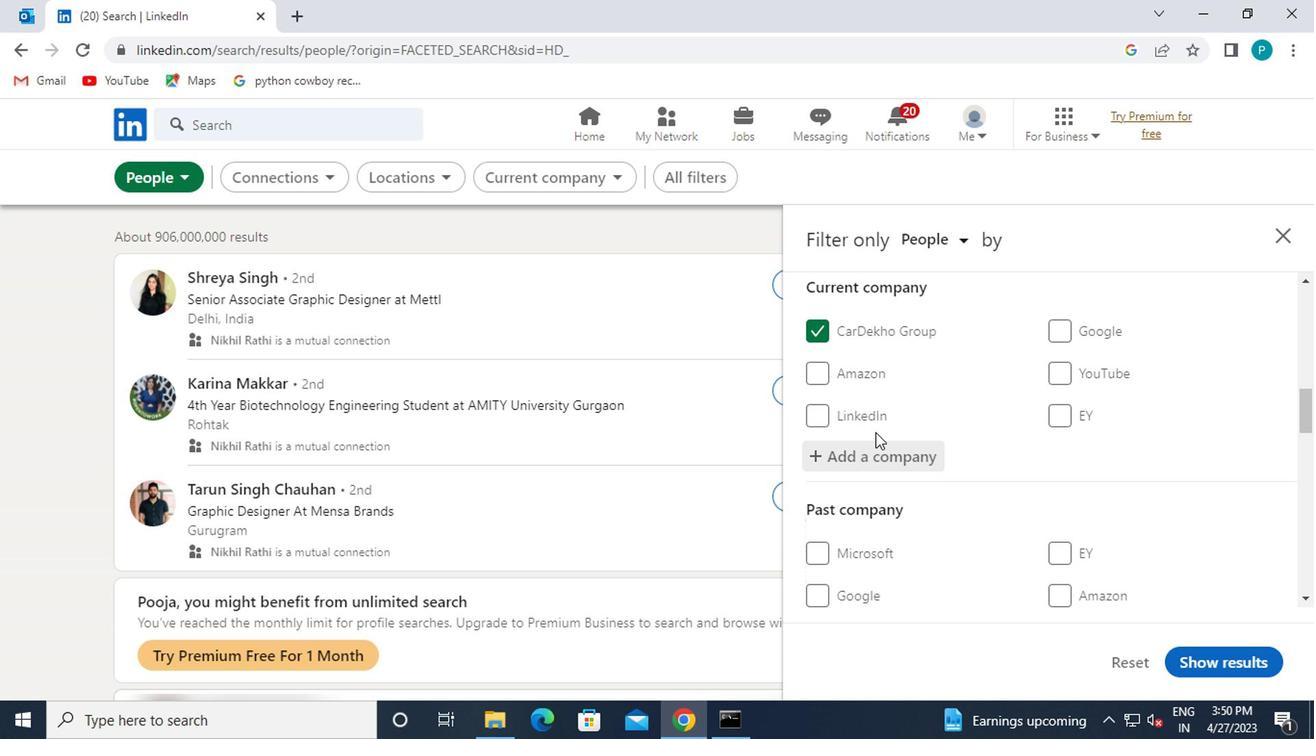 
Action: Mouse scrolled (872, 431) with delta (0, 0)
Screenshot: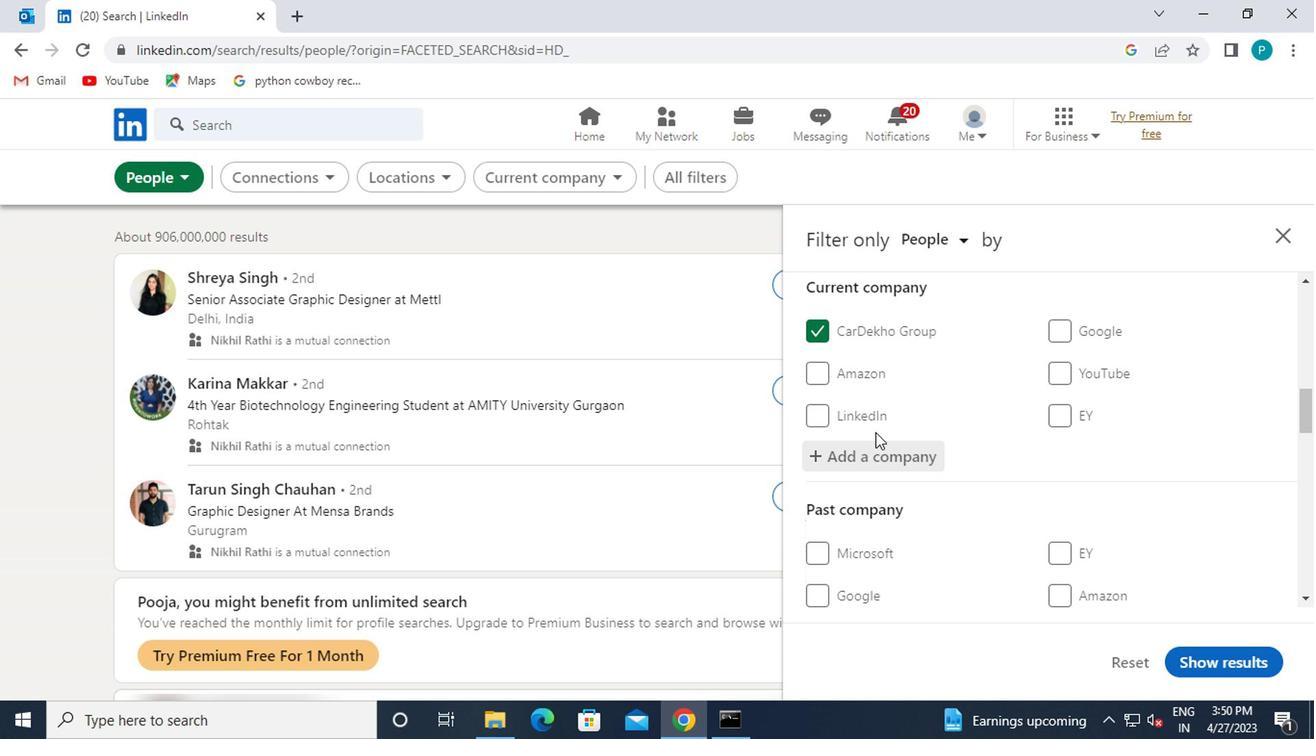 
Action: Mouse moved to (1006, 524)
Screenshot: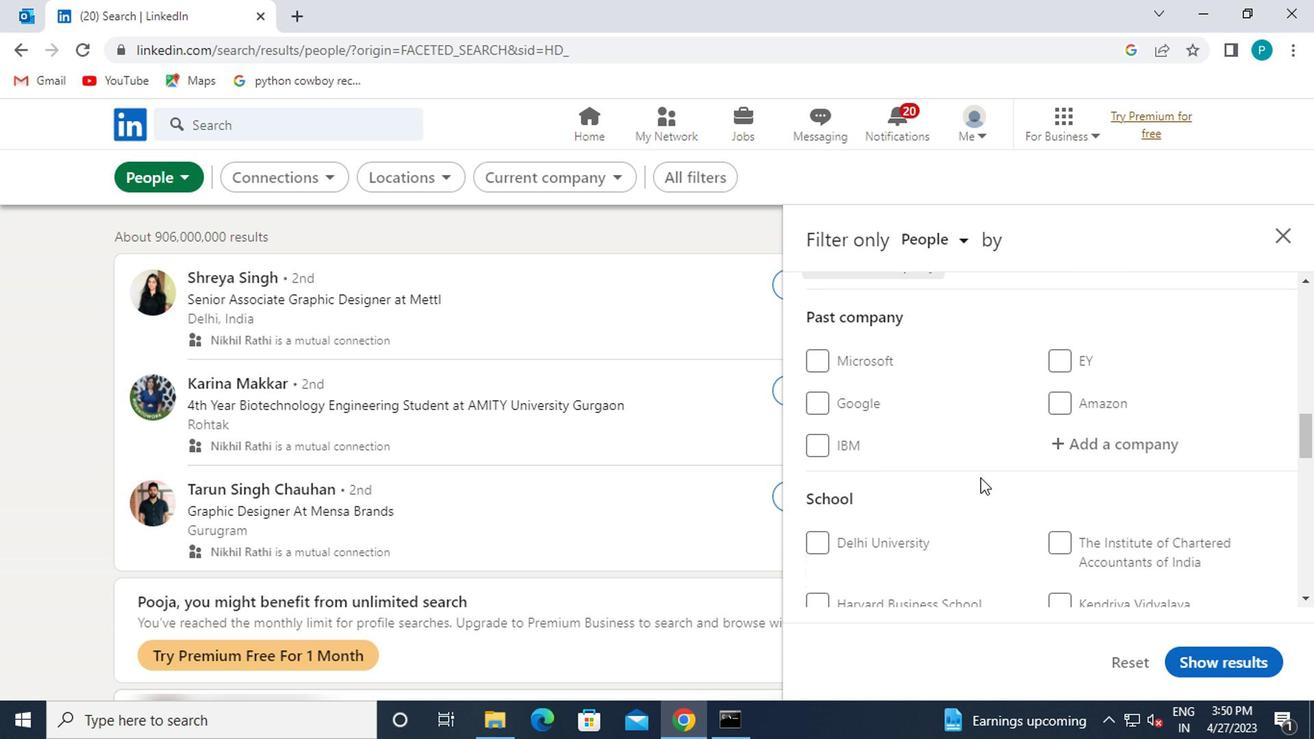 
Action: Mouse scrolled (1006, 522) with delta (0, -1)
Screenshot: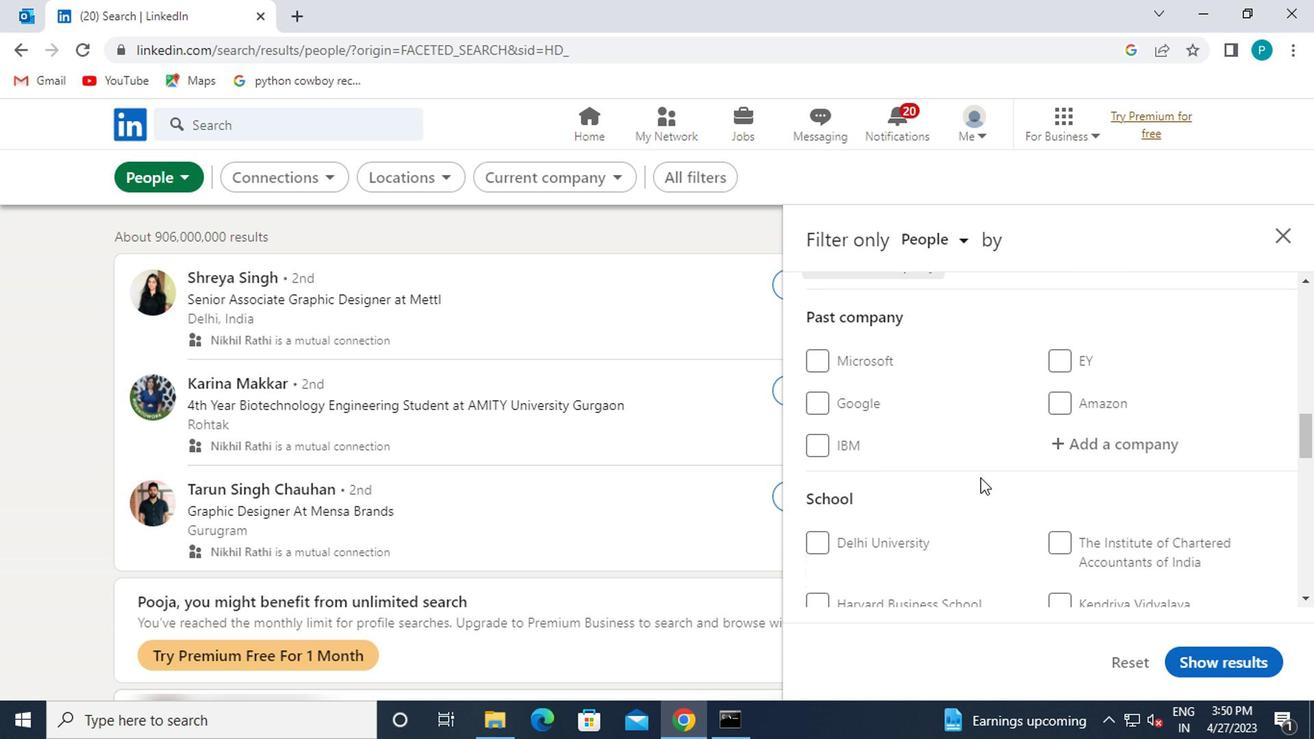 
Action: Mouse moved to (1054, 554)
Screenshot: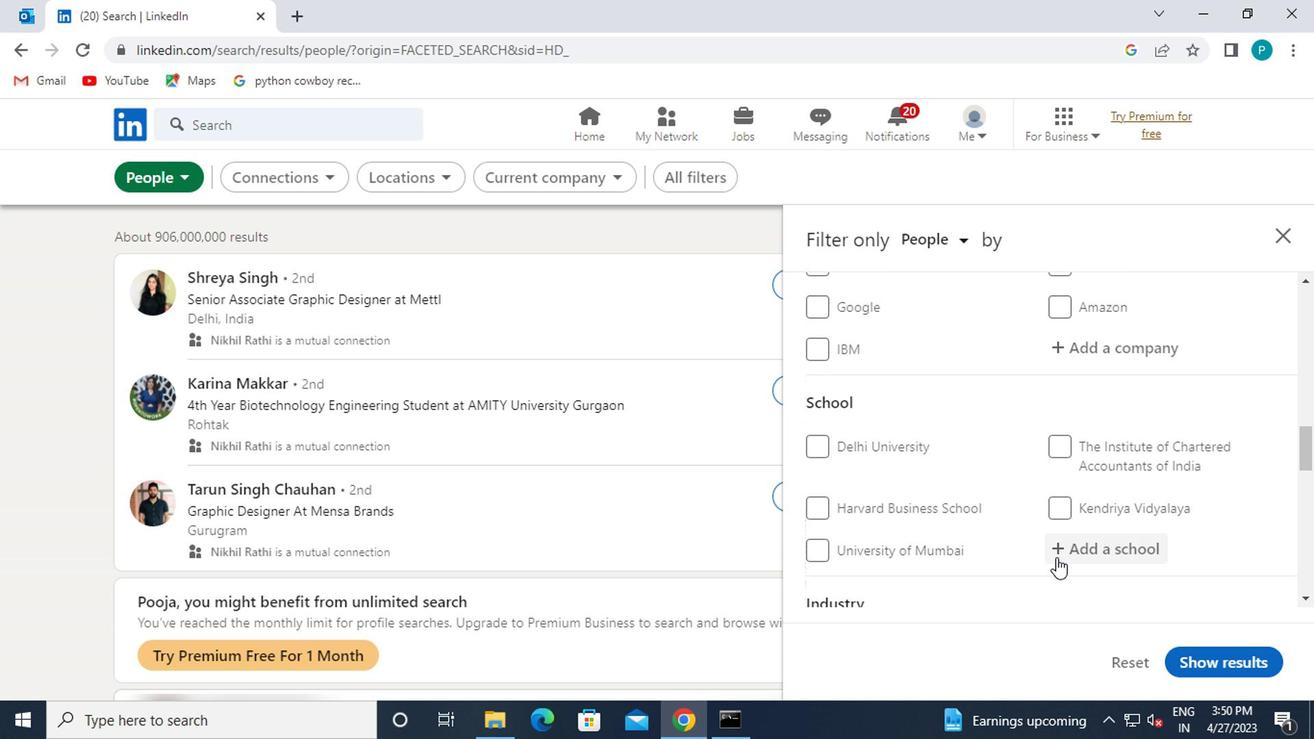 
Action: Mouse pressed left at (1054, 554)
Screenshot: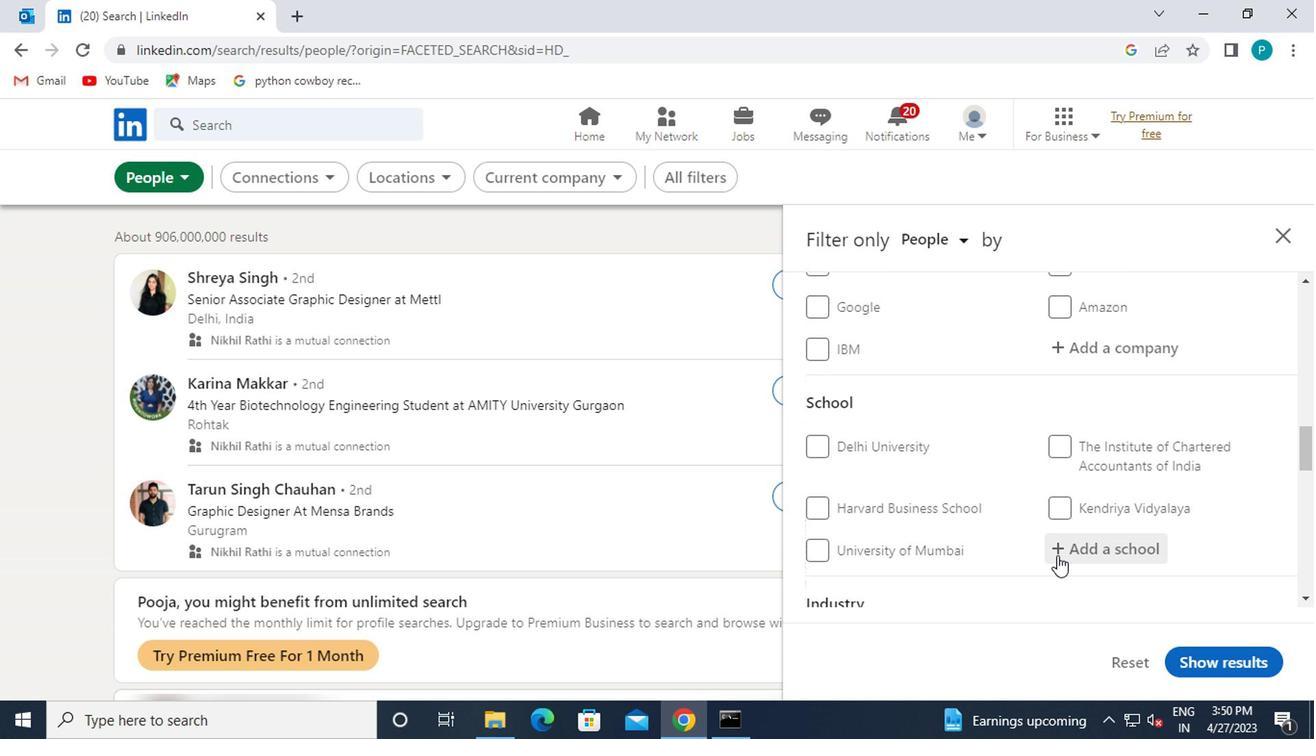 
Action: Mouse moved to (548, 21)
Screenshot: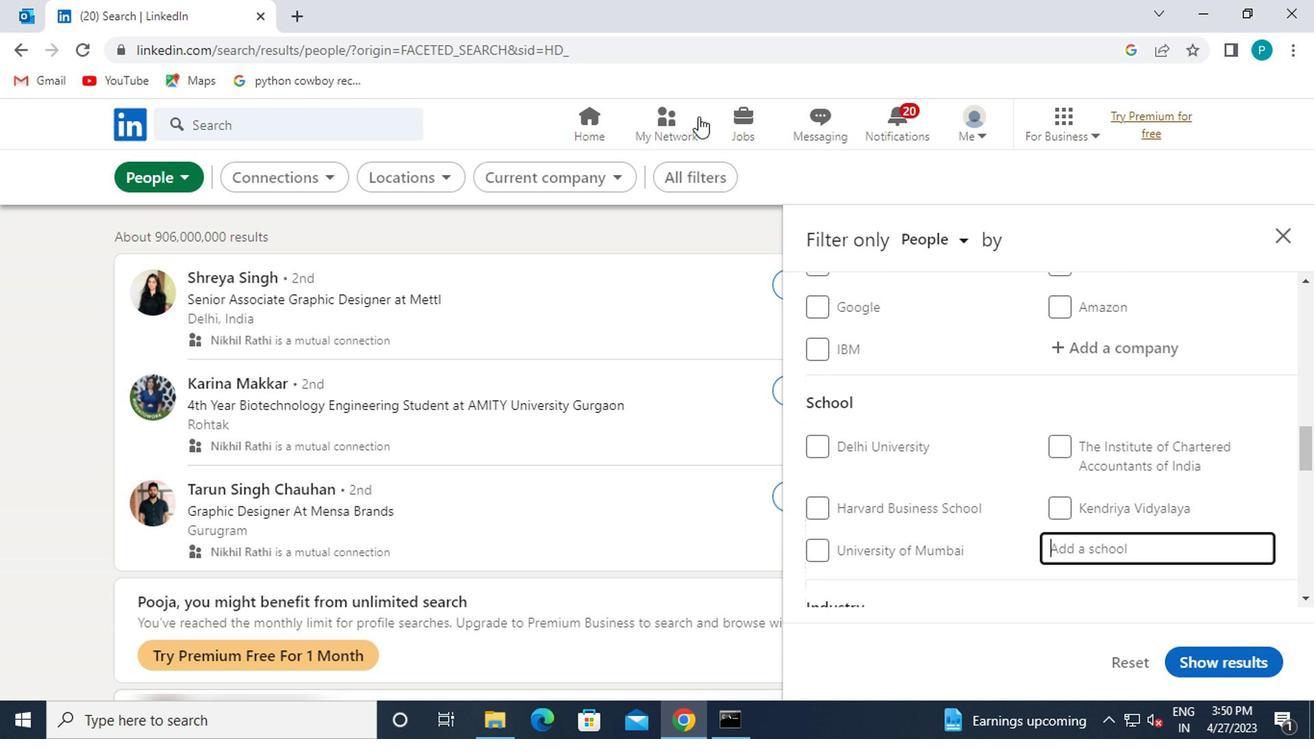 
Action: Key pressed <Key.caps_lock>R.C.
Screenshot: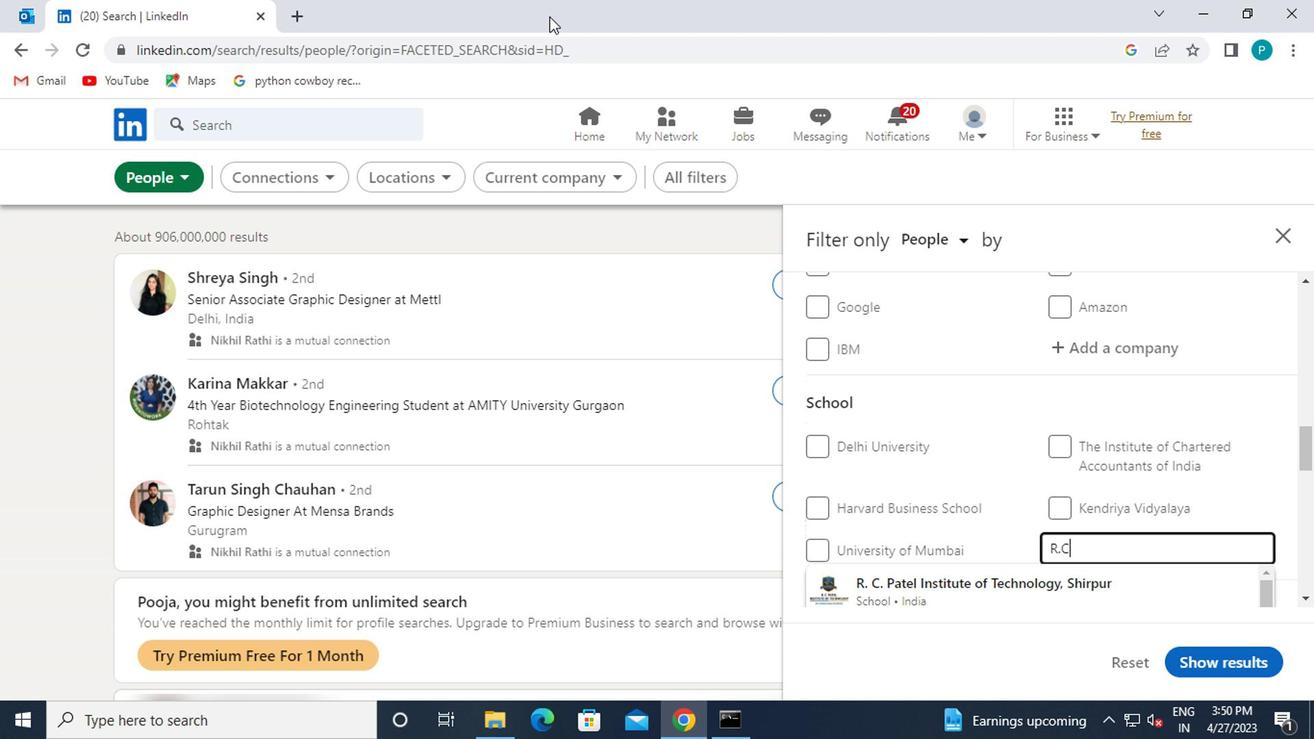 
Action: Mouse moved to (513, 6)
Screenshot: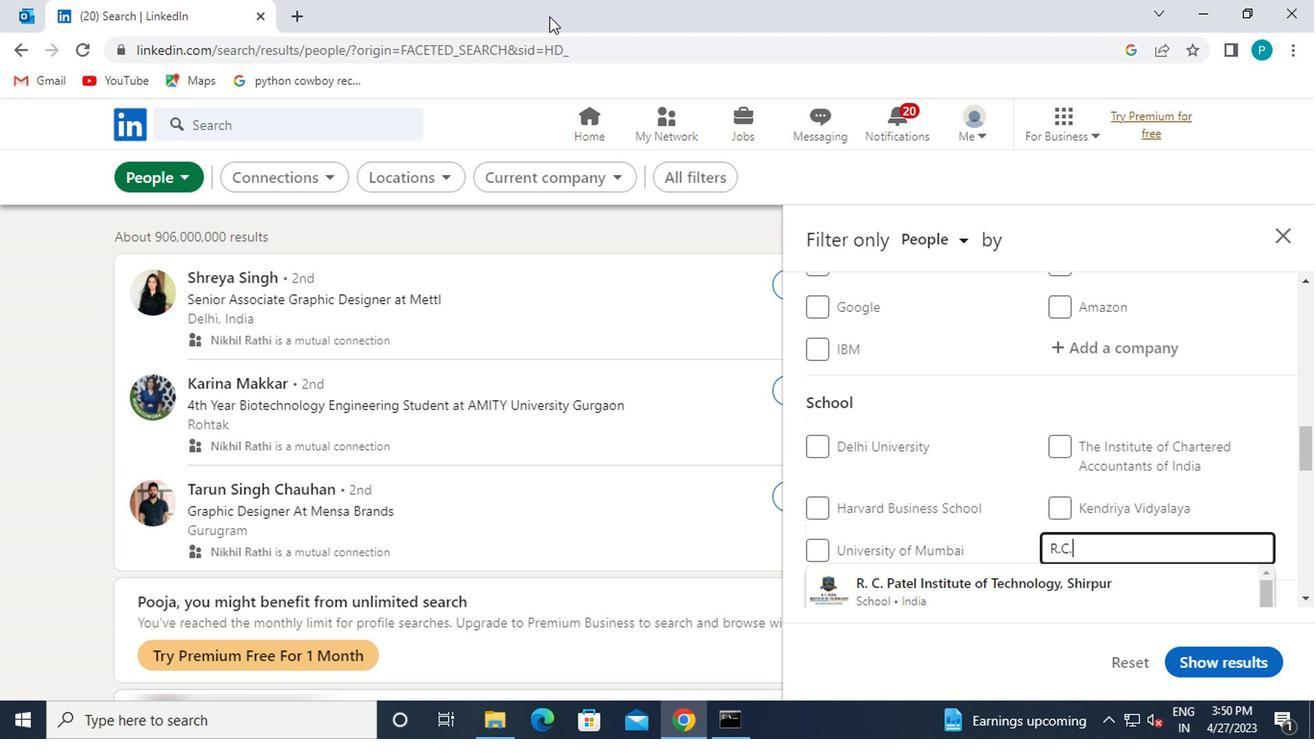 
Action: Mouse scrolled (513, 6) with delta (0, 0)
Screenshot: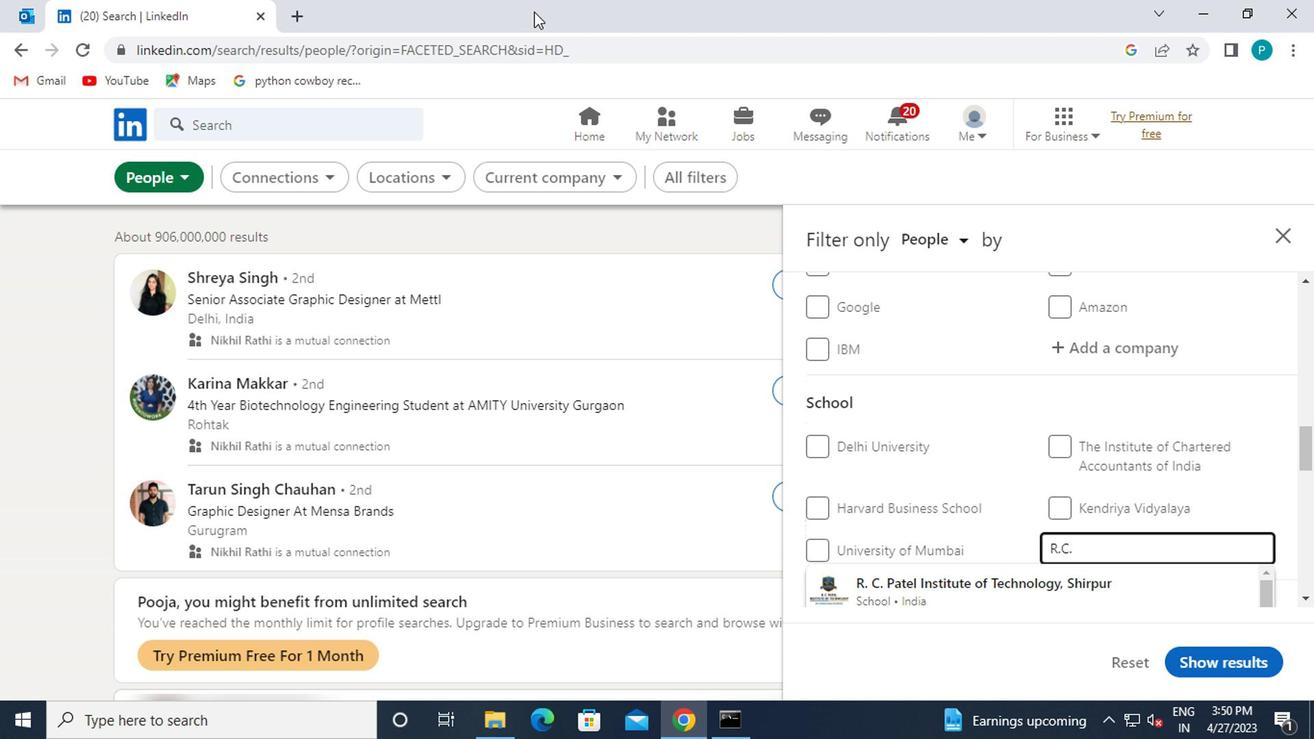 
Action: Mouse moved to (867, 416)
Screenshot: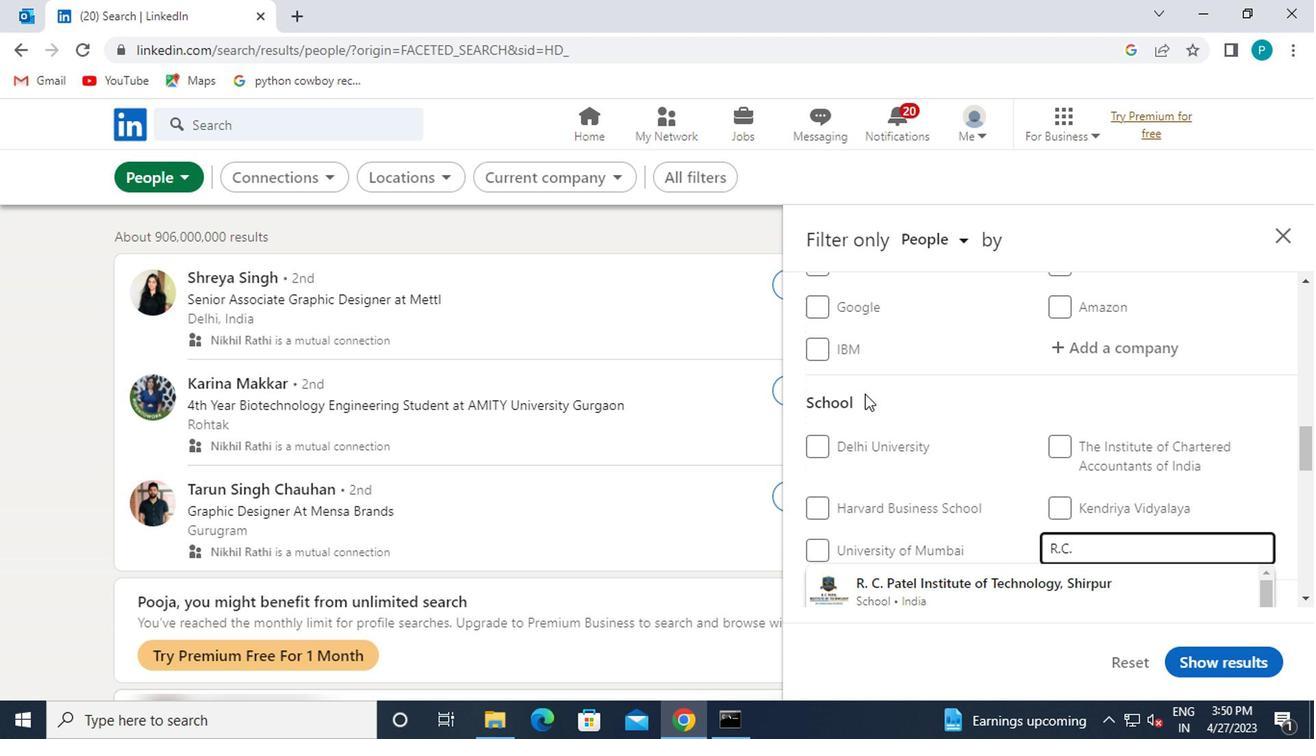 
Action: Mouse scrolled (867, 415) with delta (0, 0)
Screenshot: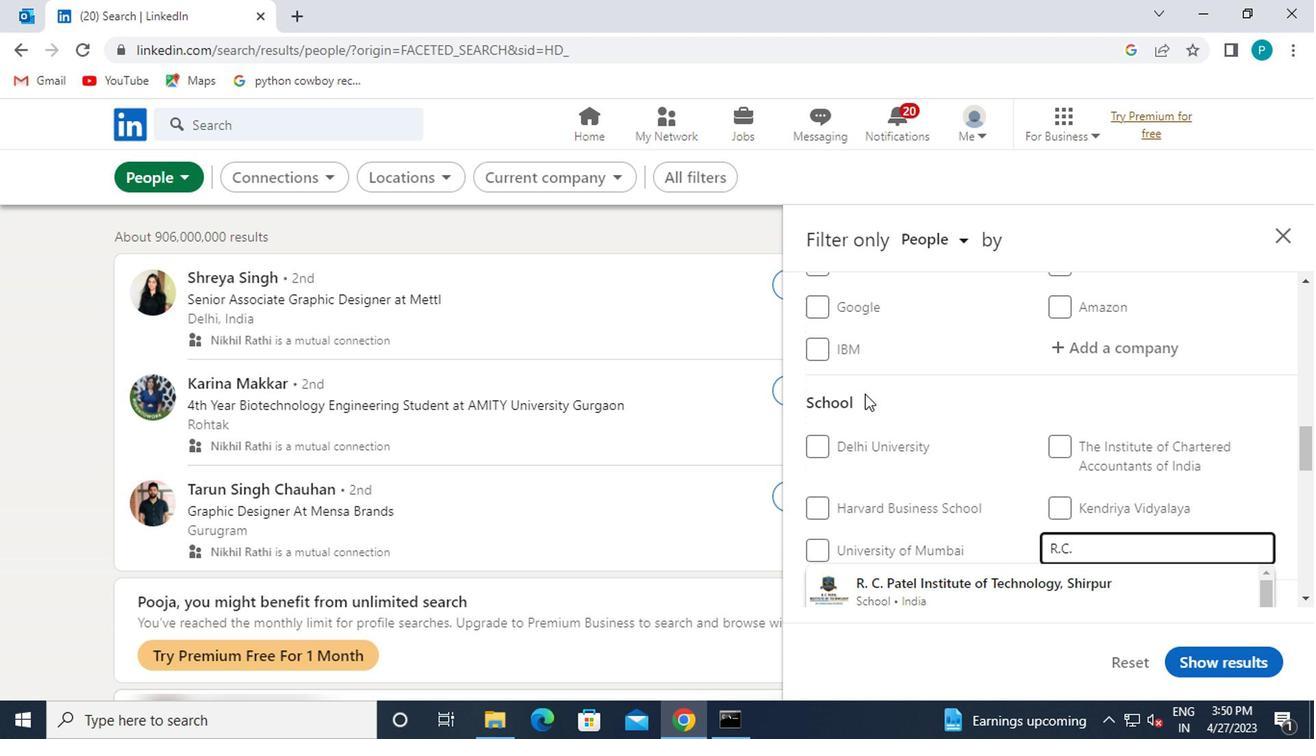 
Action: Mouse moved to (867, 430)
Screenshot: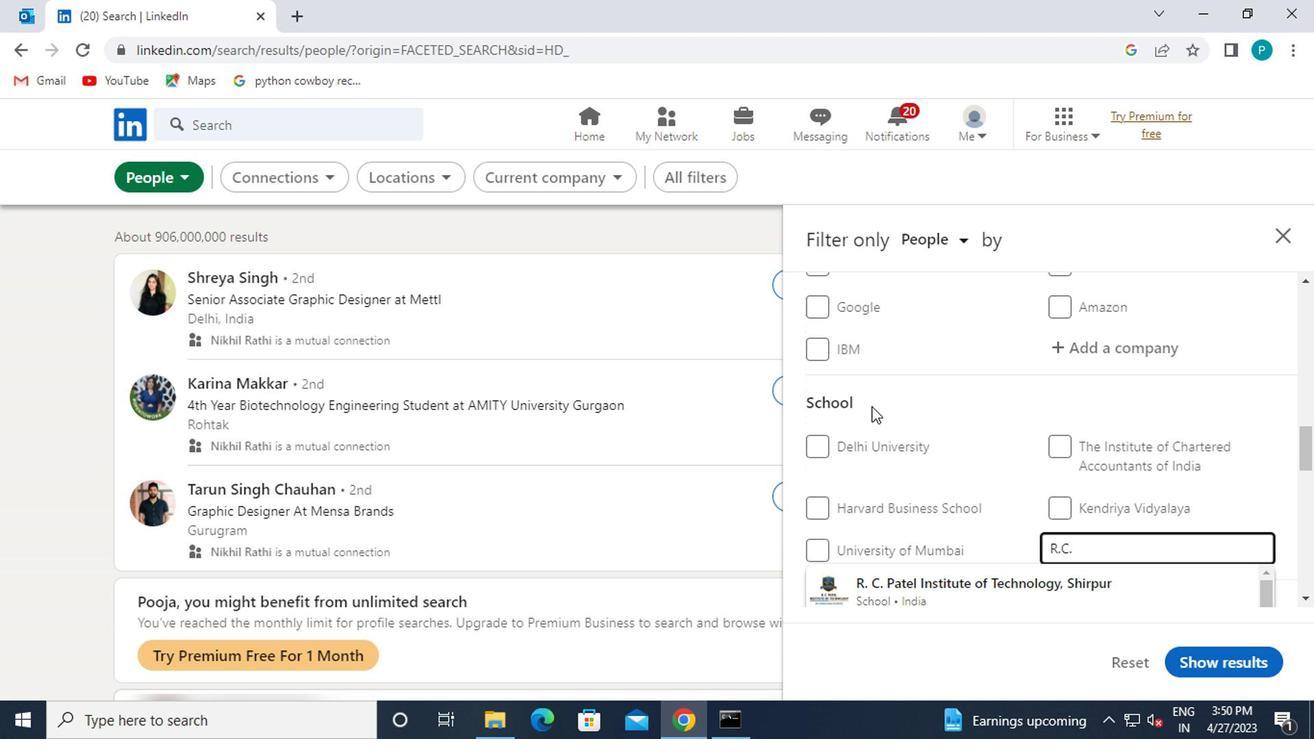 
Action: Mouse scrolled (867, 429) with delta (0, 0)
Screenshot: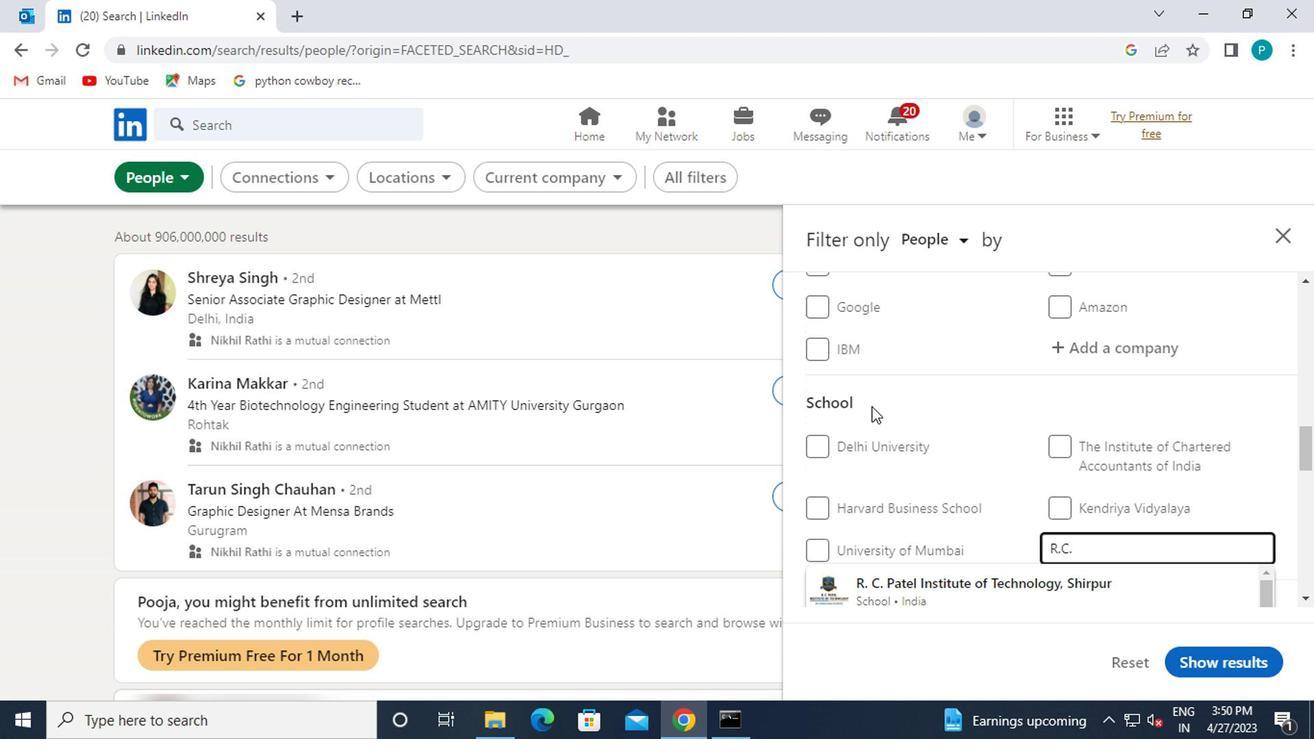 
Action: Mouse moved to (872, 388)
Screenshot: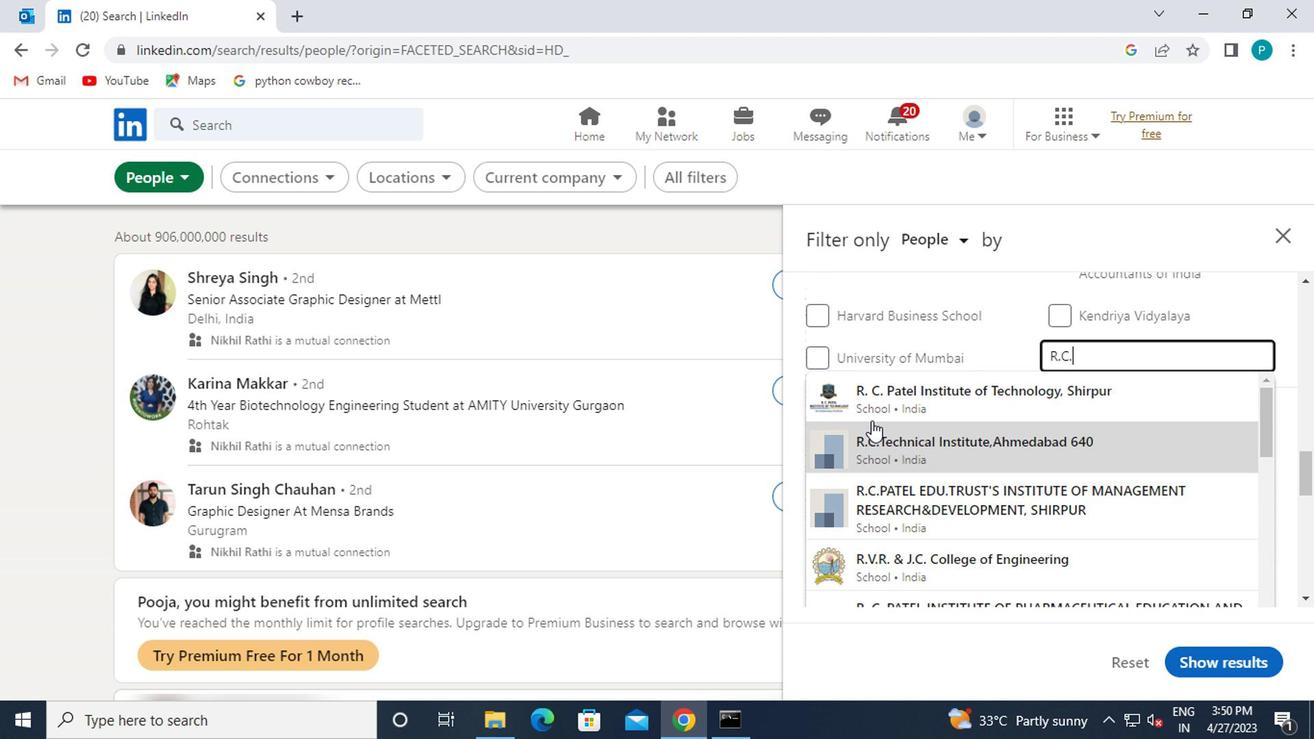 
Action: Mouse pressed left at (872, 388)
Screenshot: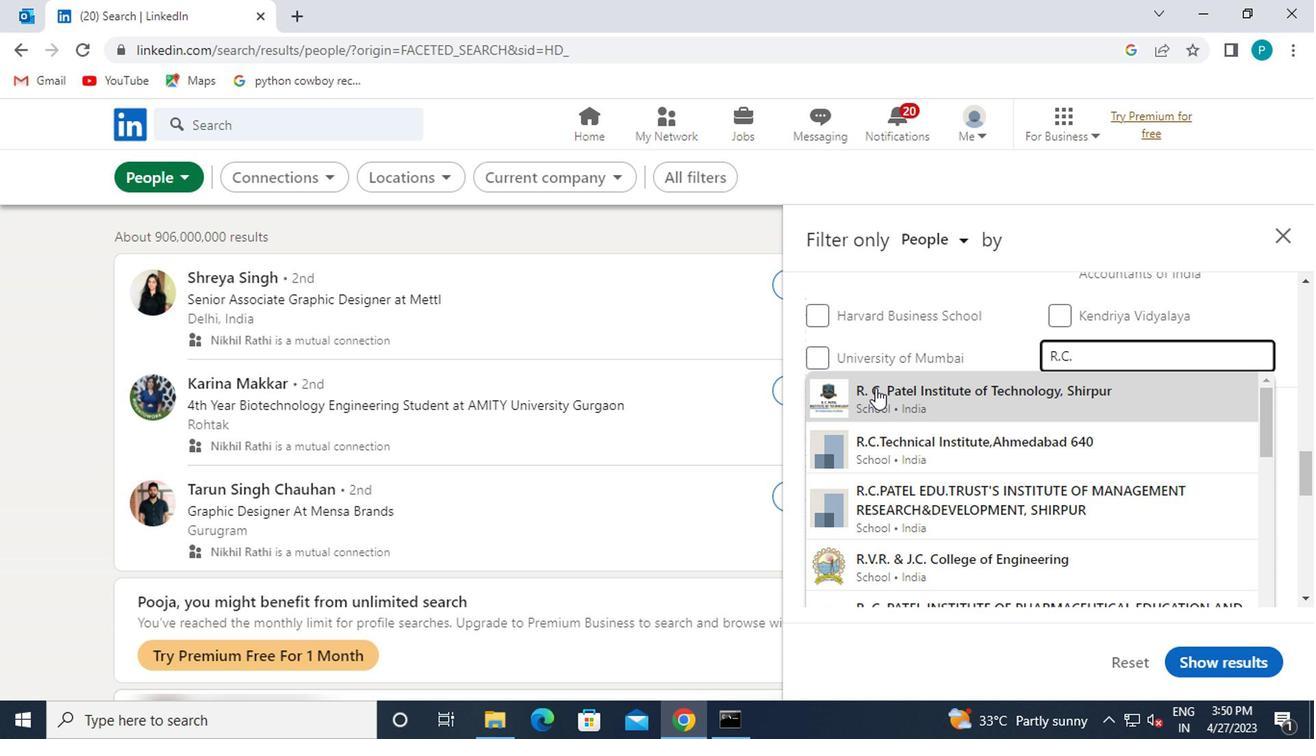 
Action: Mouse moved to (878, 393)
Screenshot: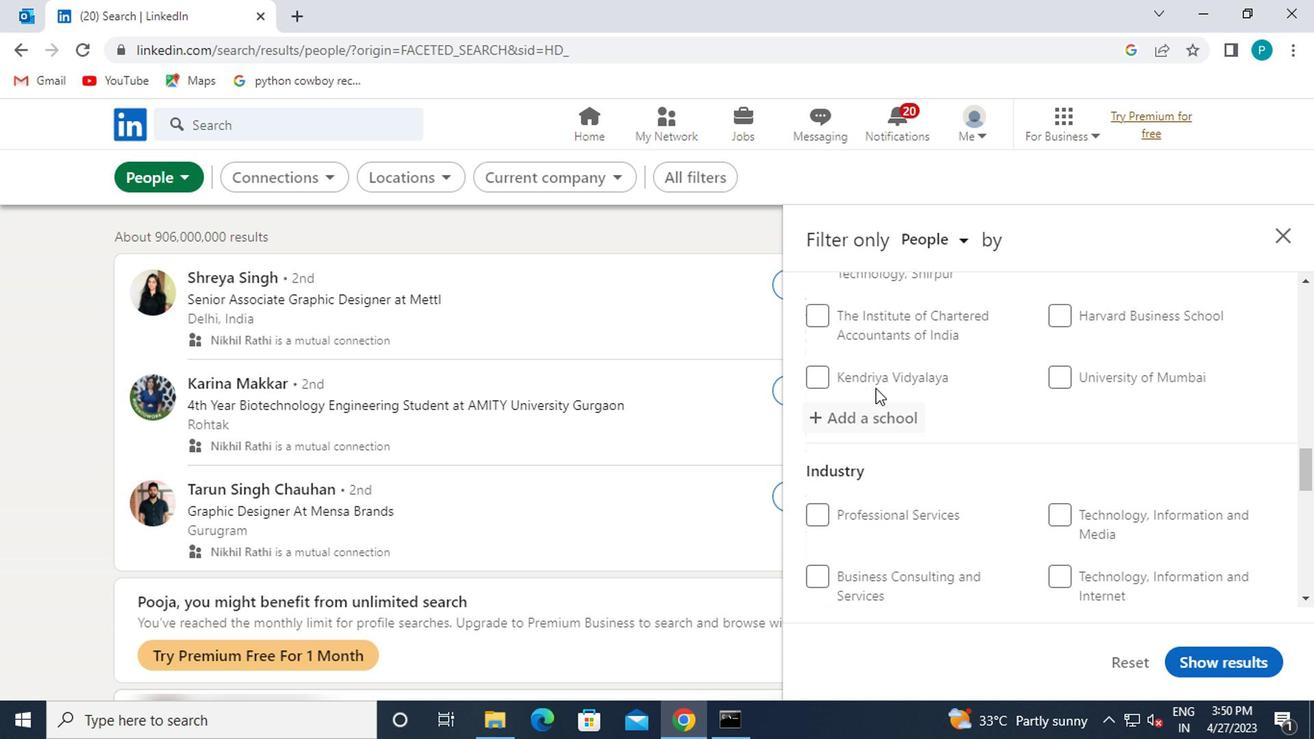 
Action: Mouse scrolled (878, 392) with delta (0, 0)
Screenshot: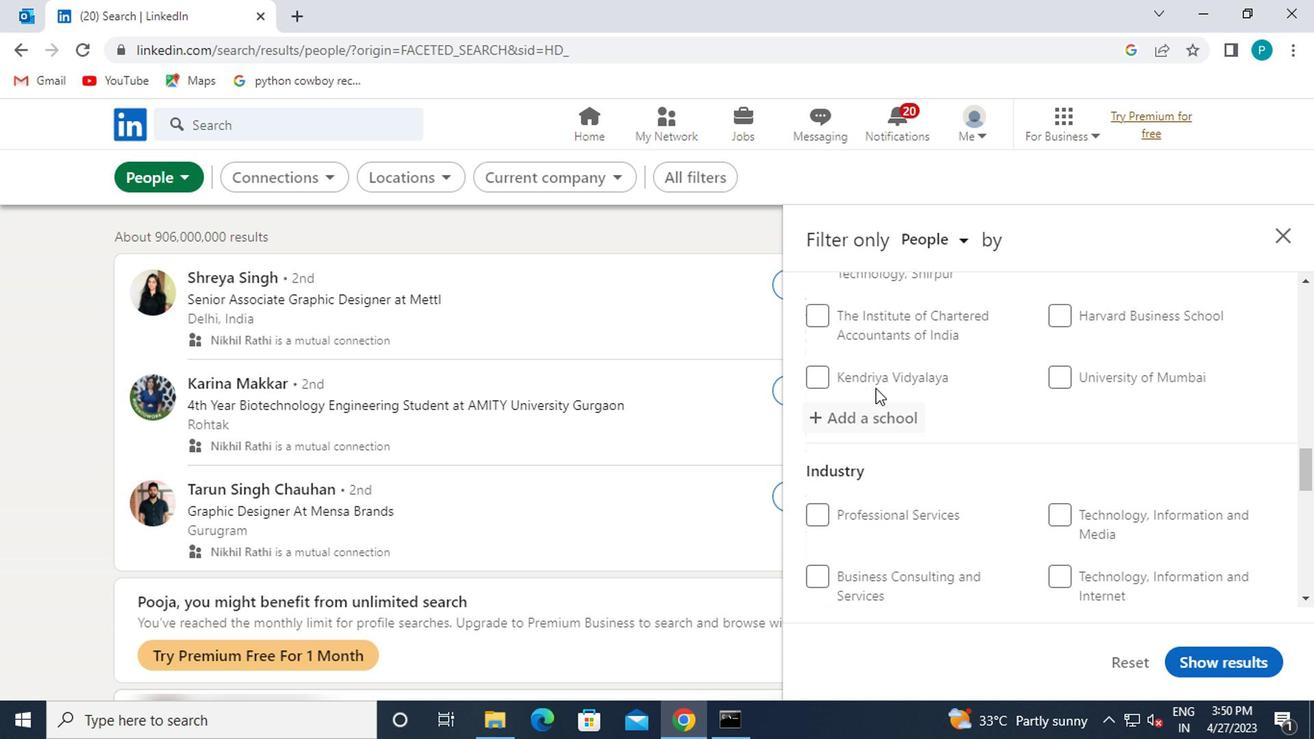 
Action: Mouse moved to (883, 405)
Screenshot: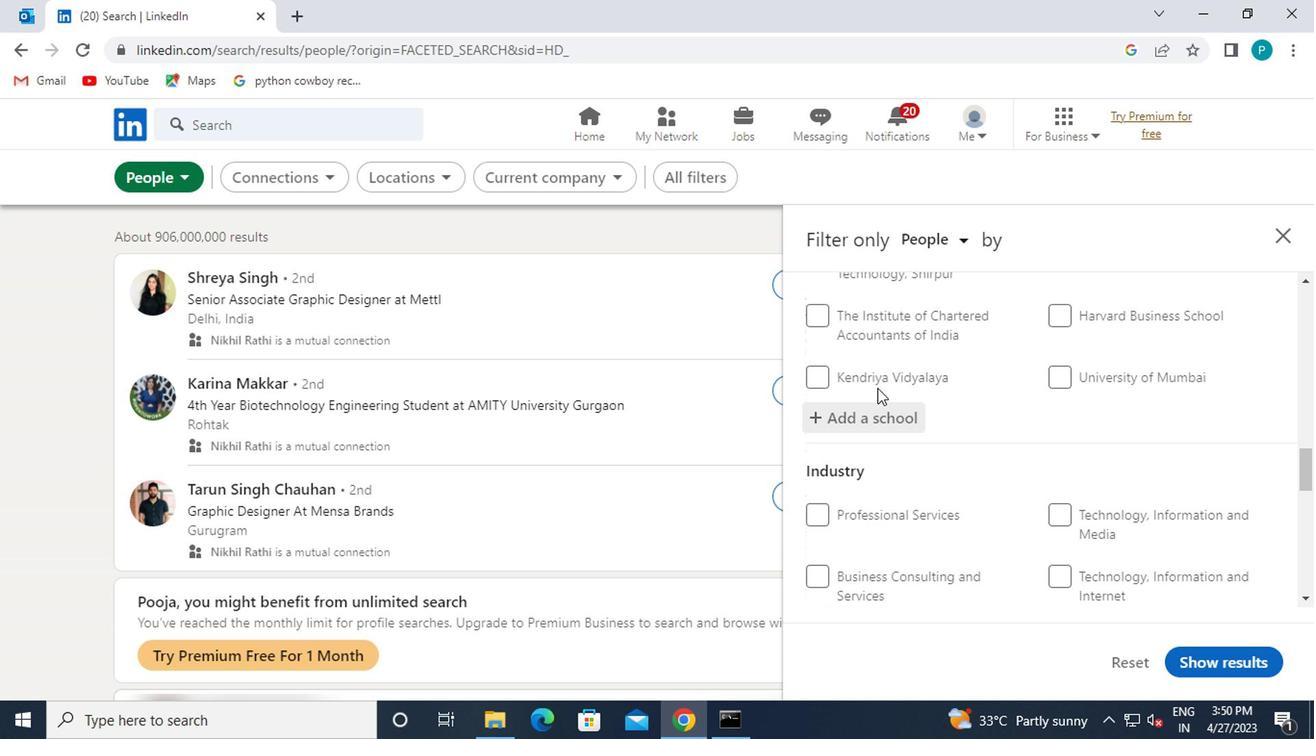 
Action: Mouse scrolled (883, 403) with delta (0, -1)
Screenshot: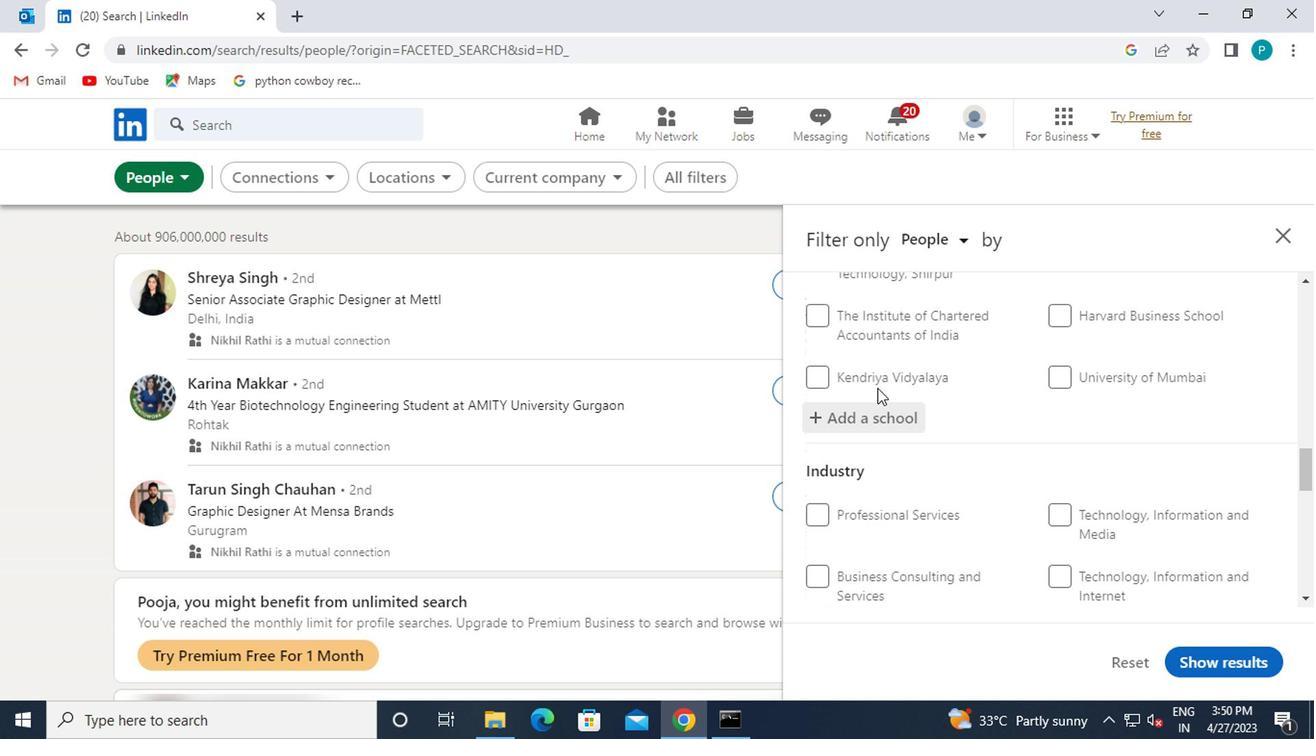 
Action: Mouse moved to (888, 412)
Screenshot: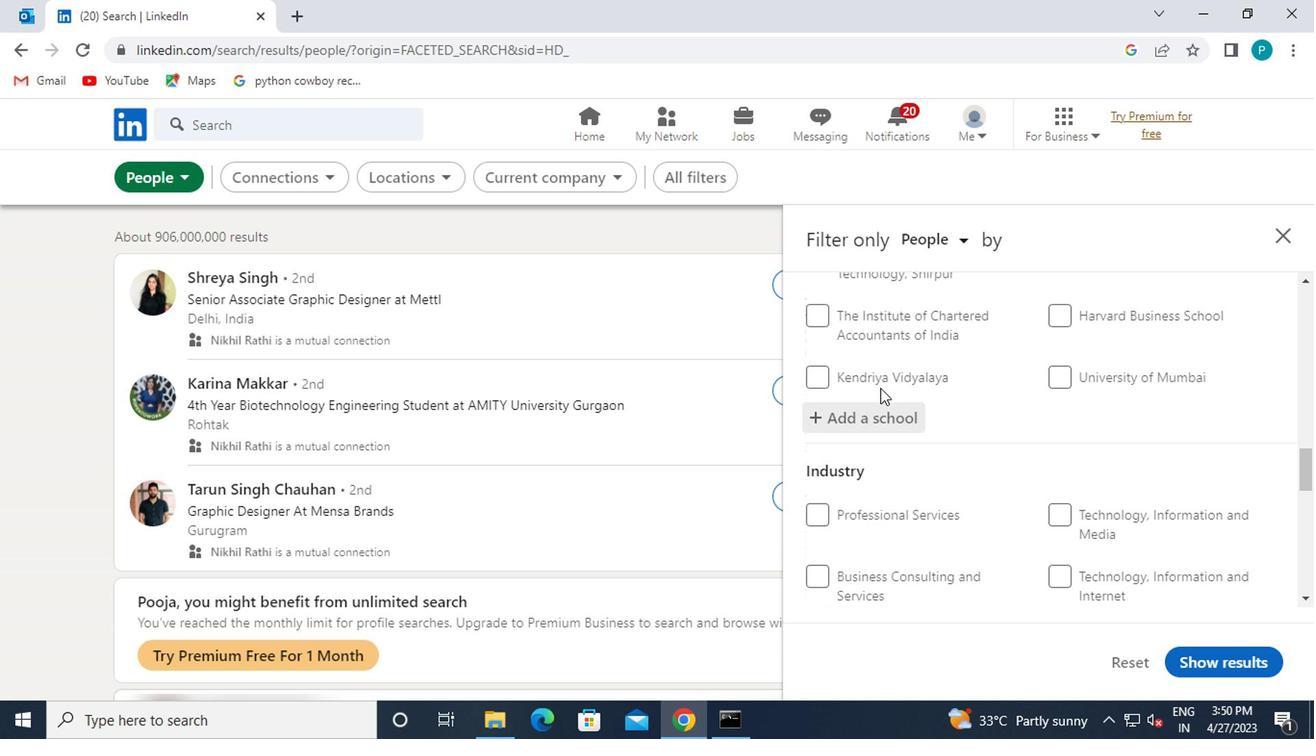 
Action: Mouse scrolled (888, 411) with delta (0, -1)
Screenshot: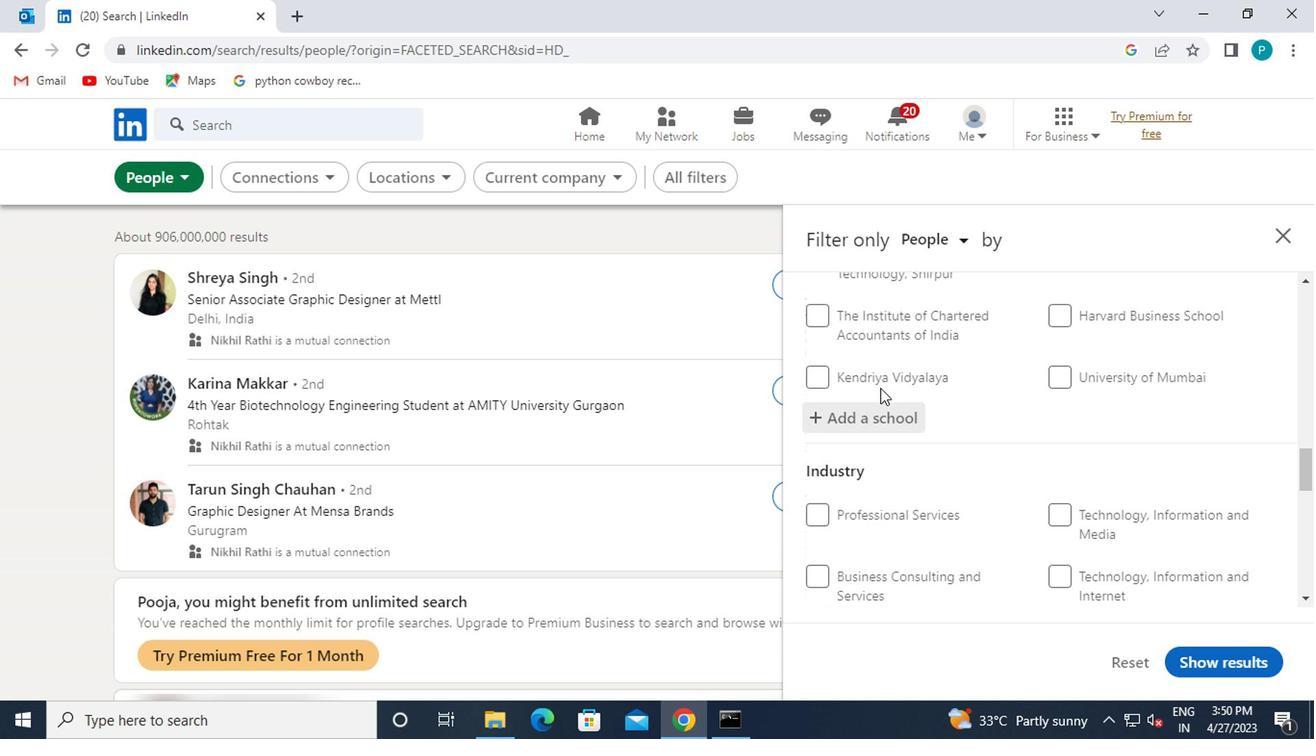 
Action: Mouse moved to (1039, 450)
Screenshot: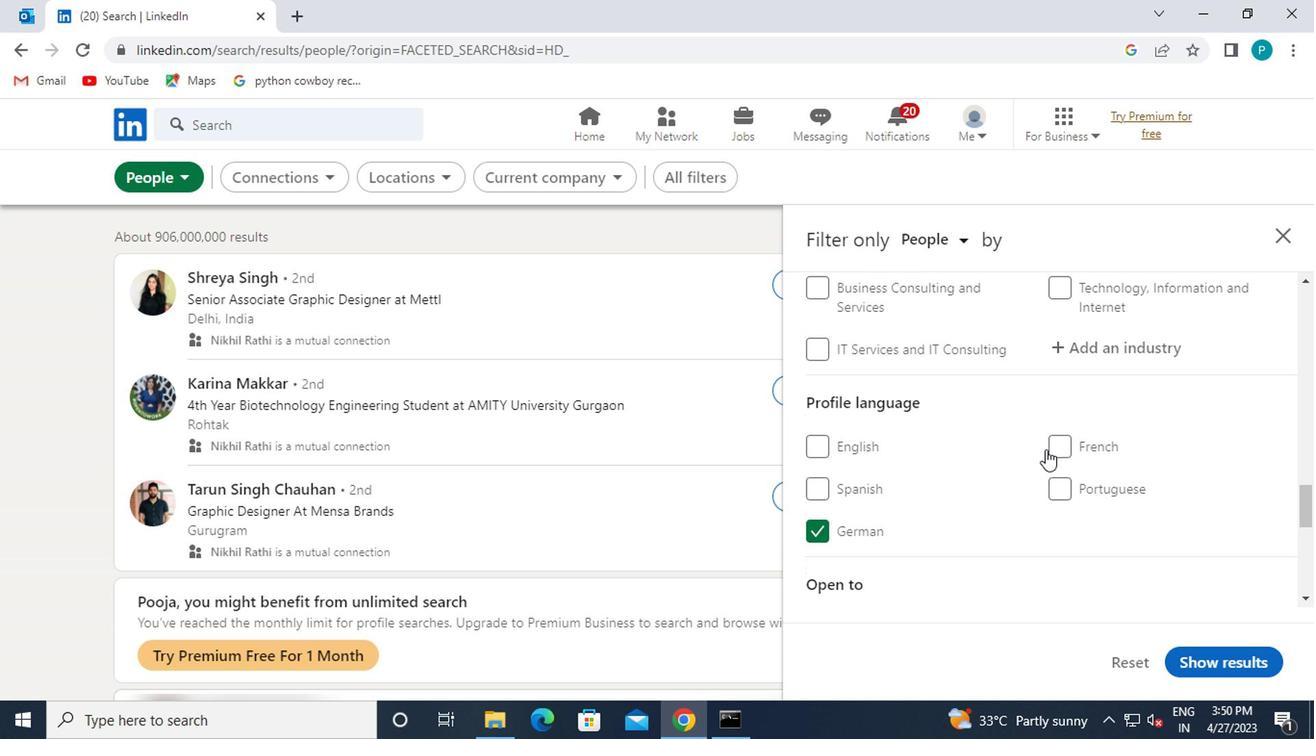 
Action: Mouse scrolled (1039, 449) with delta (0, 0)
Screenshot: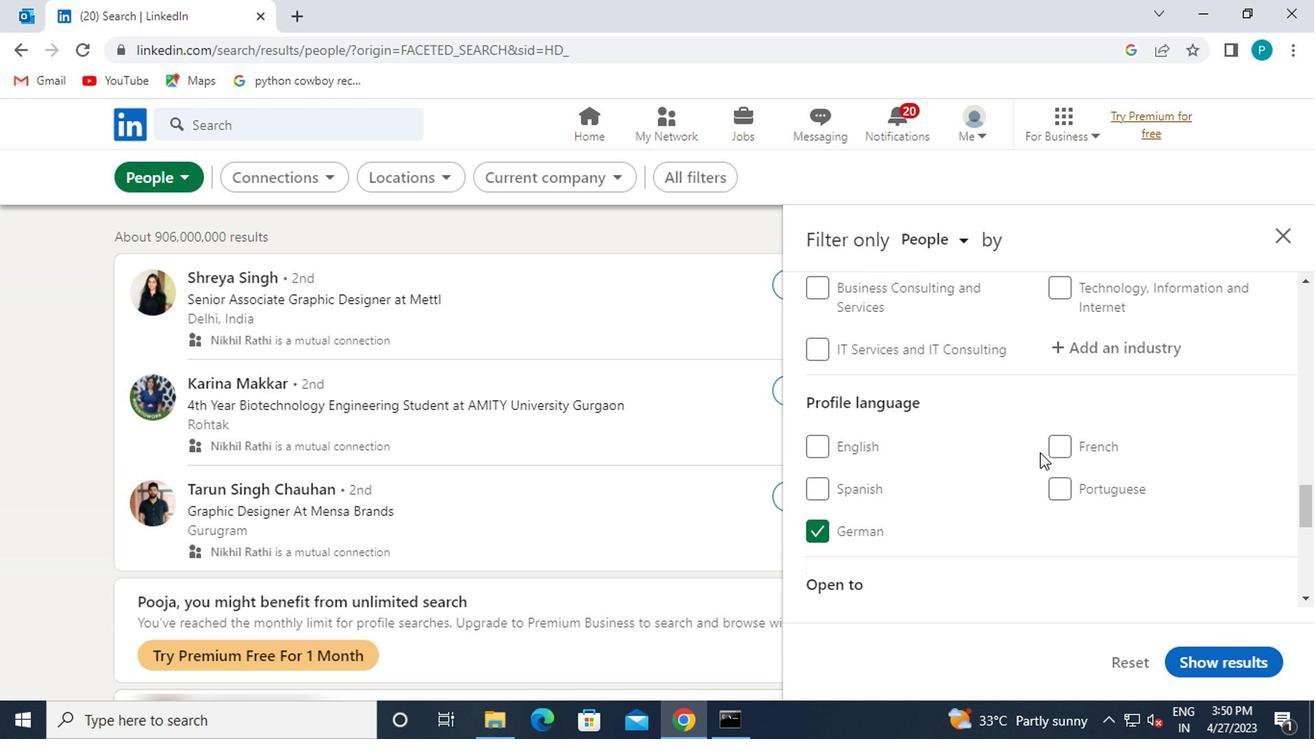
Action: Mouse moved to (1039, 450)
Screenshot: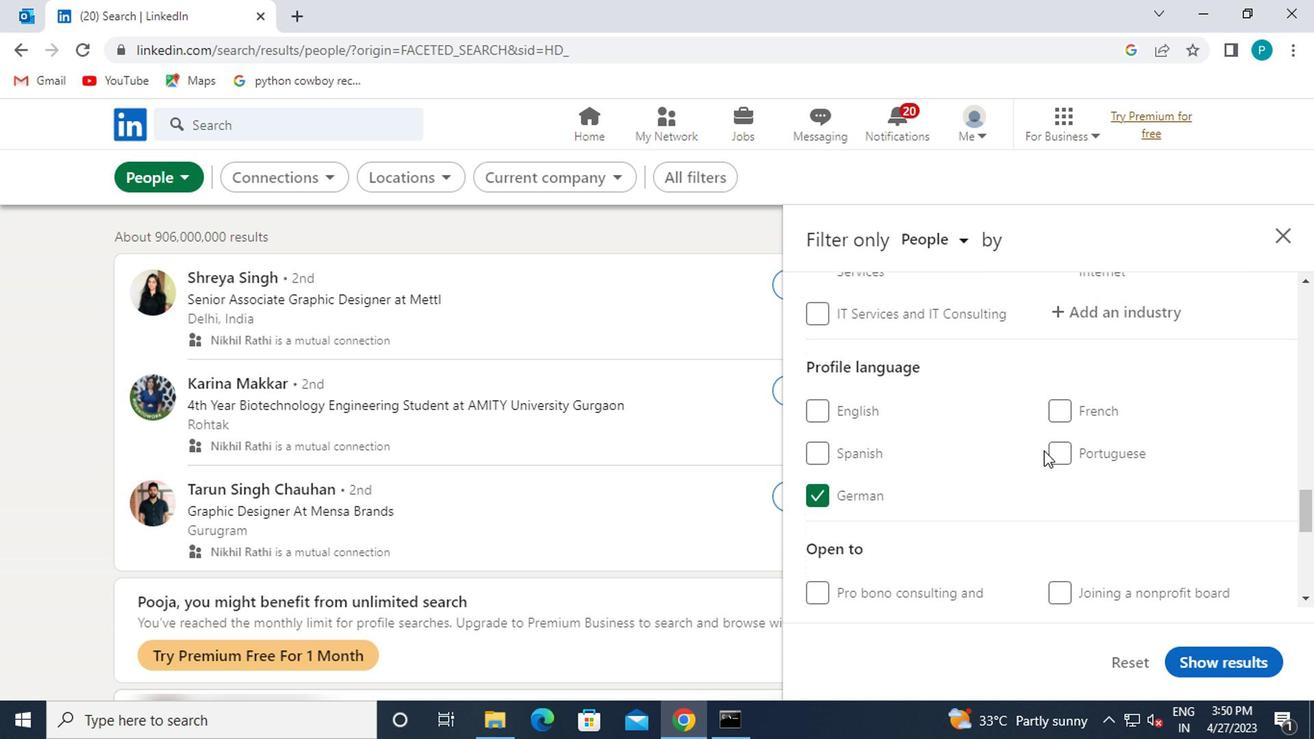 
Action: Mouse scrolled (1039, 449) with delta (0, 0)
Screenshot: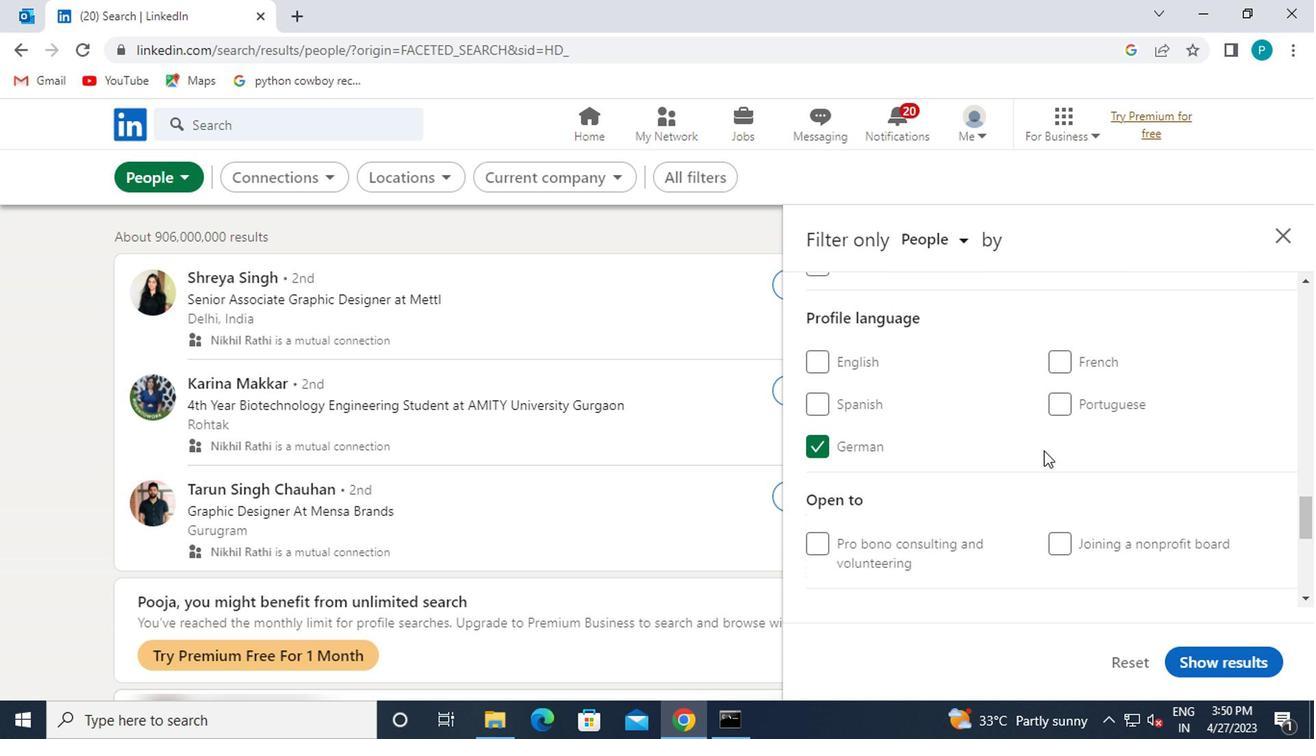 
Action: Mouse moved to (1039, 444)
Screenshot: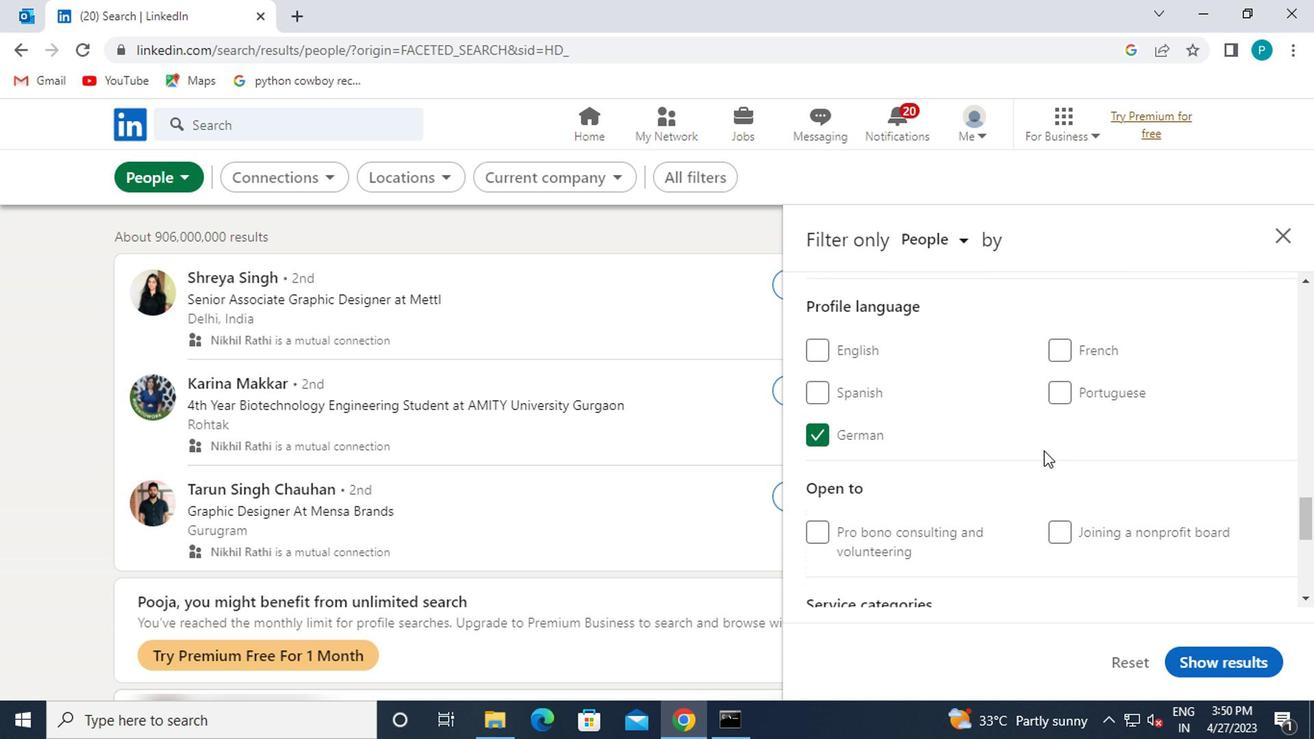 
Action: Mouse scrolled (1039, 445) with delta (0, 0)
Screenshot: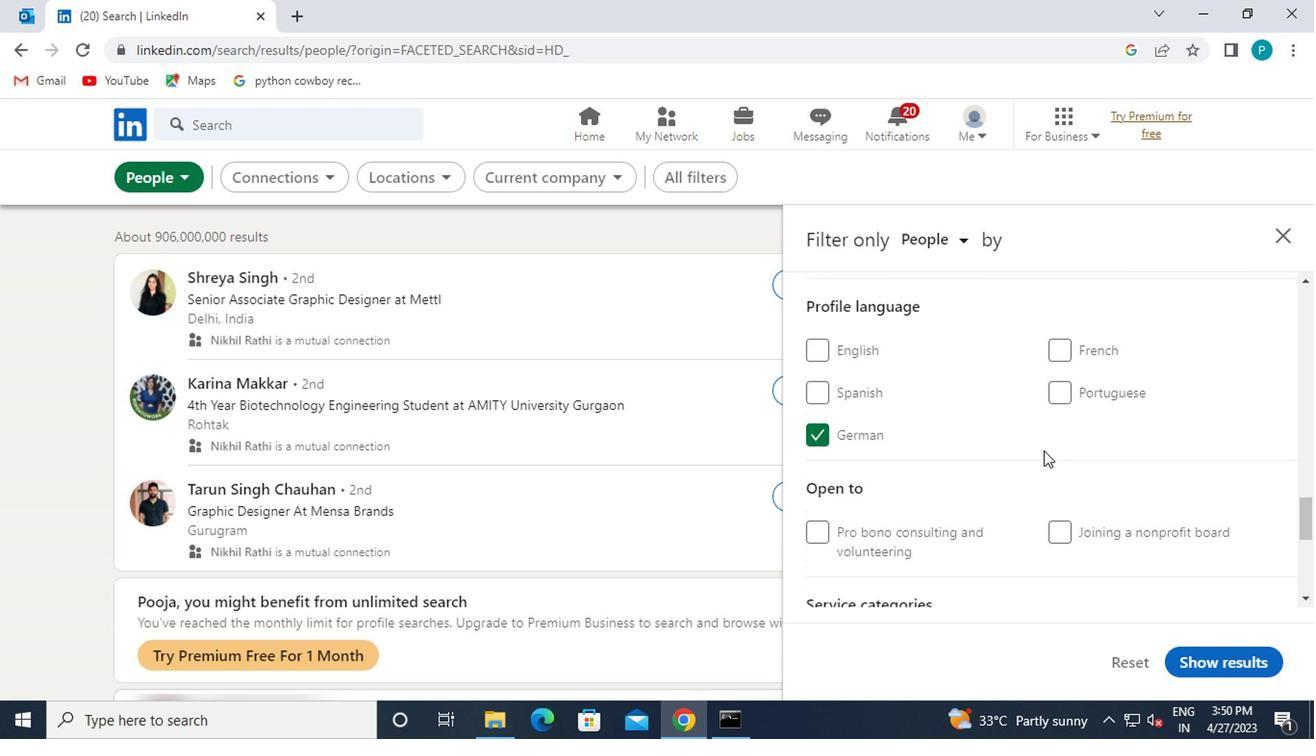 
Action: Mouse moved to (1036, 441)
Screenshot: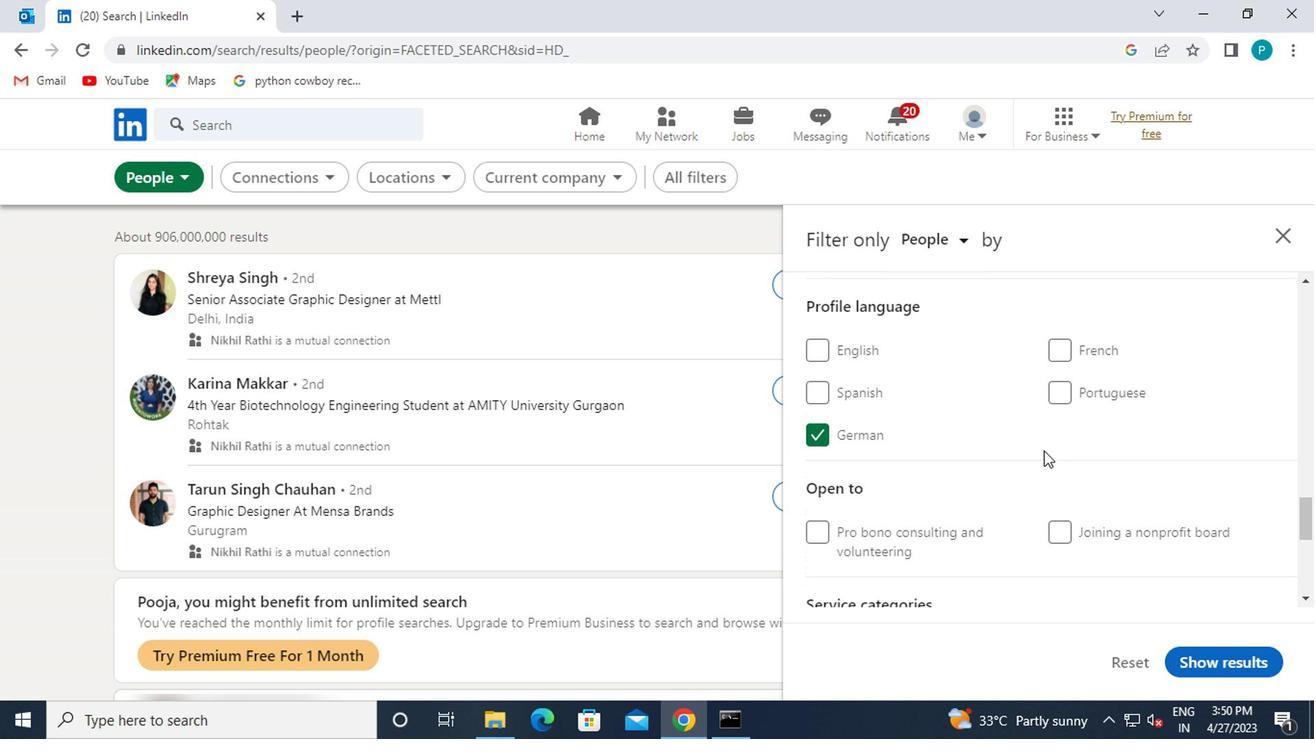 
Action: Mouse scrolled (1036, 442) with delta (0, 0)
Screenshot: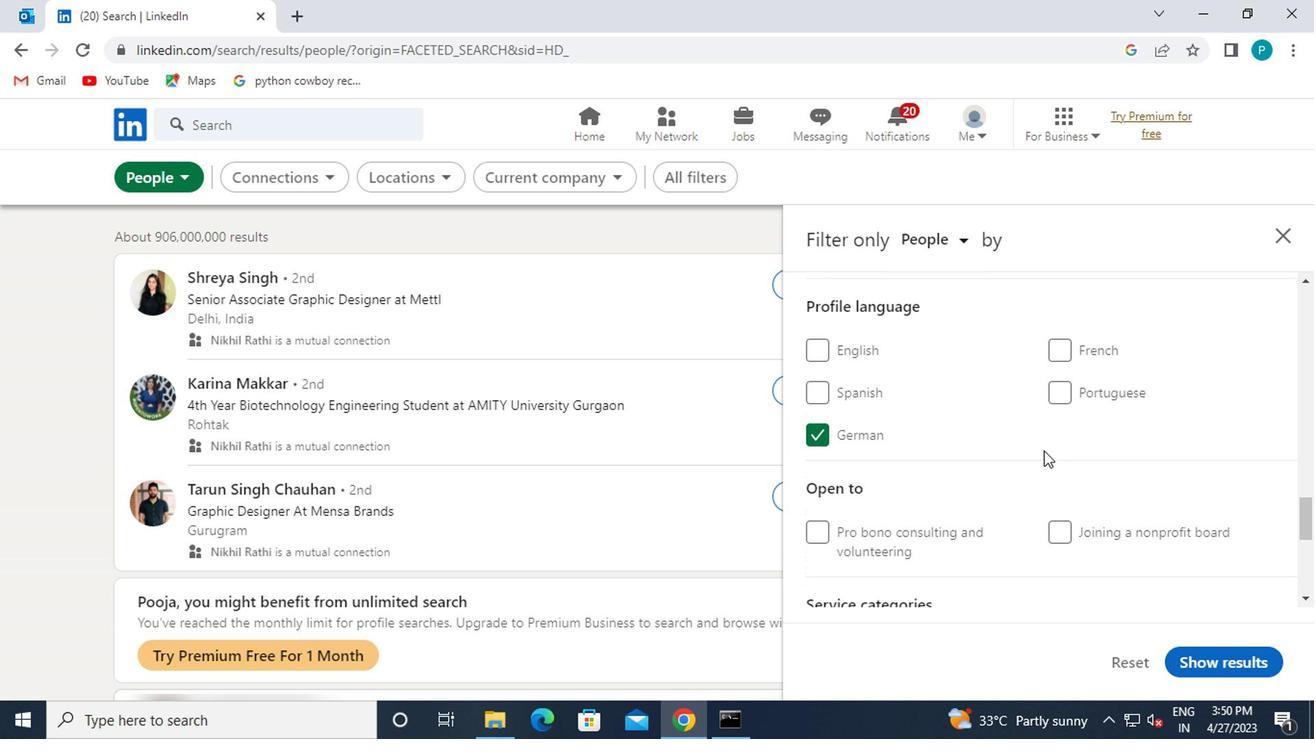 
Action: Mouse moved to (1104, 339)
Screenshot: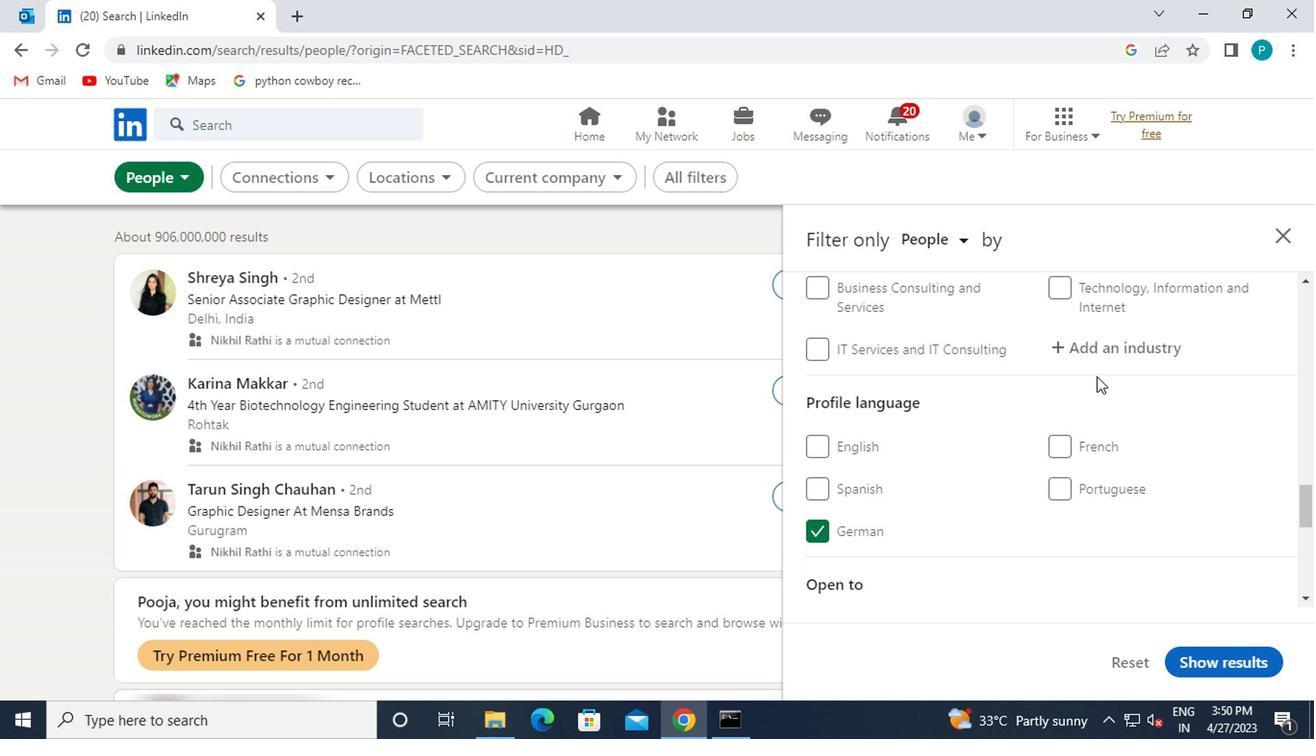
Action: Mouse pressed left at (1104, 339)
Screenshot: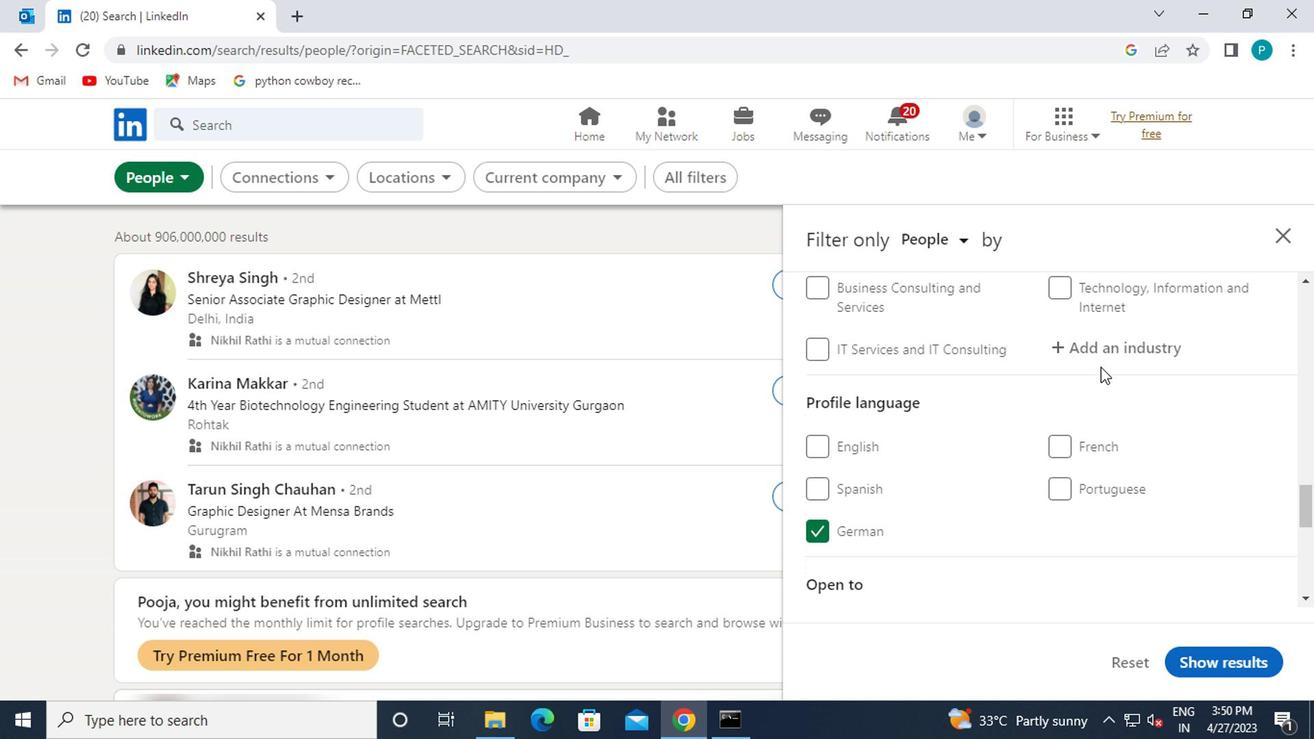 
Action: Mouse moved to (971, 187)
Screenshot: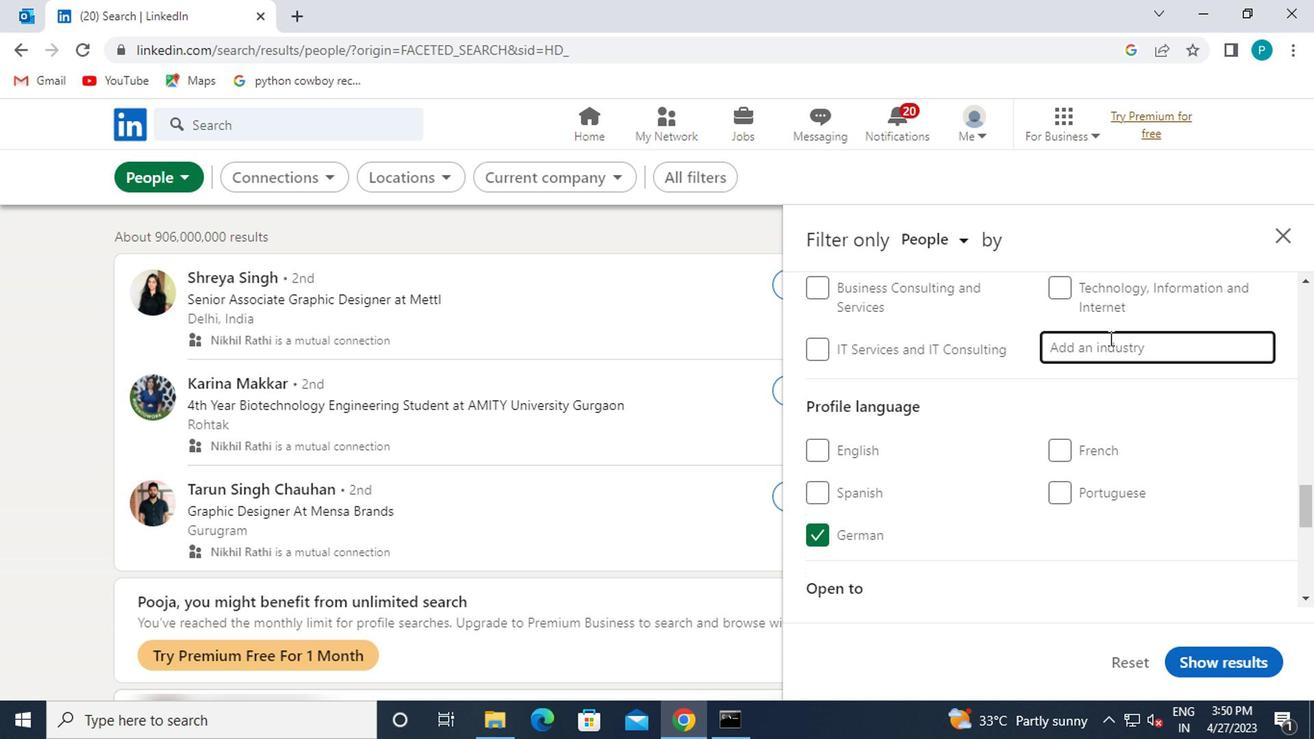 
Action: Key pressed <Key.caps_lock>M<Key.caps_lock><Key.backspace>M<Key.caps_lock>ET
Screenshot: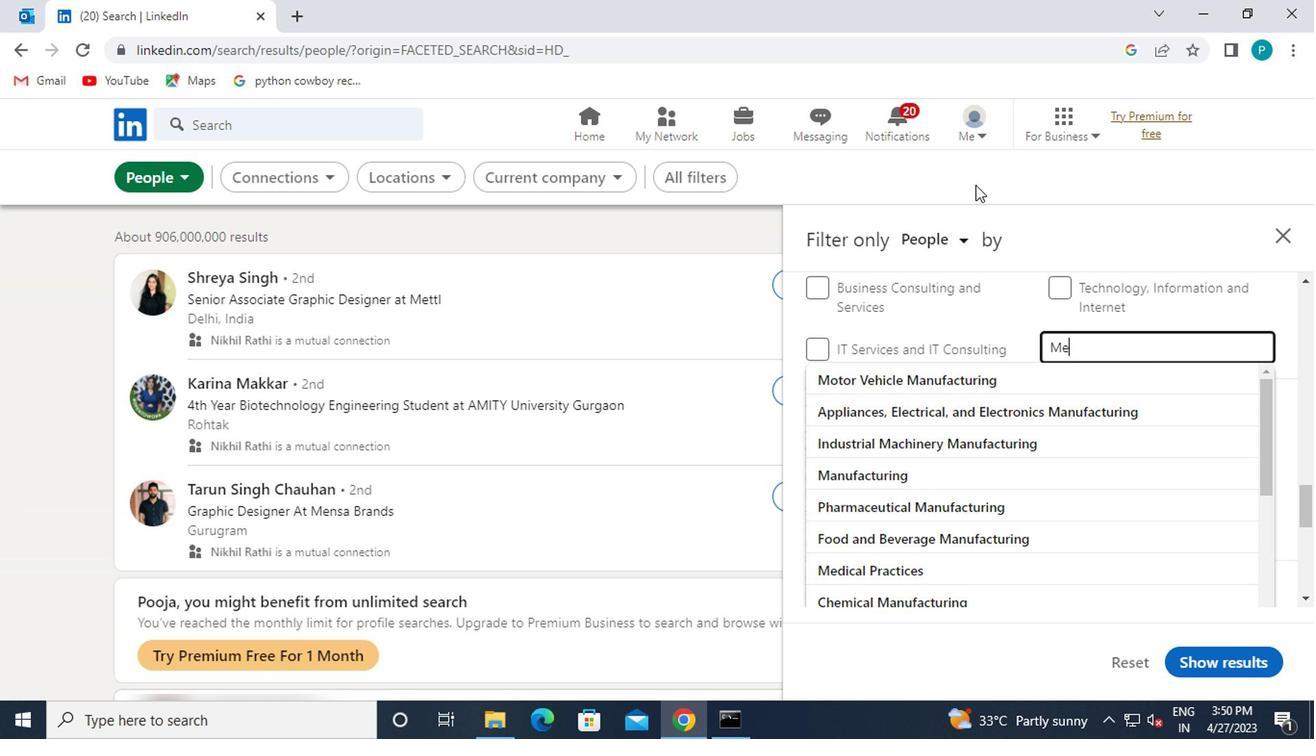 
Action: Mouse moved to (989, 197)
Screenshot: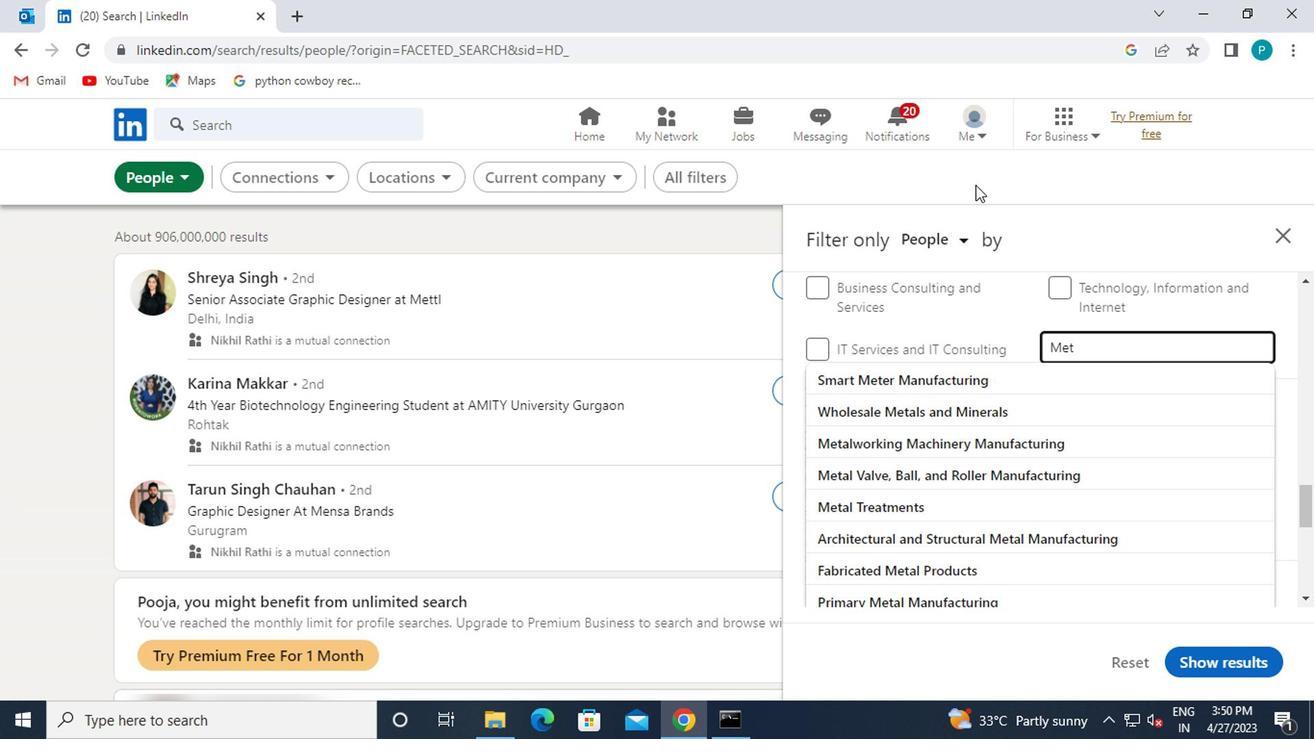 
Action: Key pressed AL
Screenshot: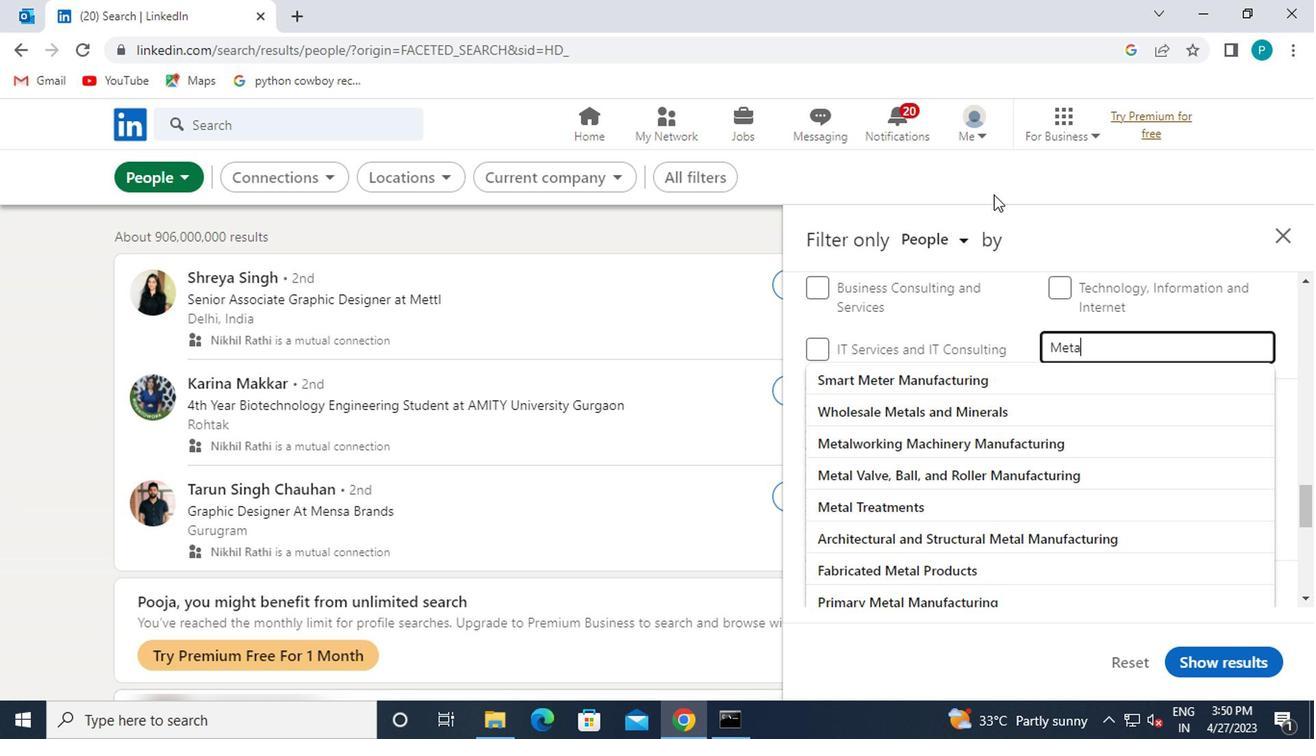 
Action: Mouse moved to (930, 535)
Screenshot: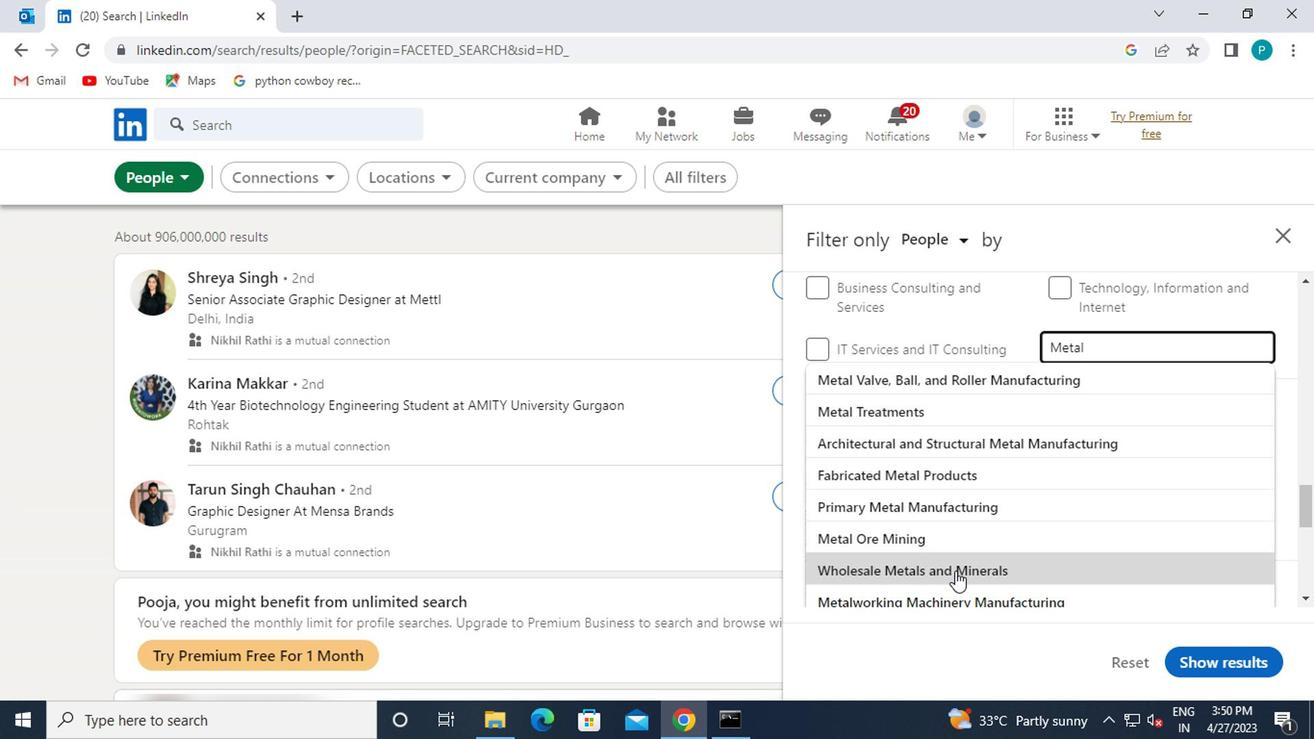 
Action: Mouse pressed left at (930, 535)
Screenshot: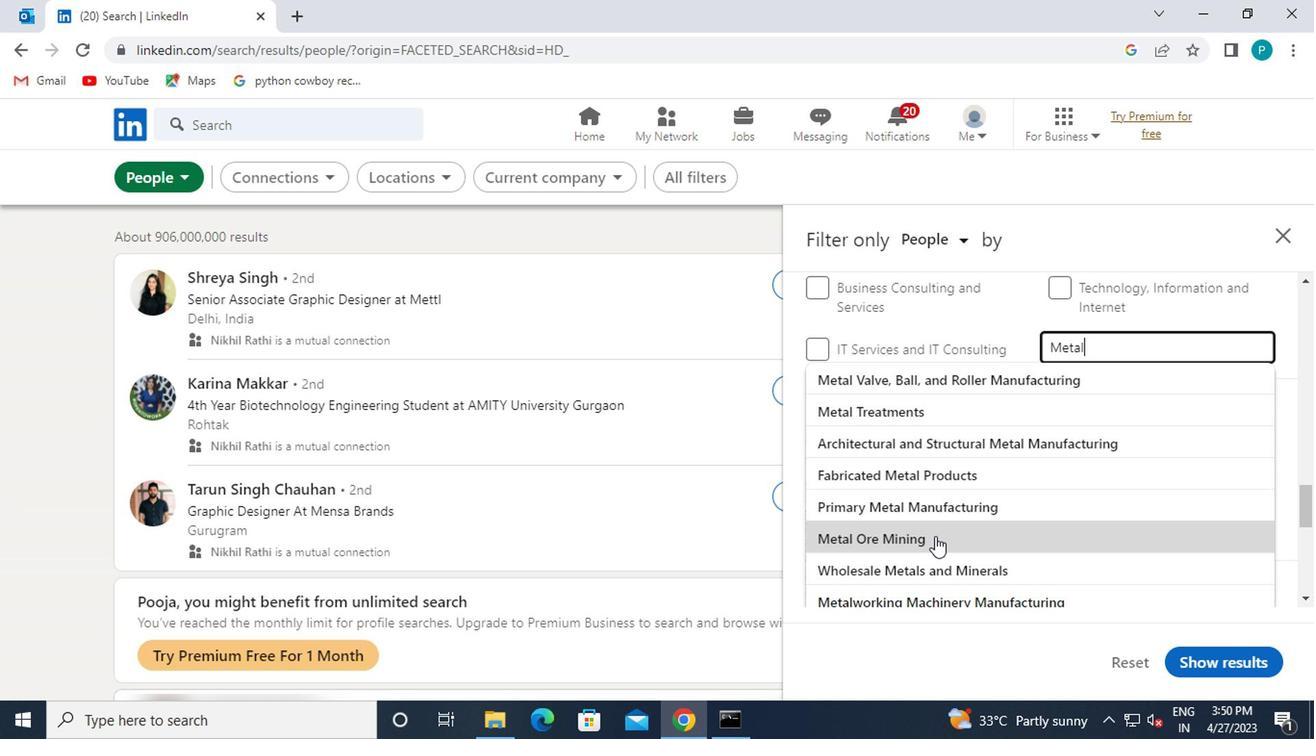 
Action: Mouse scrolled (930, 534) with delta (0, 0)
Screenshot: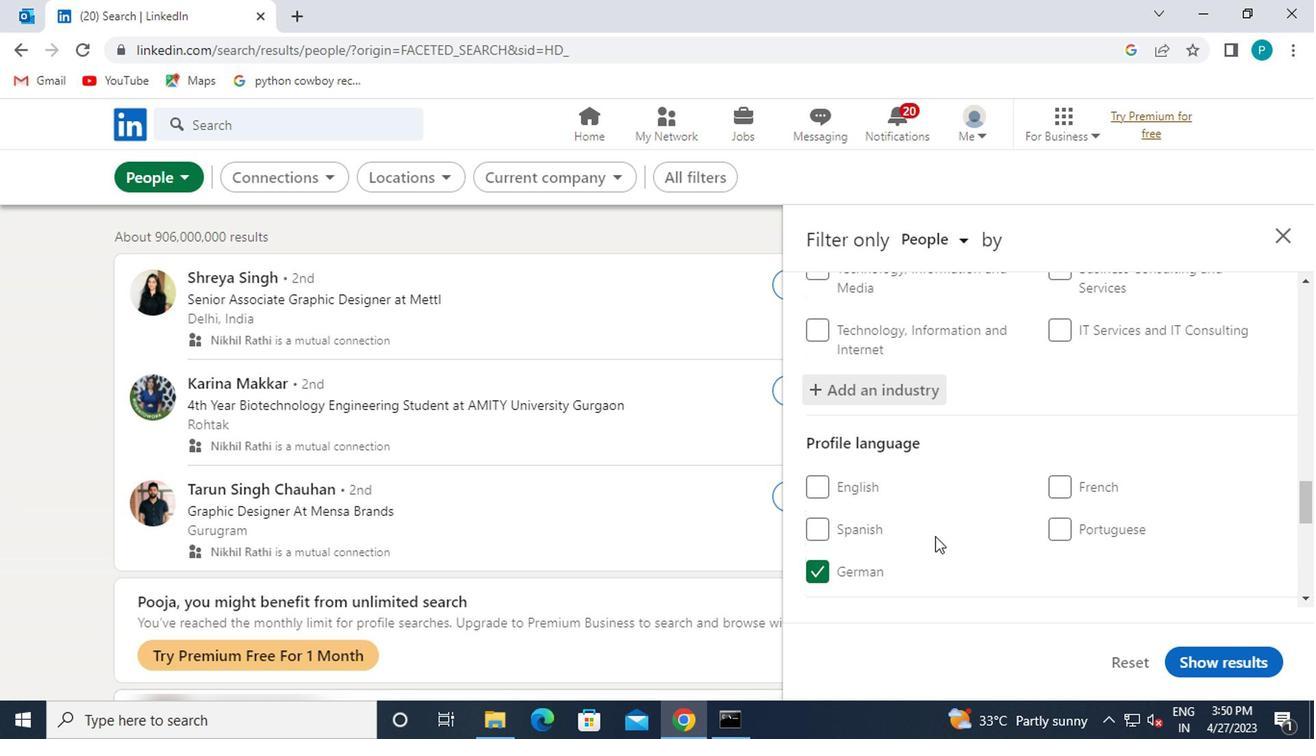 
Action: Mouse scrolled (930, 534) with delta (0, 0)
Screenshot: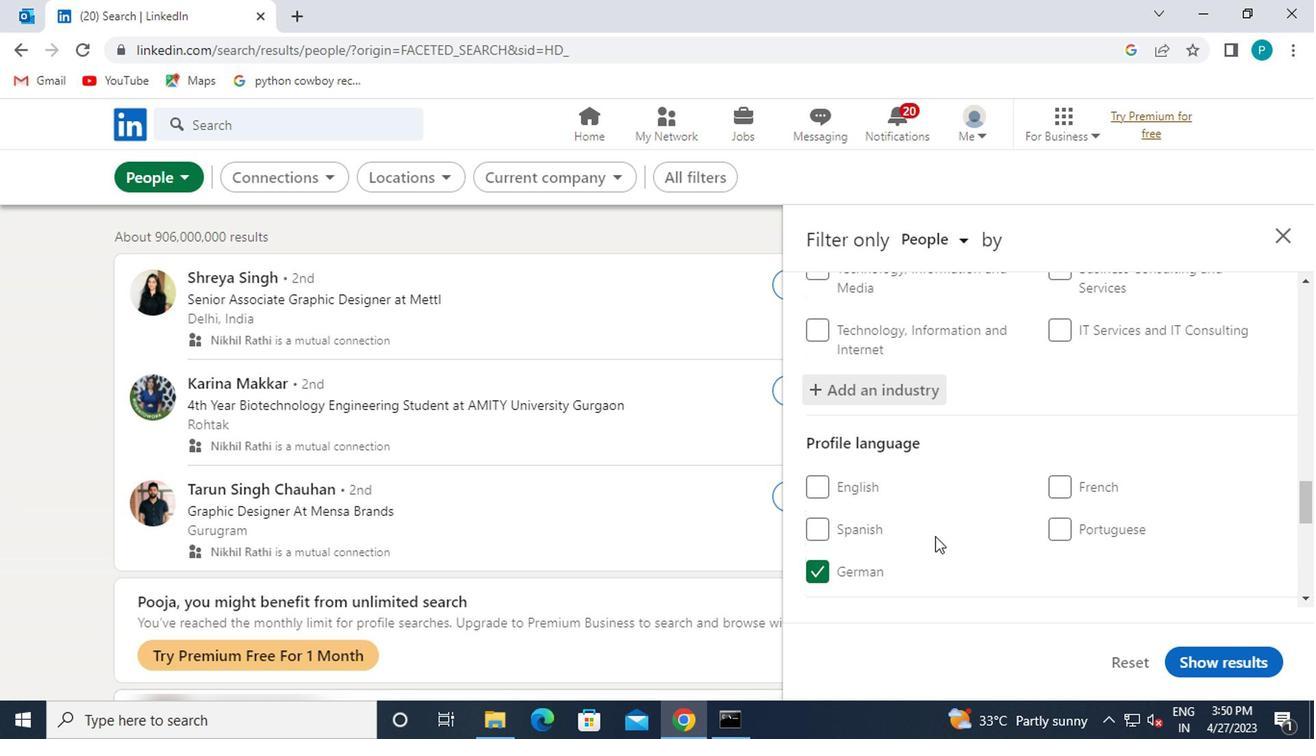 
Action: Mouse scrolled (930, 534) with delta (0, 0)
Screenshot: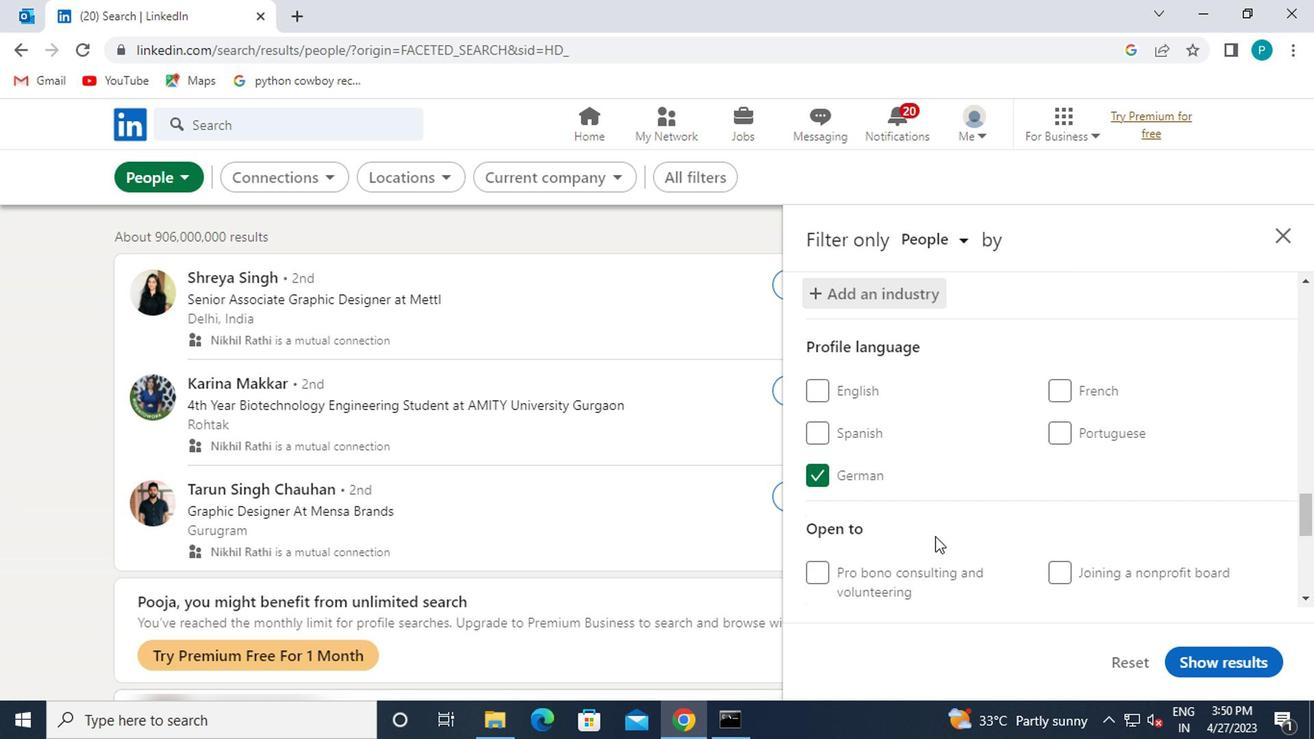 
Action: Mouse moved to (924, 529)
Screenshot: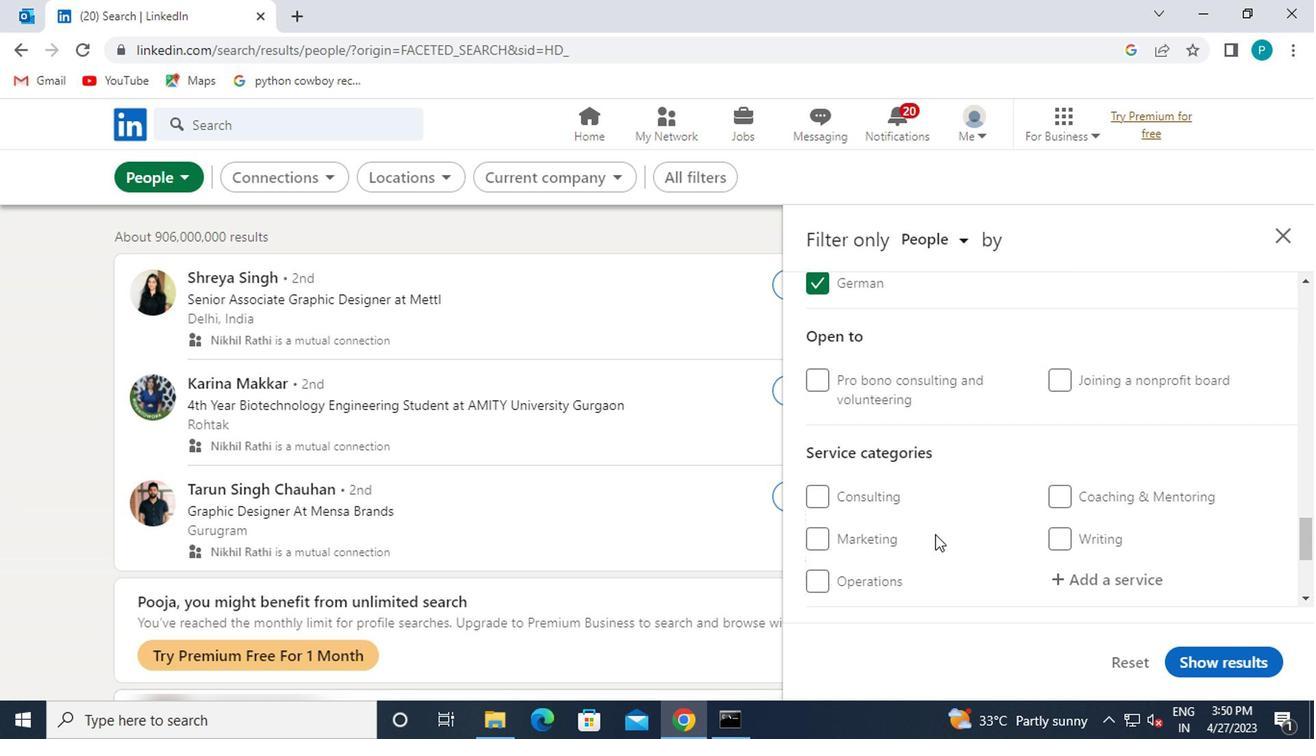 
Action: Mouse scrolled (924, 529) with delta (0, 0)
Screenshot: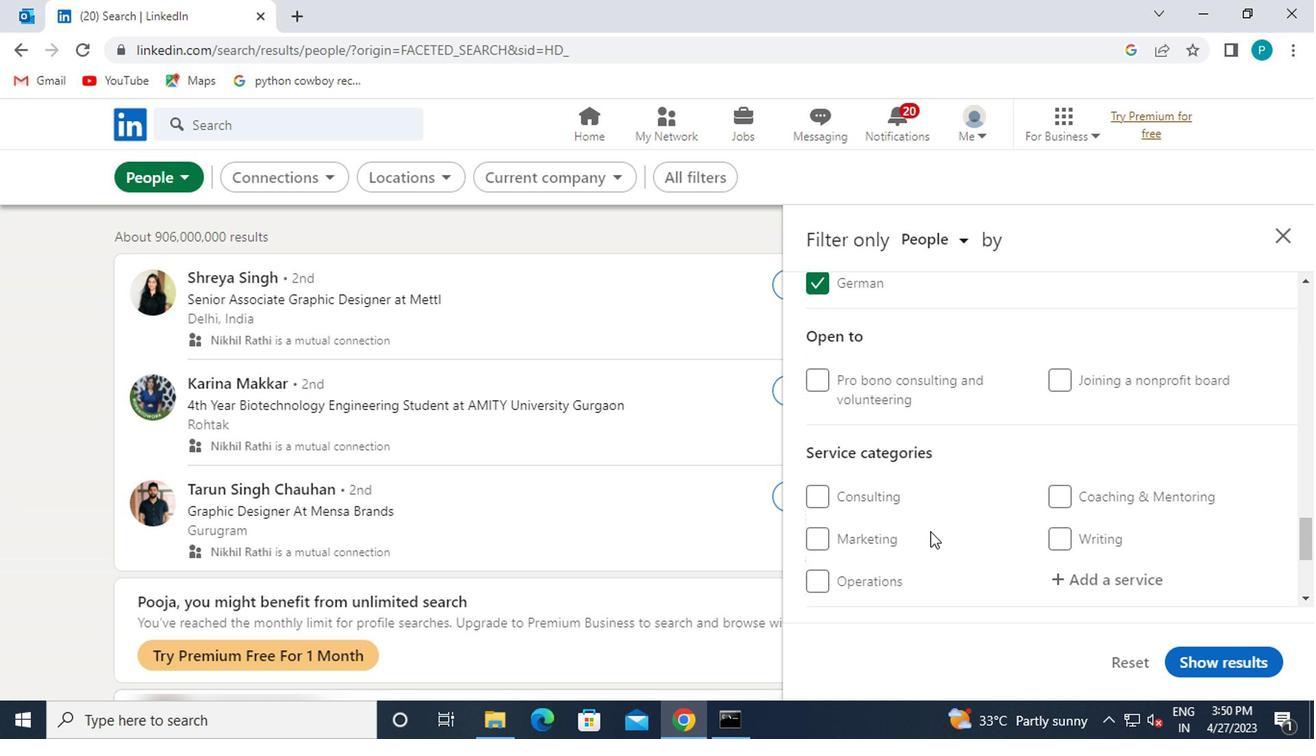 
Action: Mouse moved to (1071, 467)
Screenshot: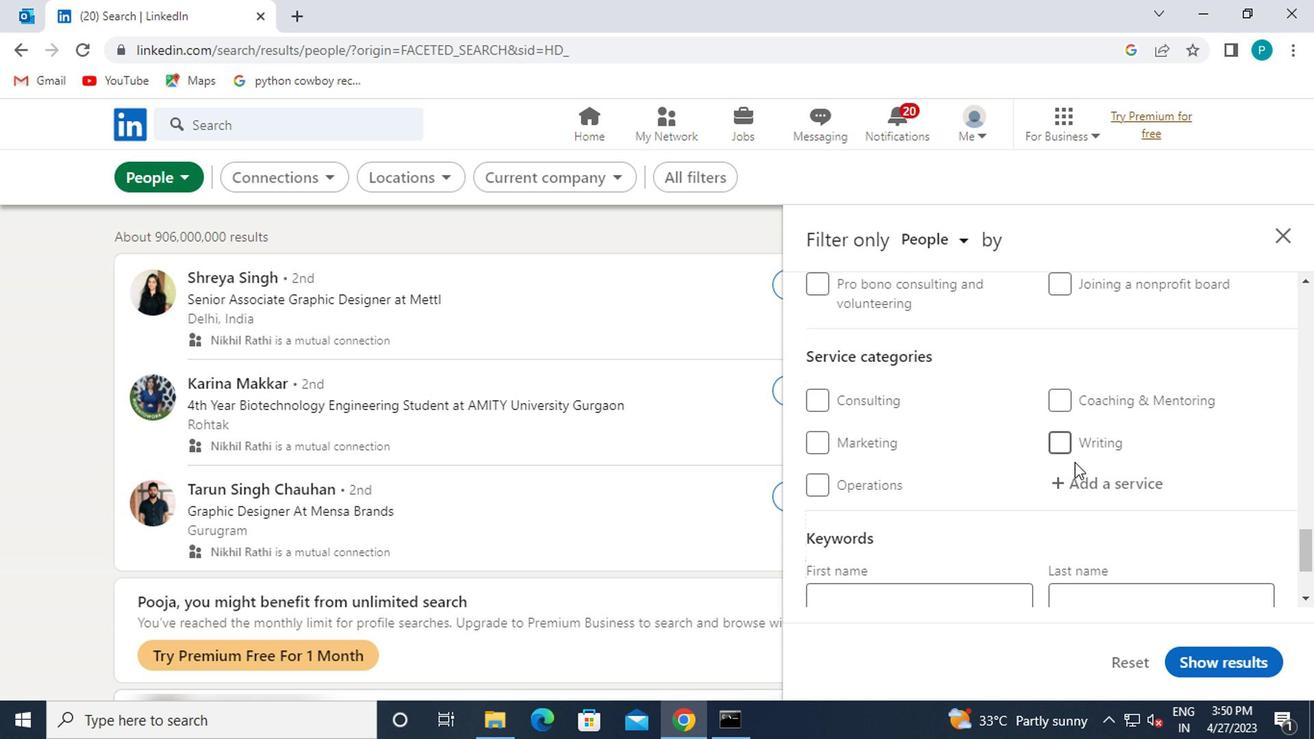 
Action: Mouse pressed left at (1071, 467)
Screenshot: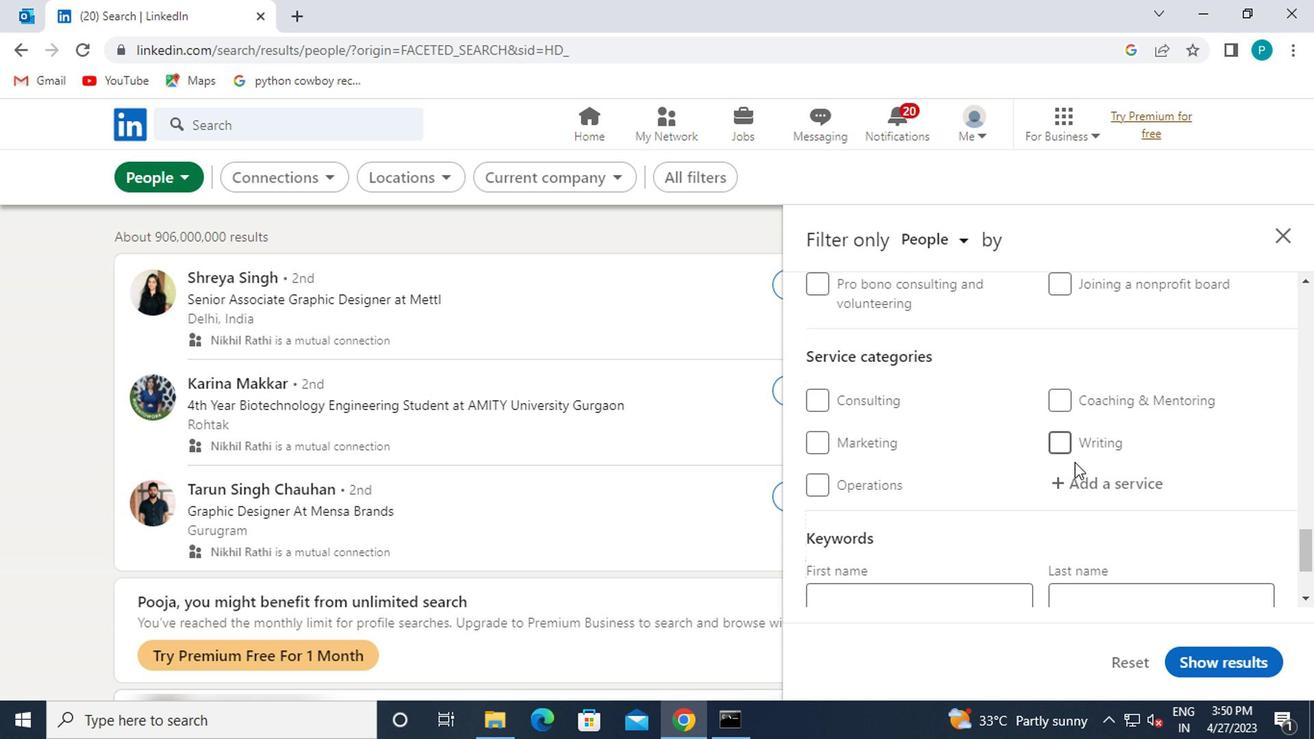 
Action: Mouse moved to (116, 191)
Screenshot: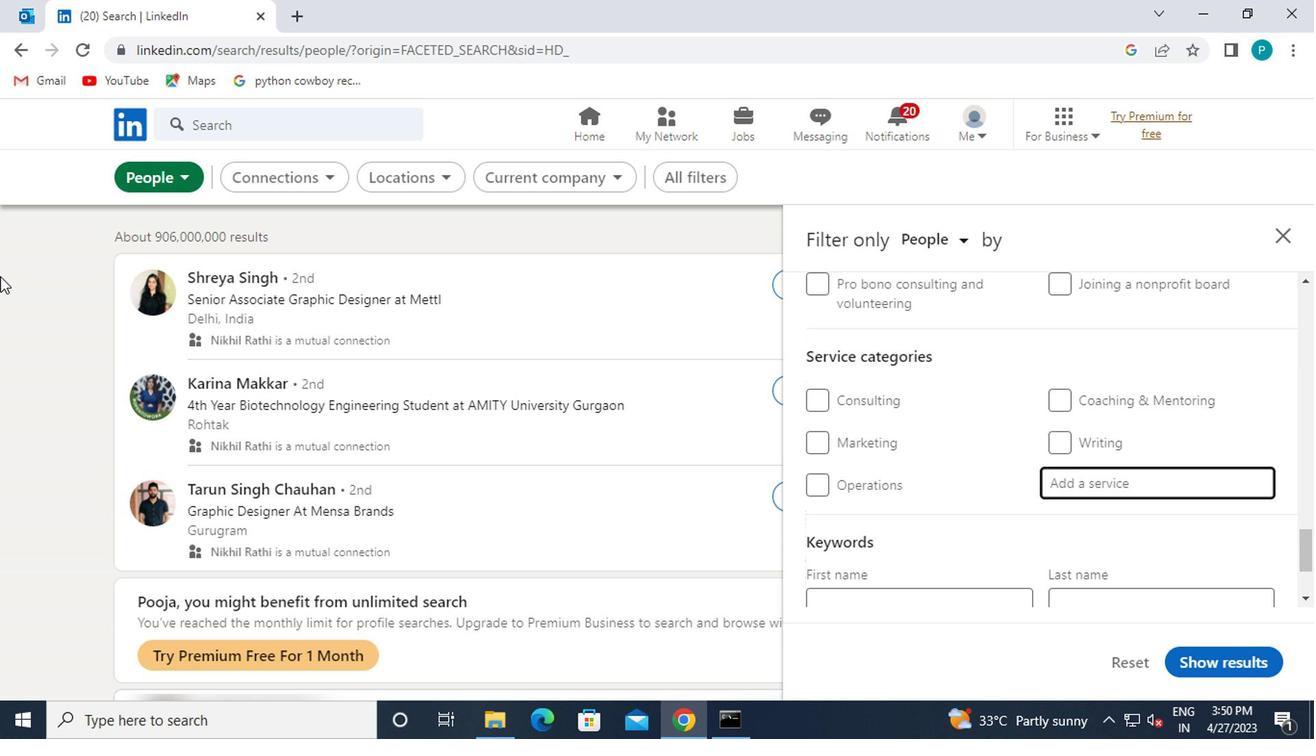 
Action: Key pressed PERSONAL
Screenshot: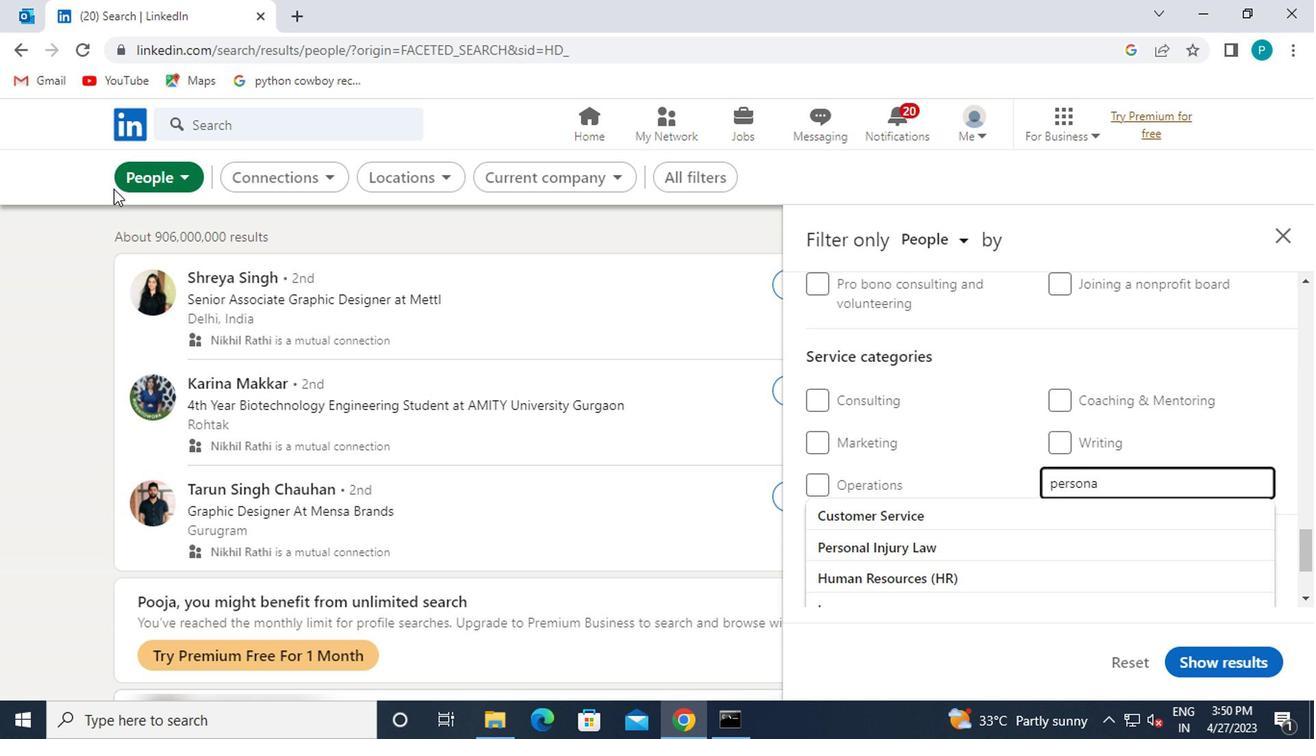 
Action: Mouse moved to (985, 553)
Screenshot: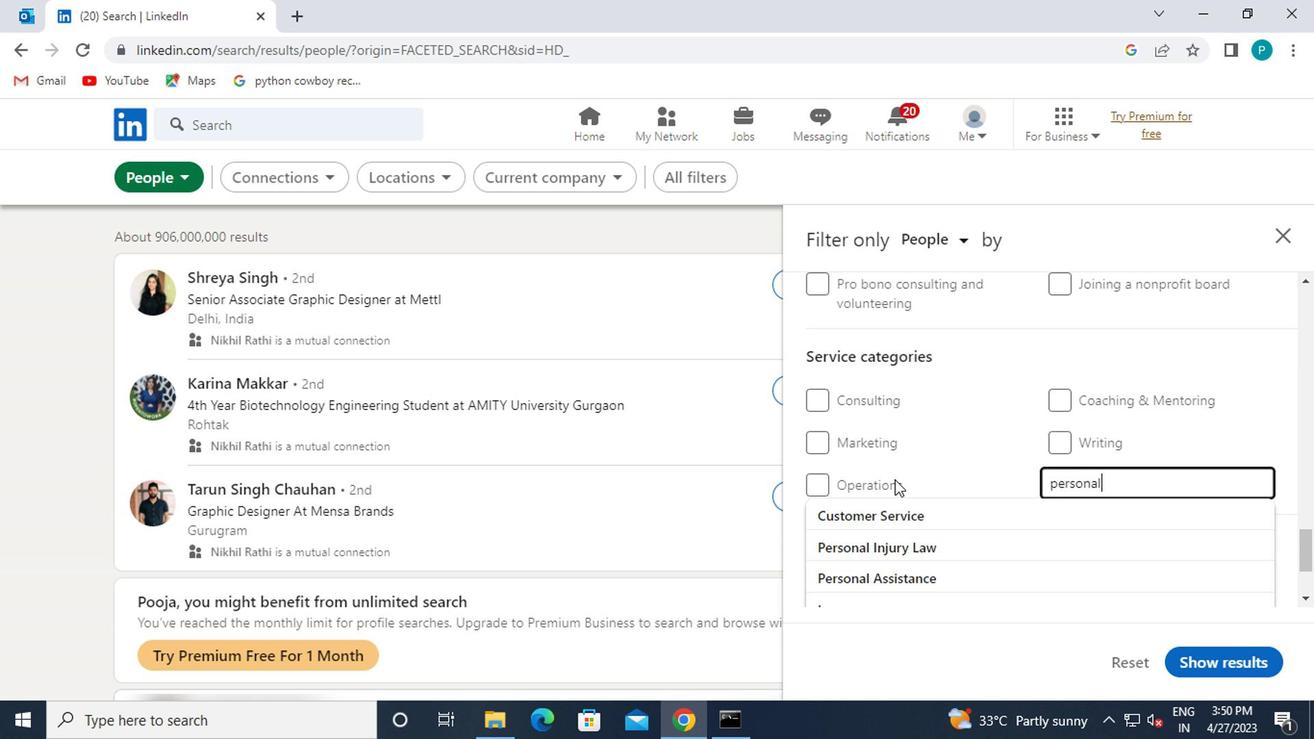 
Action: Mouse pressed left at (985, 553)
Screenshot: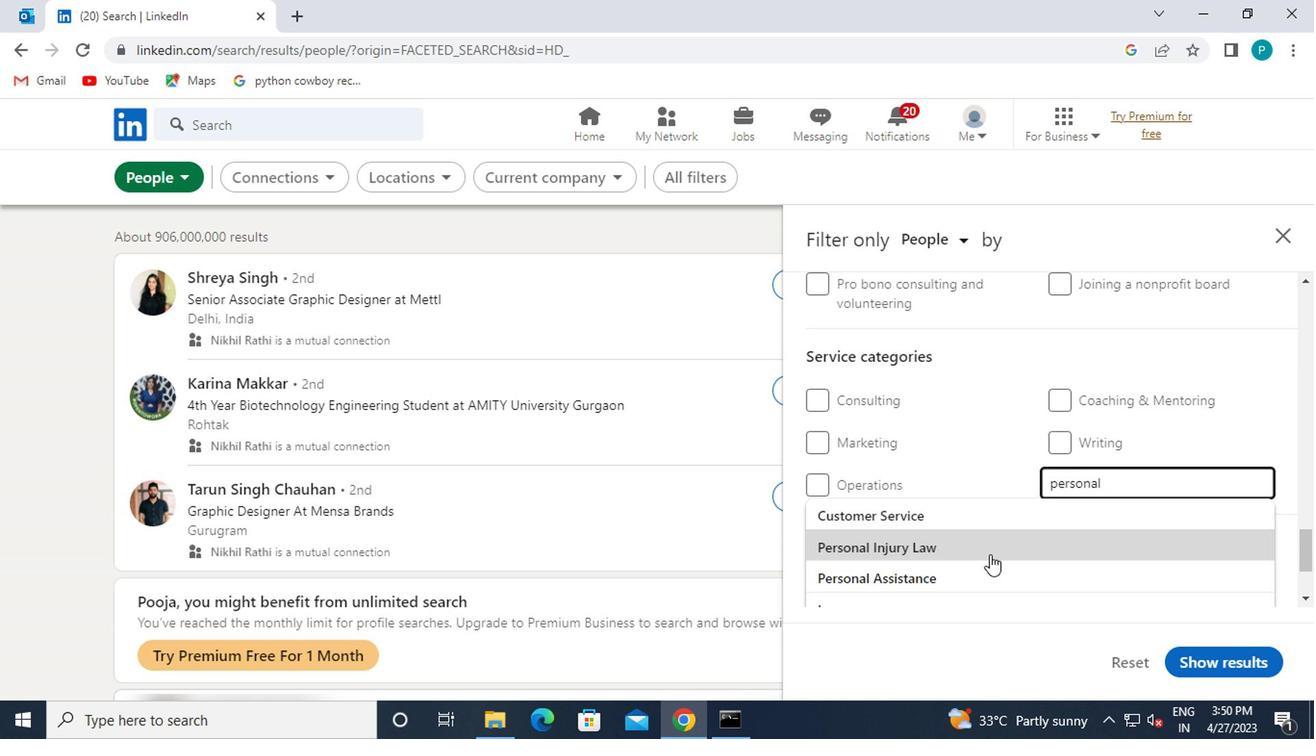 
Action: Mouse moved to (900, 518)
Screenshot: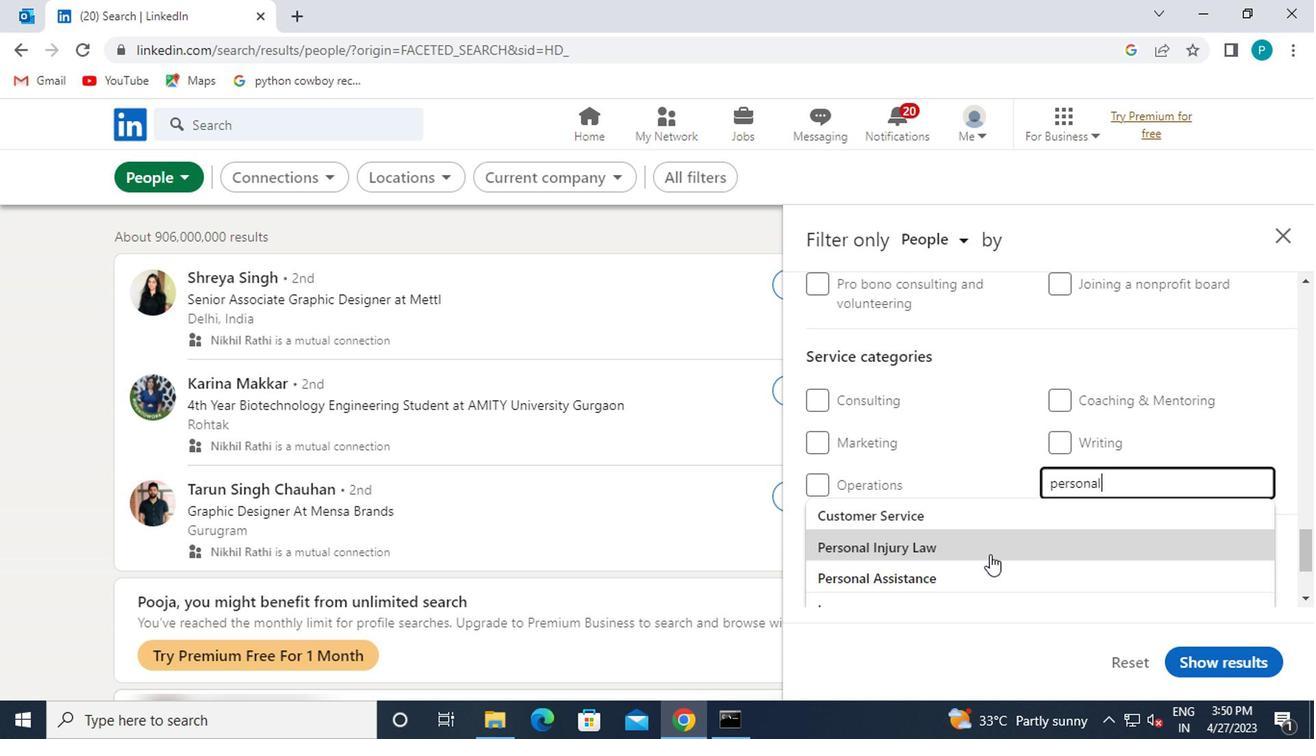 
Action: Mouse scrolled (900, 517) with delta (0, 0)
Screenshot: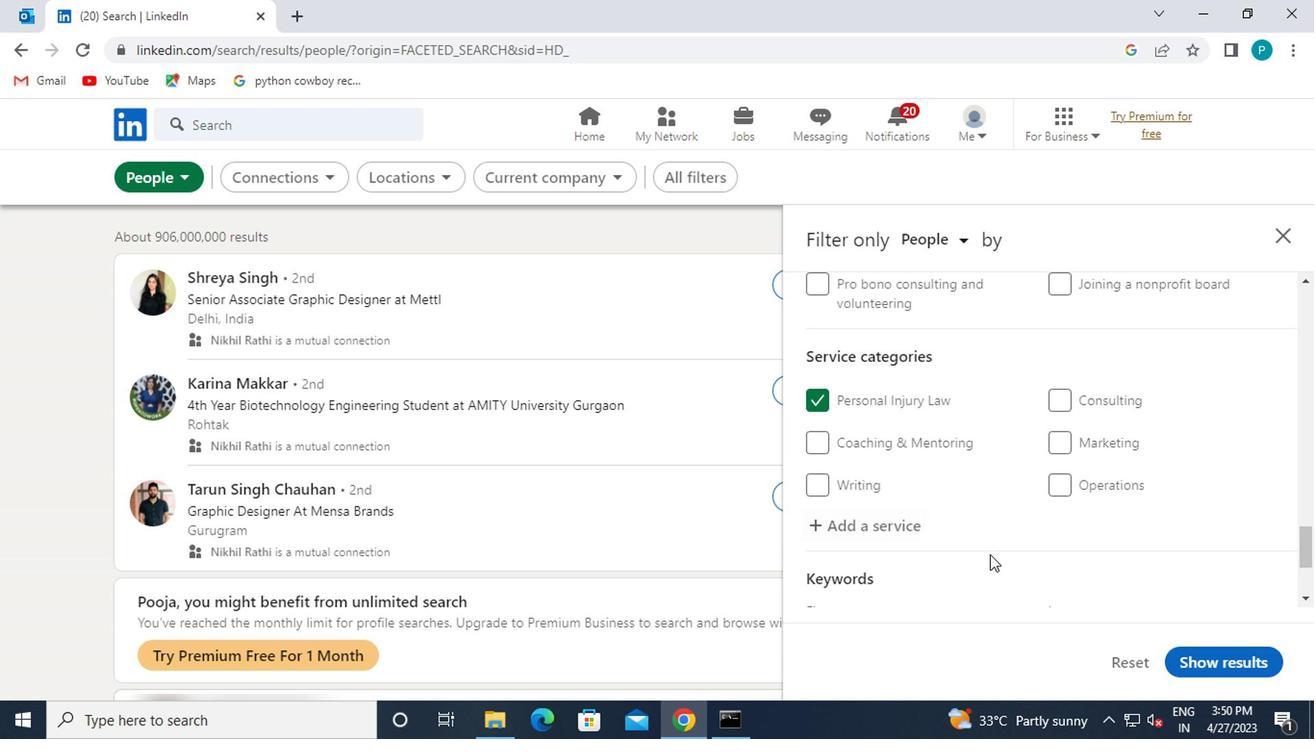 
Action: Mouse scrolled (900, 517) with delta (0, 0)
Screenshot: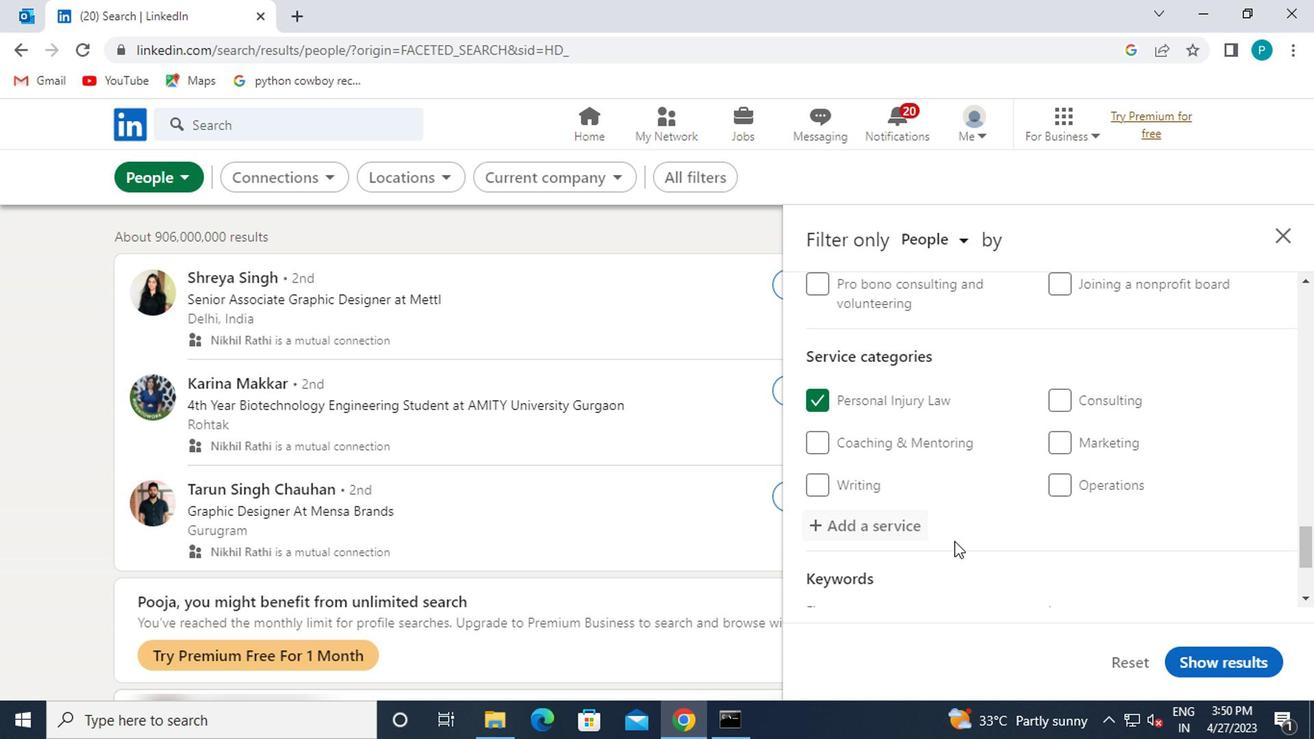 
Action: Mouse scrolled (900, 517) with delta (0, 0)
Screenshot: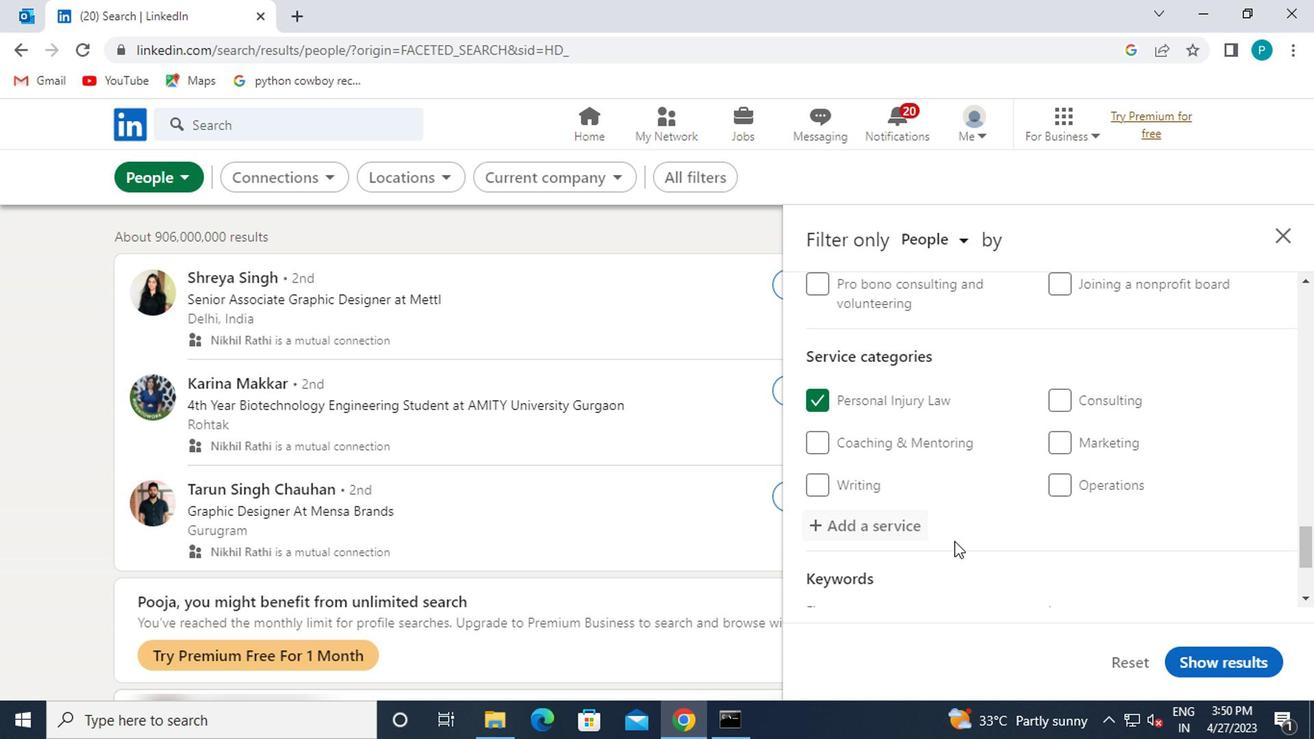 
Action: Mouse scrolled (900, 517) with delta (0, 0)
Screenshot: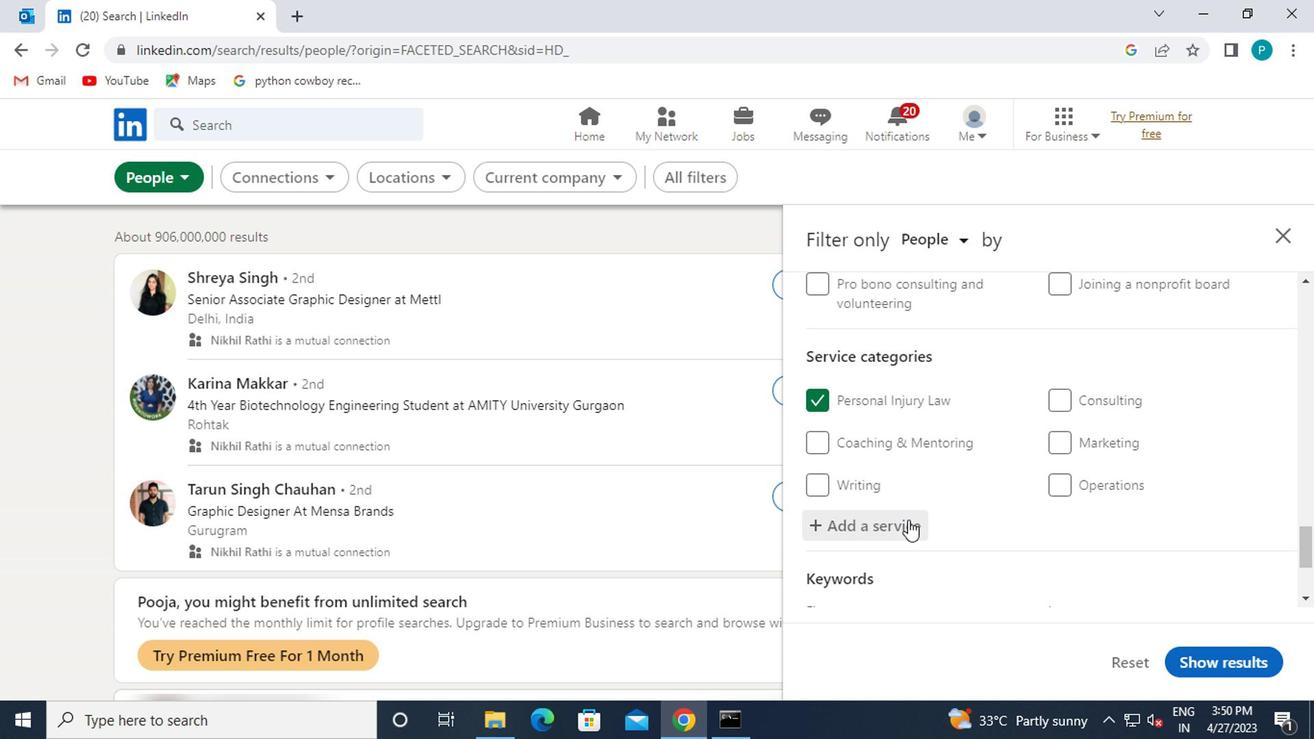 
Action: Mouse moved to (902, 519)
Screenshot: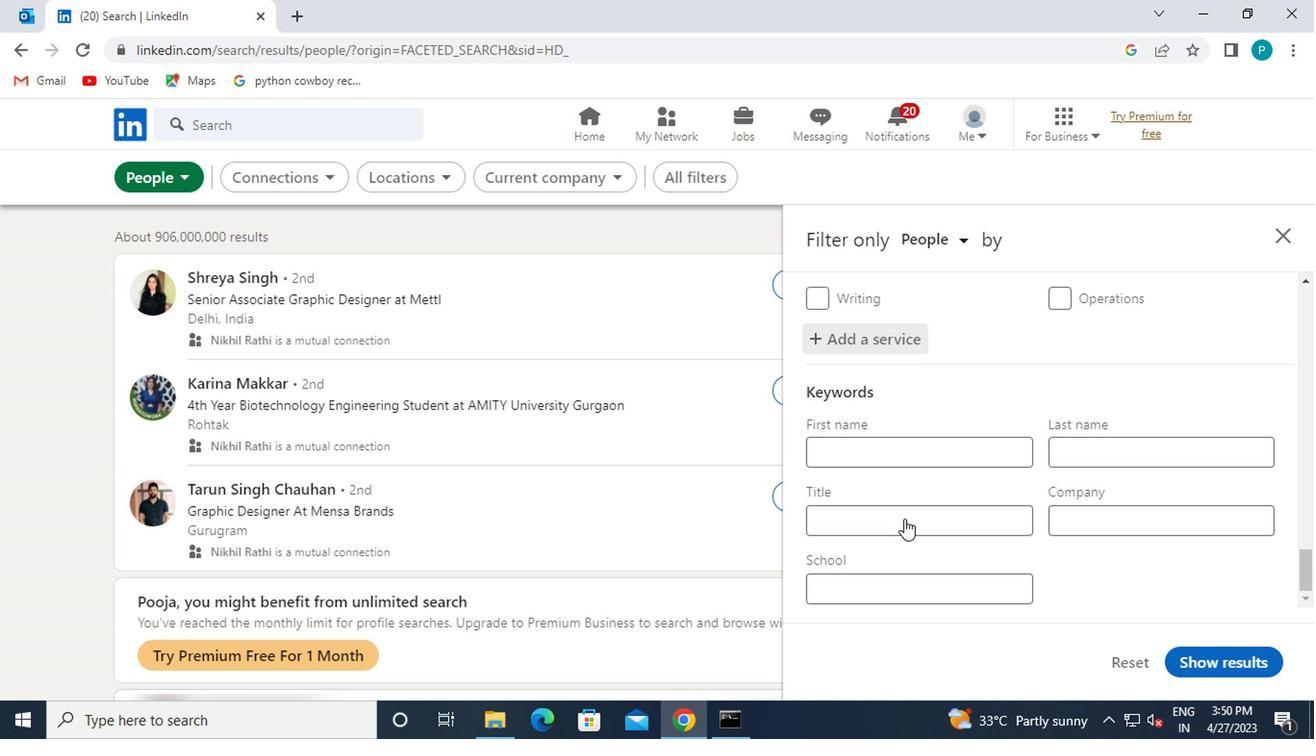 
Action: Mouse pressed left at (902, 519)
Screenshot: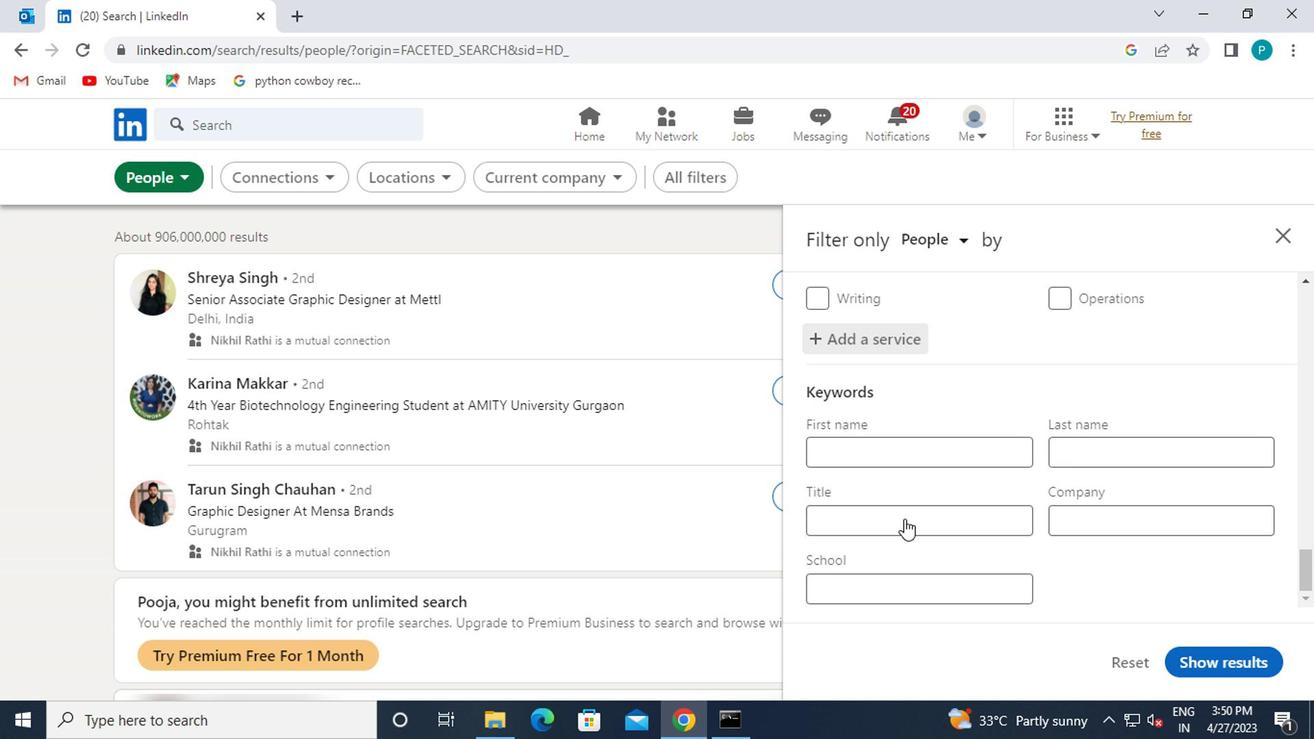 
Action: Mouse moved to (898, 524)
Screenshot: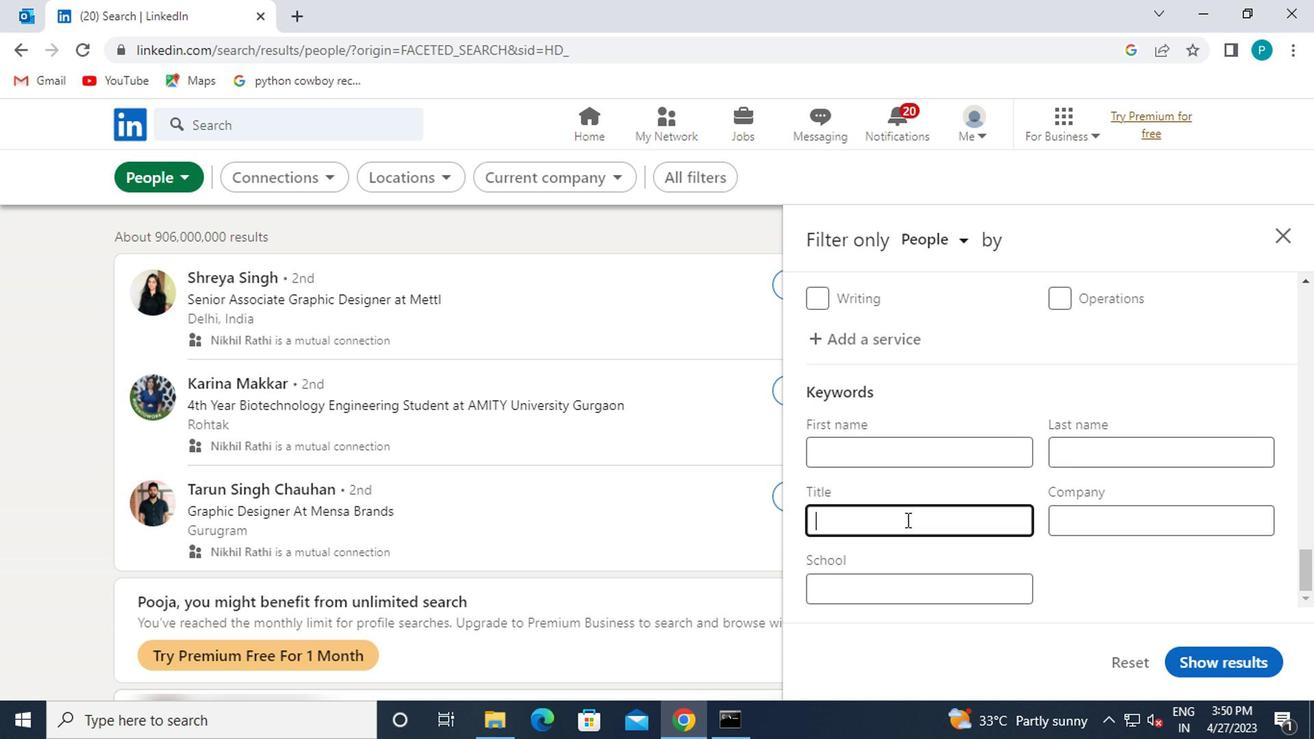 
Action: Key pressed <Key.caps_lock>C<Key.caps_lock>HEMICAL<Key.space><Key.caps_lock>E<Key.caps_lock>NGINEER
Screenshot: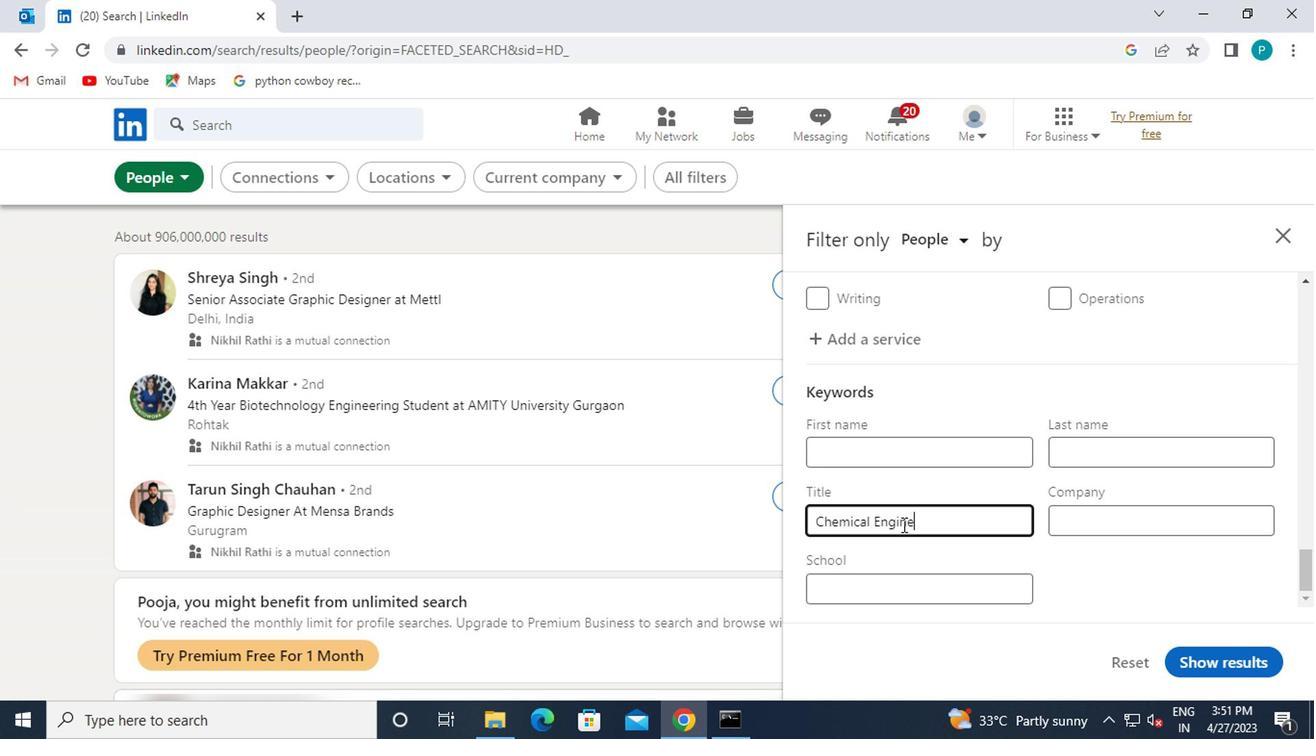 
Action: Mouse moved to (1256, 647)
Screenshot: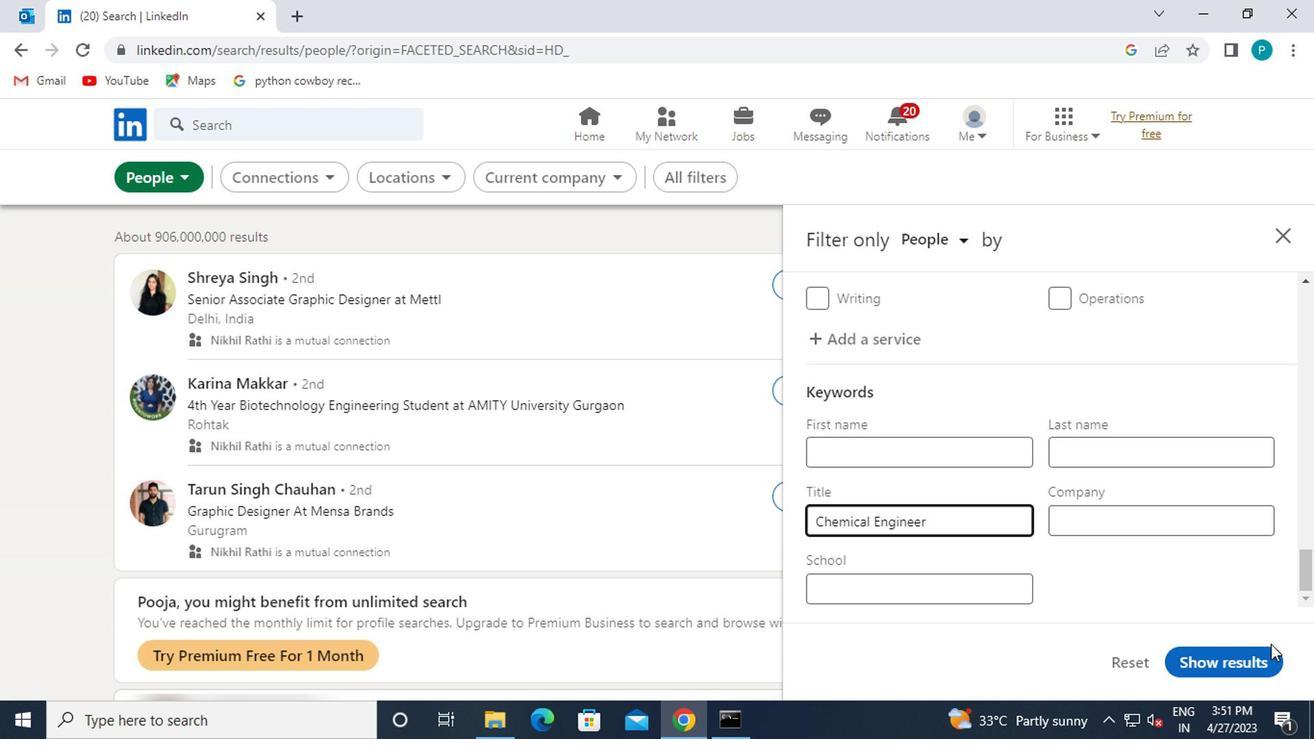 
Action: Mouse pressed left at (1256, 647)
Screenshot: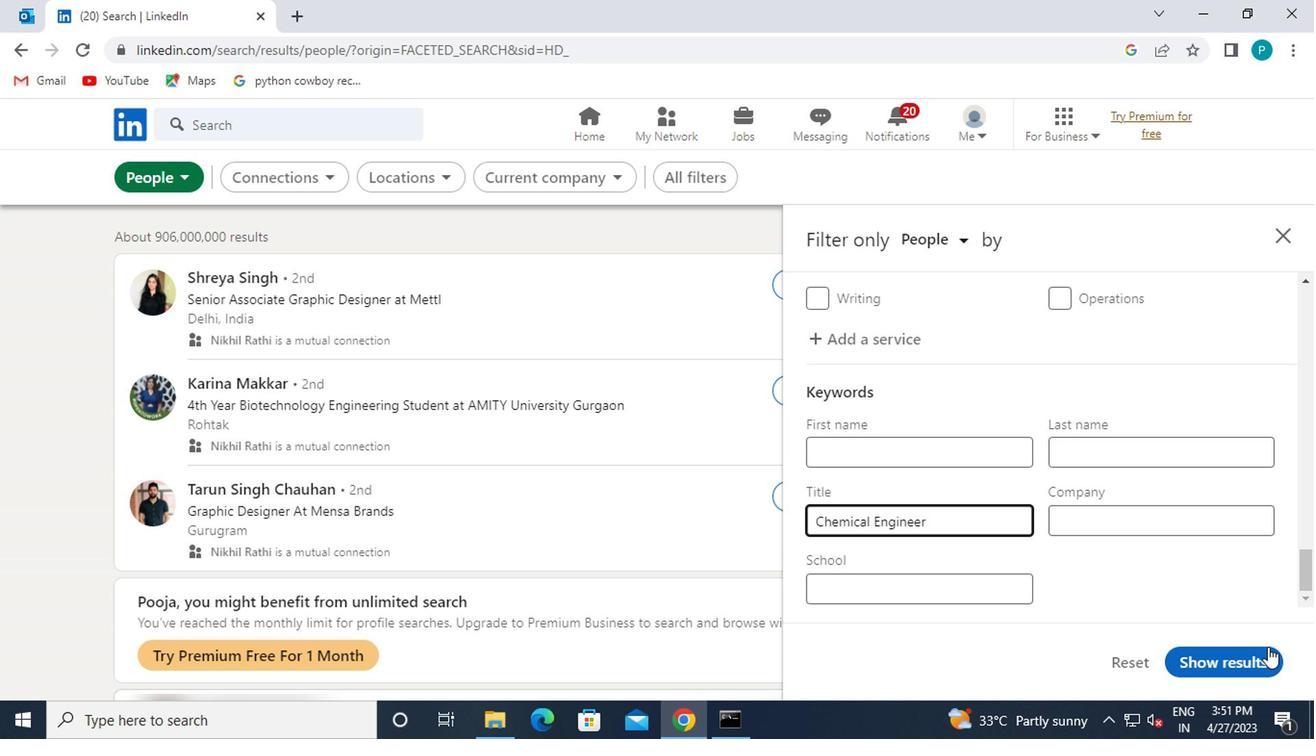 
Action: Mouse moved to (1266, 642)
Screenshot: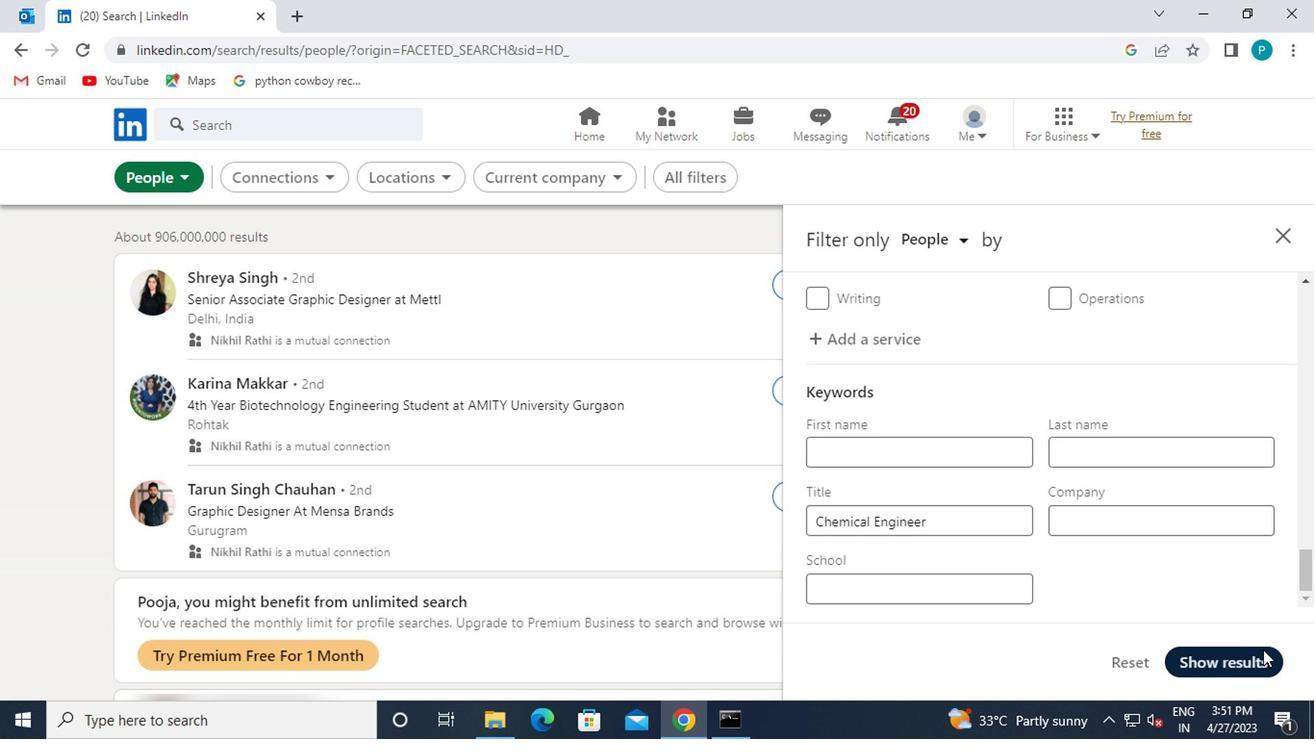 
